 Task: Look for space in Khammam, India from 9th June, 2023 to 16th June, 2023 for 2 adults in price range Rs.8000 to Rs.16000. Place can be entire place with 2 bedrooms having 2 beds and 1 bathroom. Property type can be house, flat, guest house. Booking option can be shelf check-in. Required host language is English.
Action: Mouse moved to (575, 104)
Screenshot: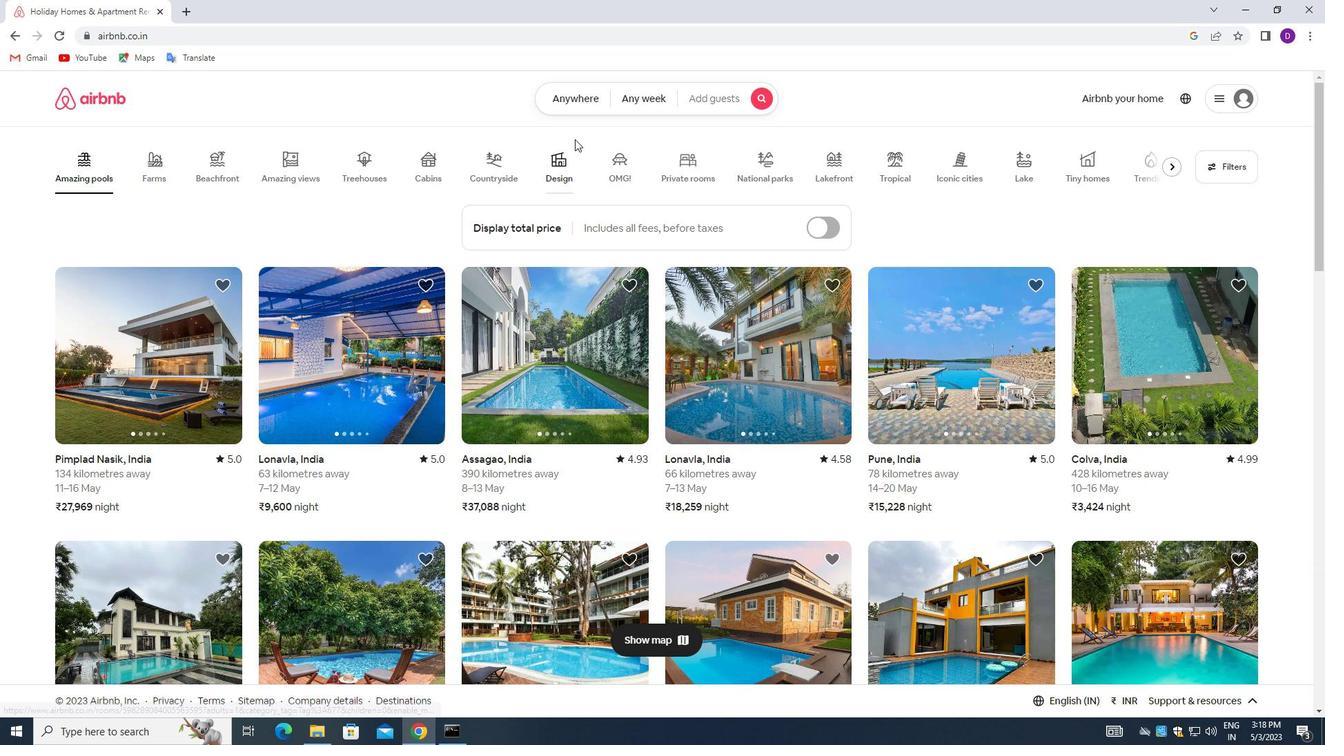 
Action: Mouse pressed left at (575, 104)
Screenshot: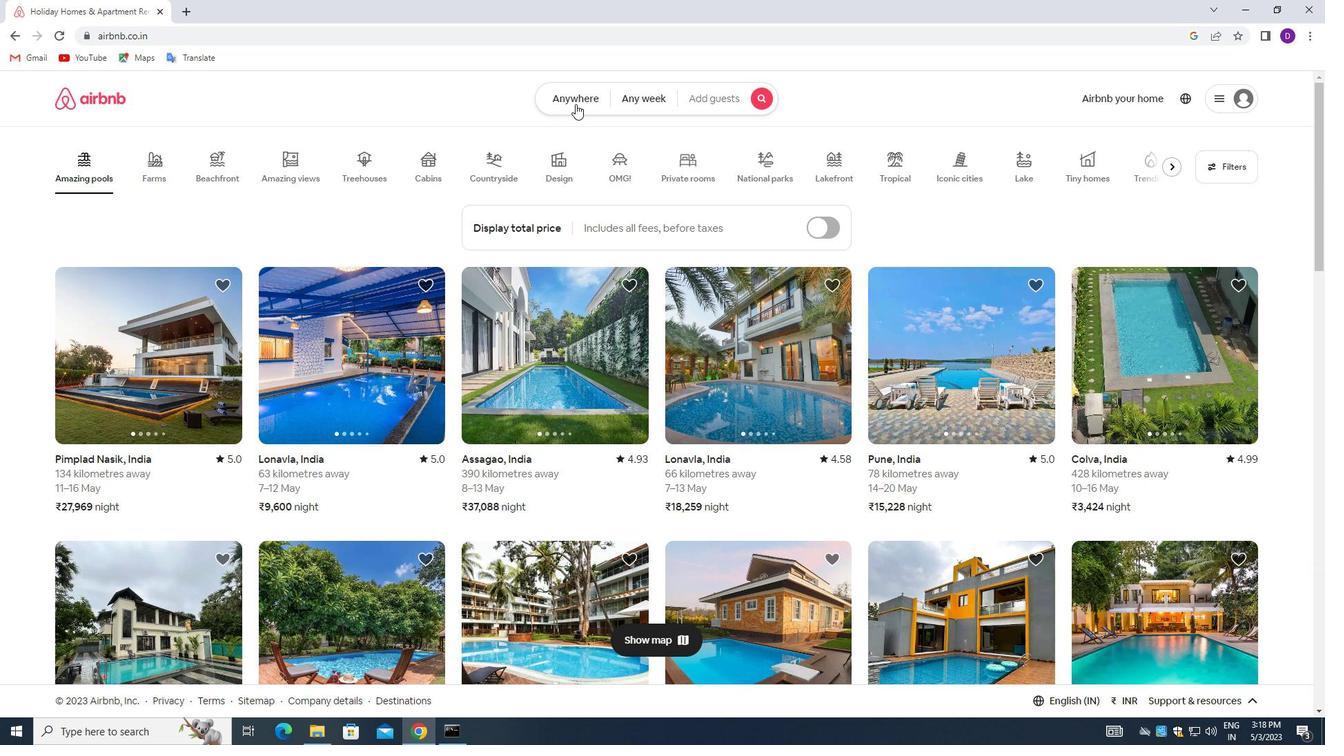 
Action: Mouse moved to (457, 157)
Screenshot: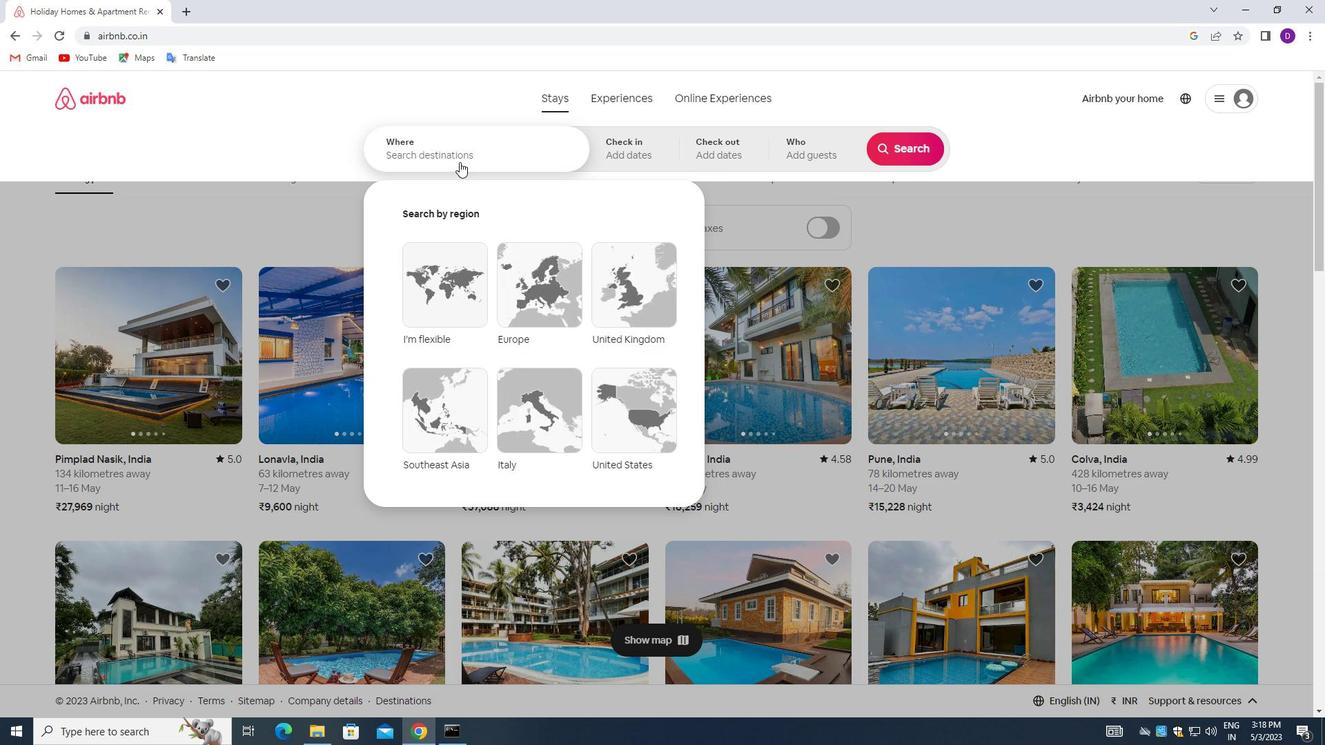 
Action: Mouse pressed left at (457, 157)
Screenshot: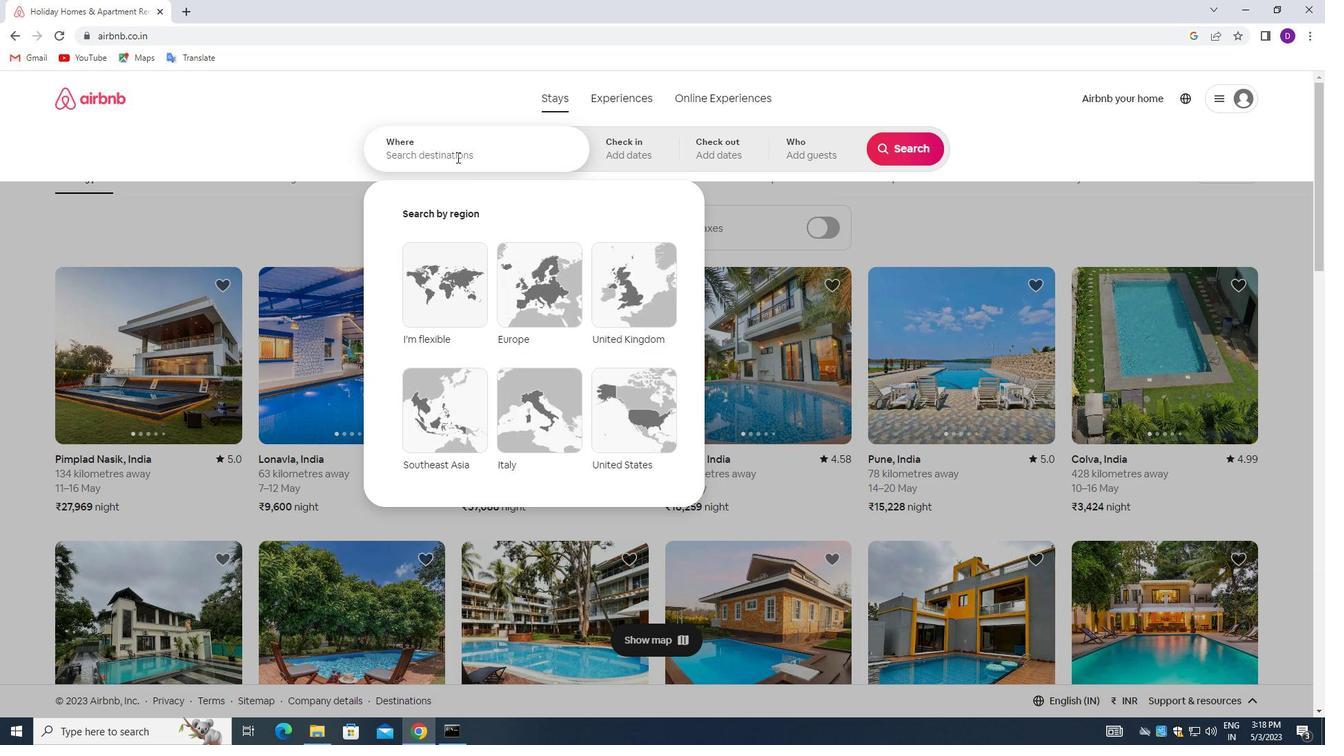 
Action: Mouse moved to (281, 131)
Screenshot: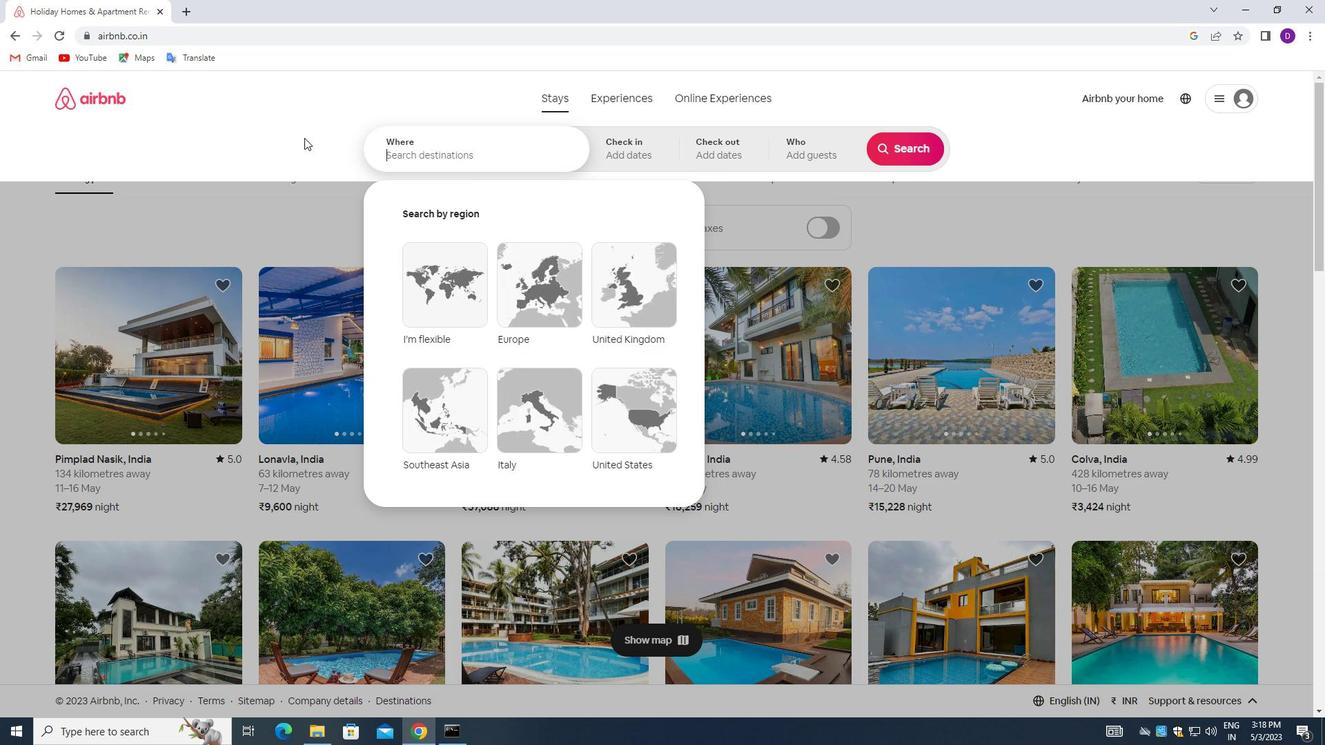 
Action: Key pressed <Key.shift>KHAMMAM,<Key.space><Key.shift>INDIA<Key.enter>
Screenshot: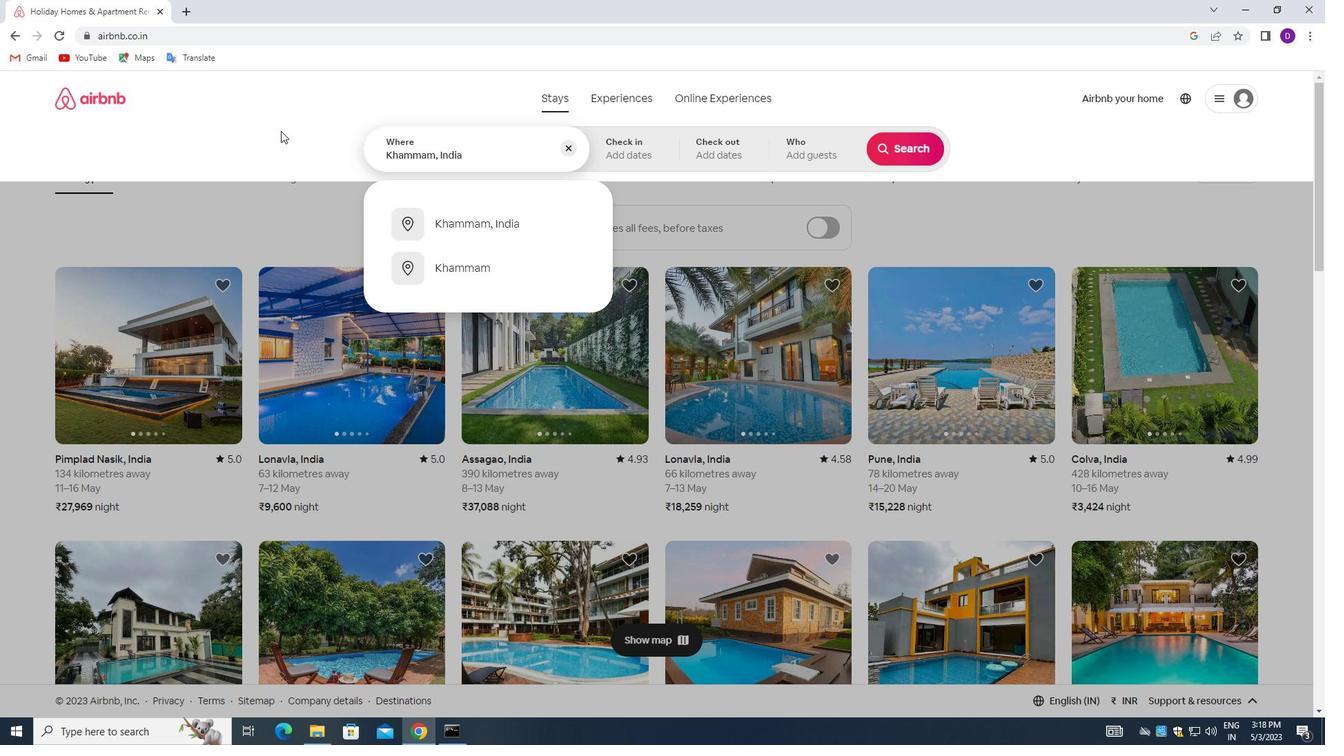 
Action: Mouse moved to (857, 354)
Screenshot: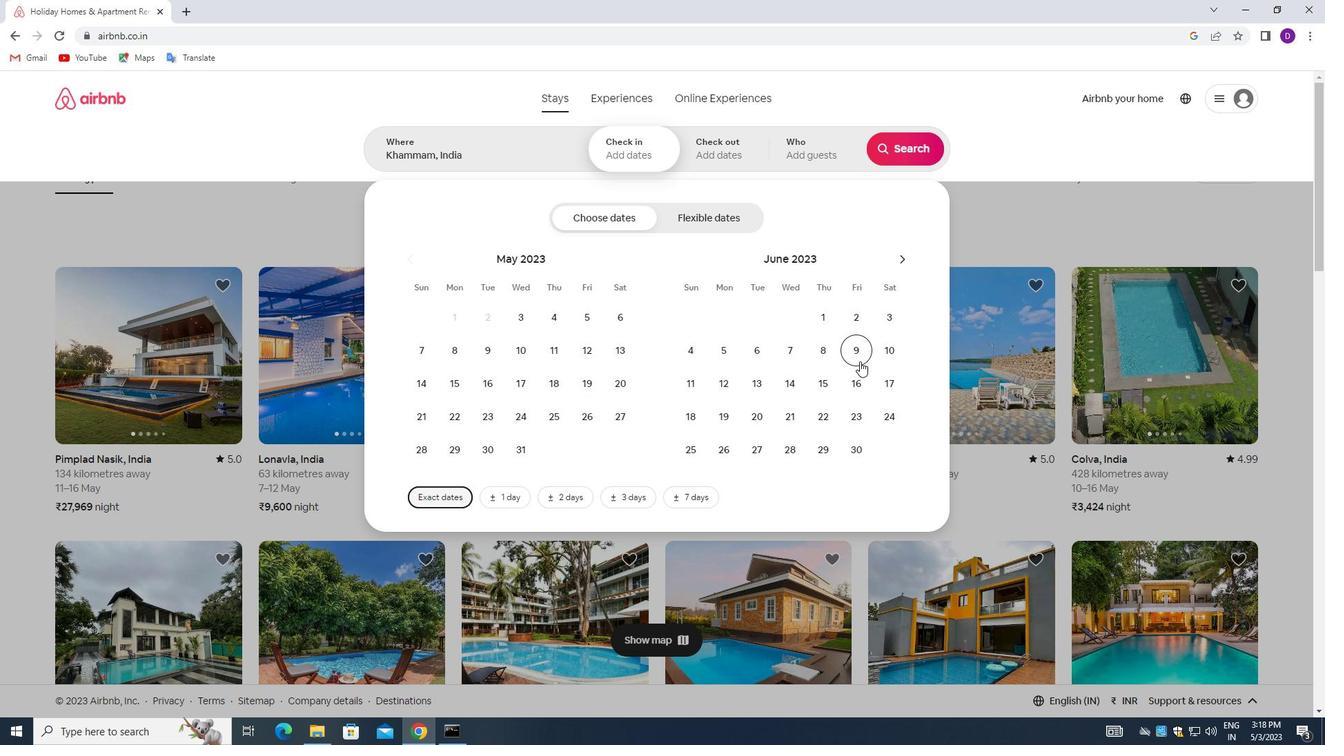 
Action: Mouse pressed left at (857, 354)
Screenshot: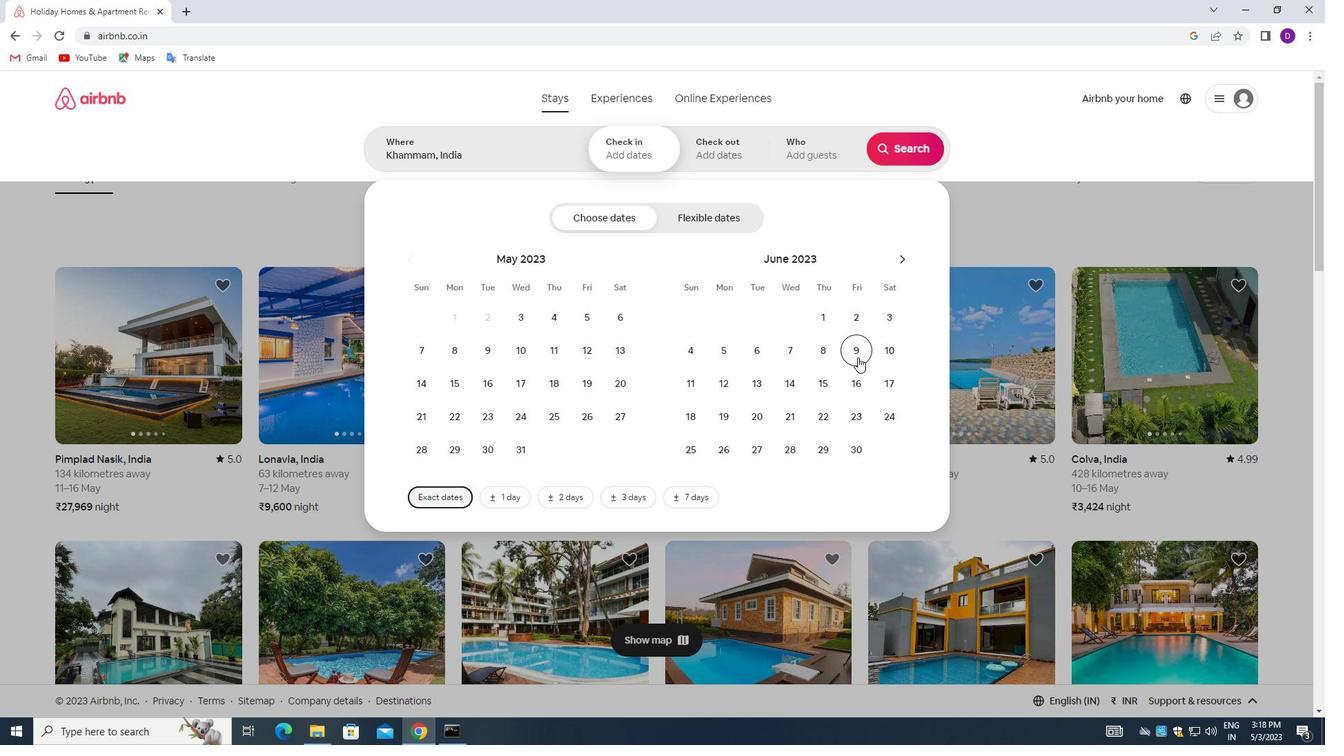 
Action: Mouse moved to (855, 386)
Screenshot: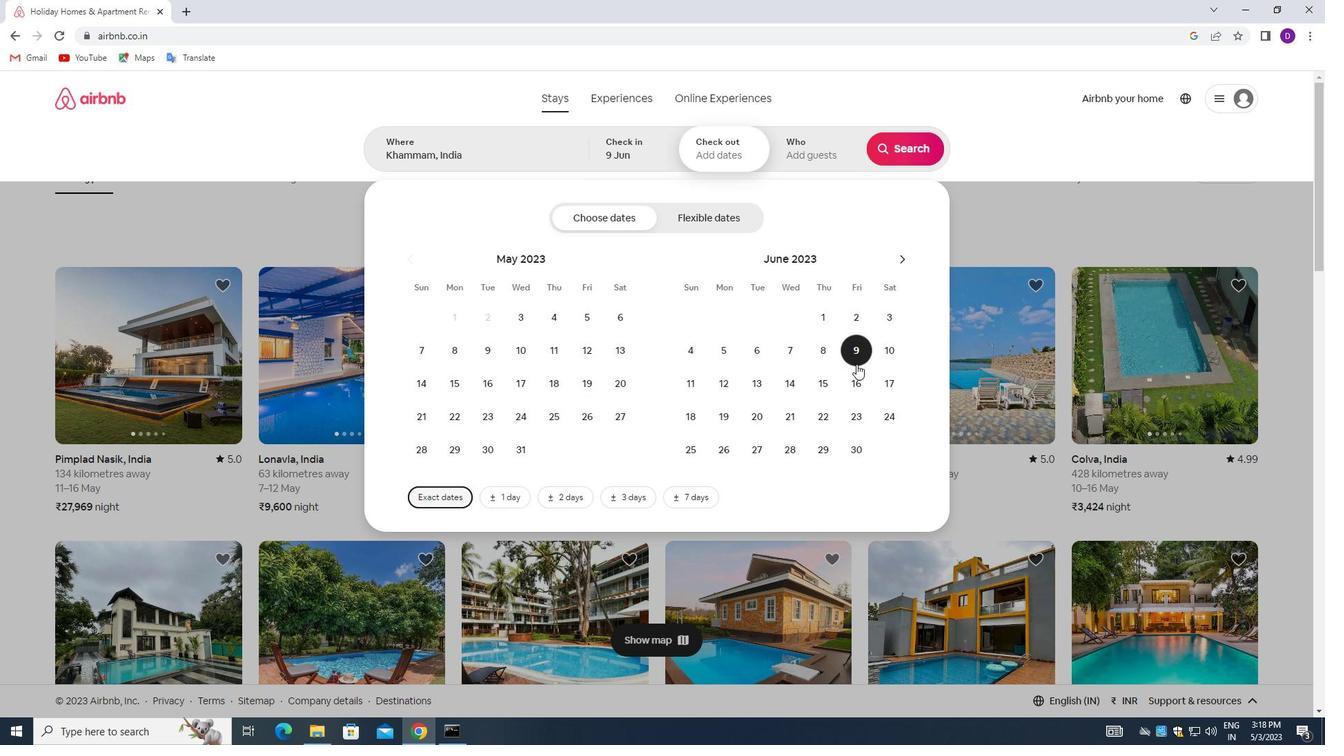 
Action: Mouse pressed left at (855, 386)
Screenshot: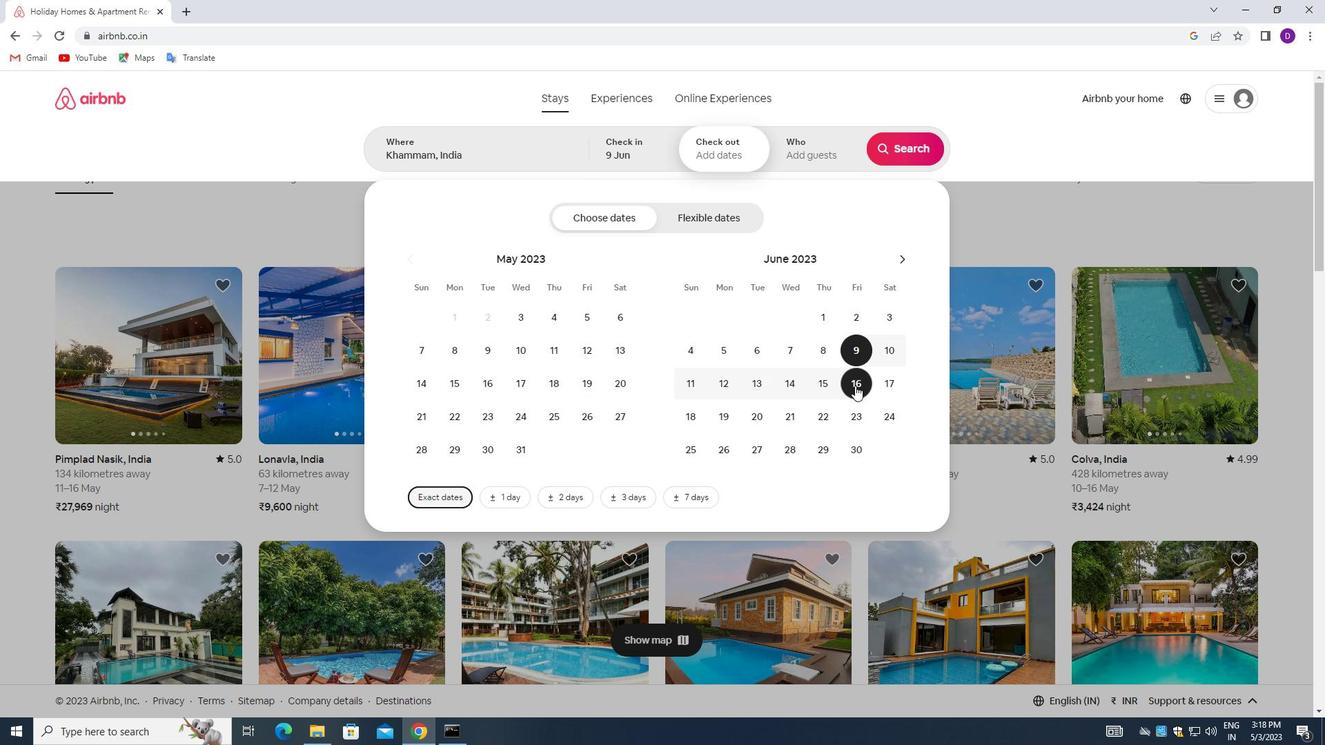 
Action: Mouse moved to (805, 147)
Screenshot: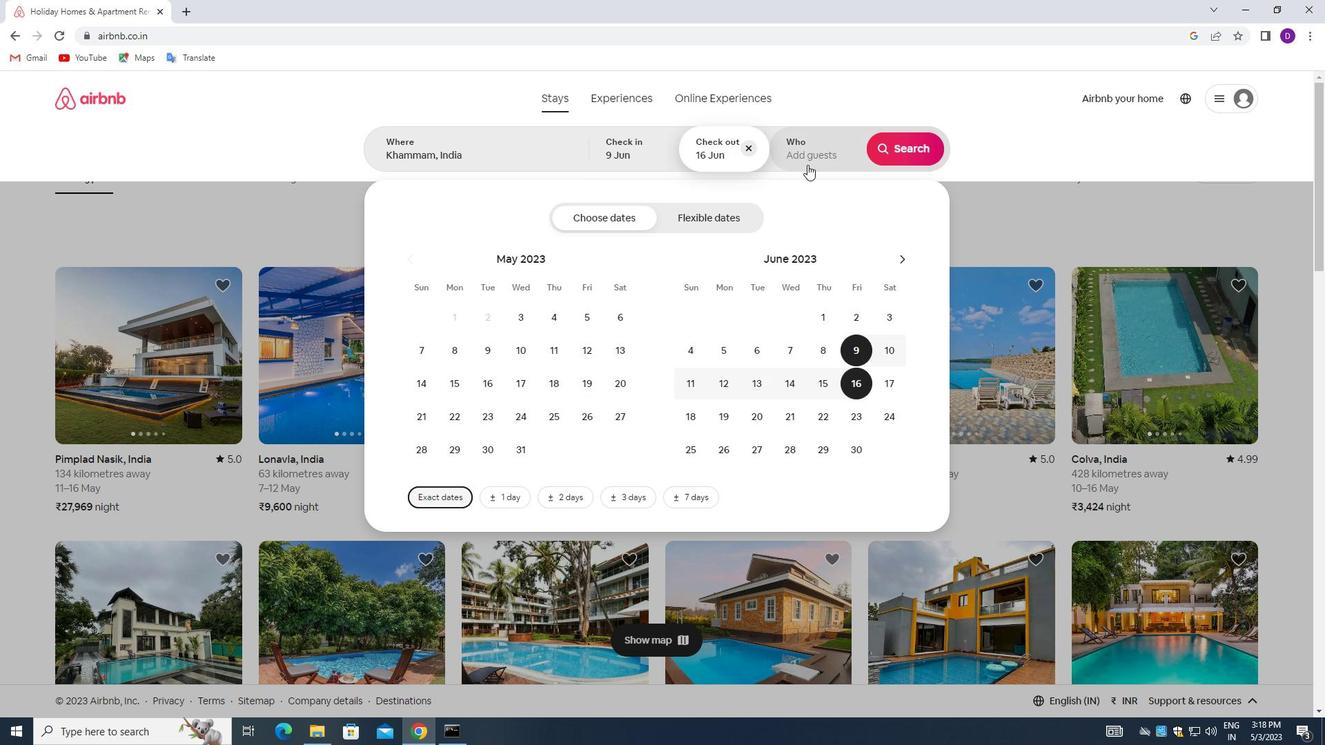 
Action: Mouse pressed left at (805, 147)
Screenshot: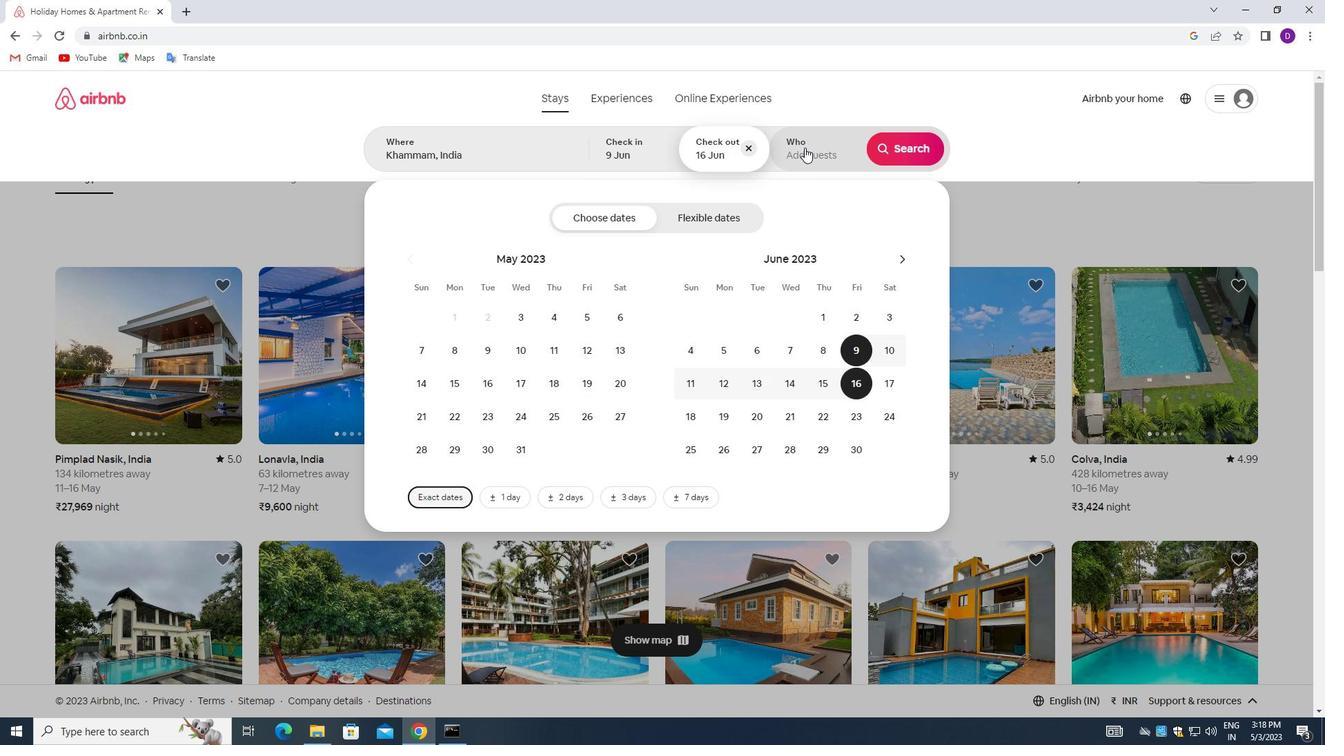 
Action: Mouse moved to (910, 230)
Screenshot: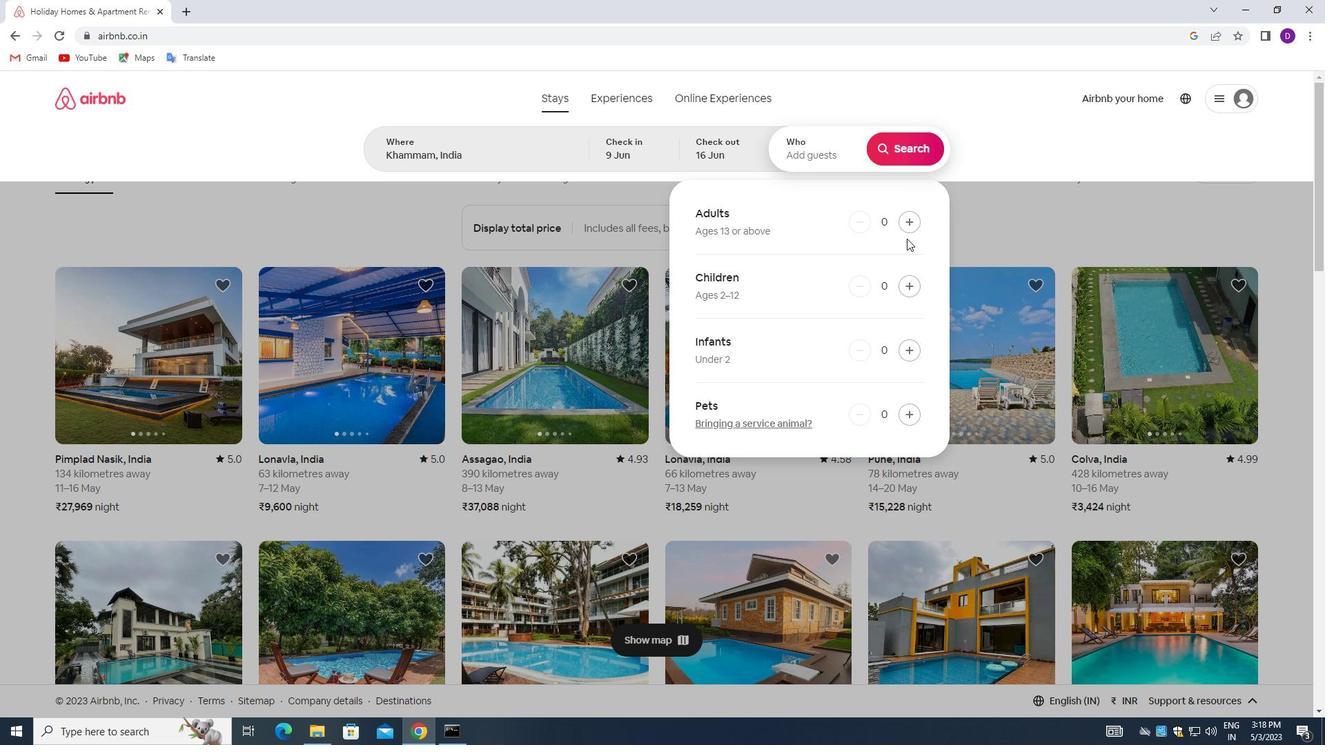 
Action: Mouse pressed left at (910, 230)
Screenshot: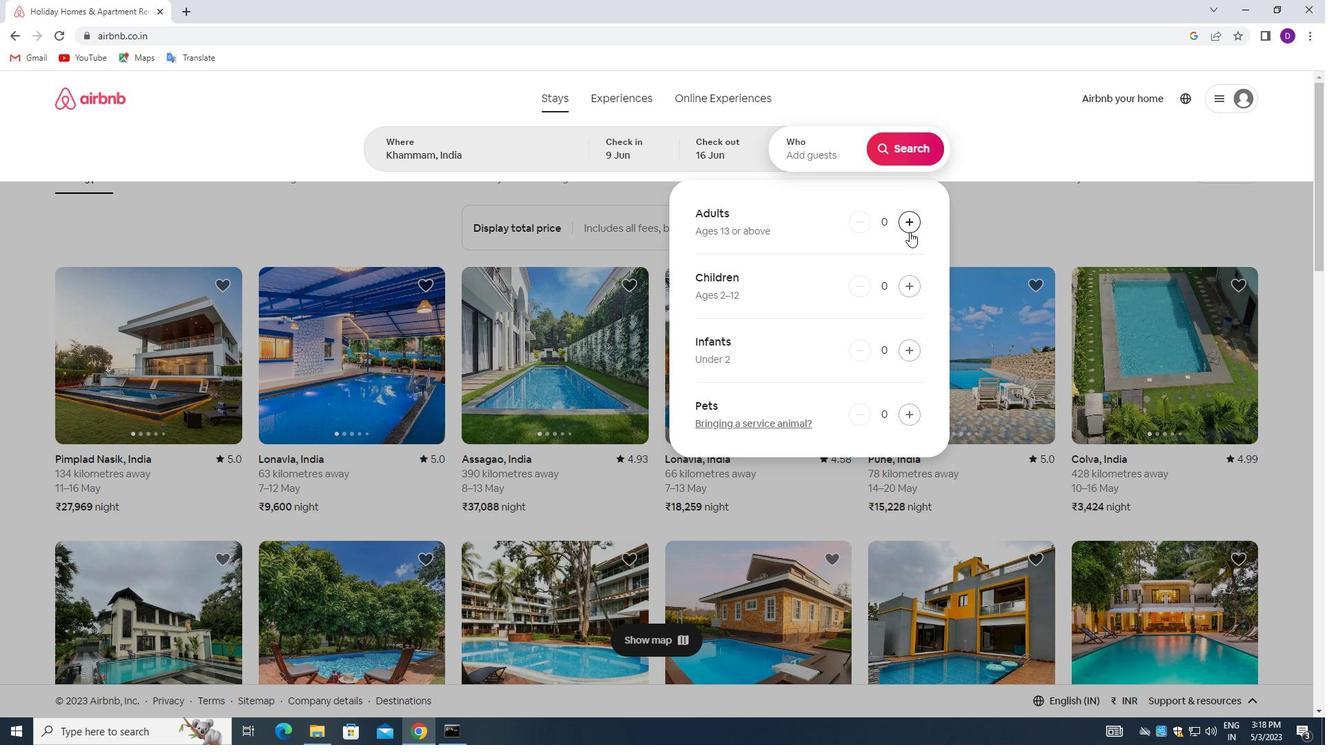 
Action: Mouse pressed left at (910, 230)
Screenshot: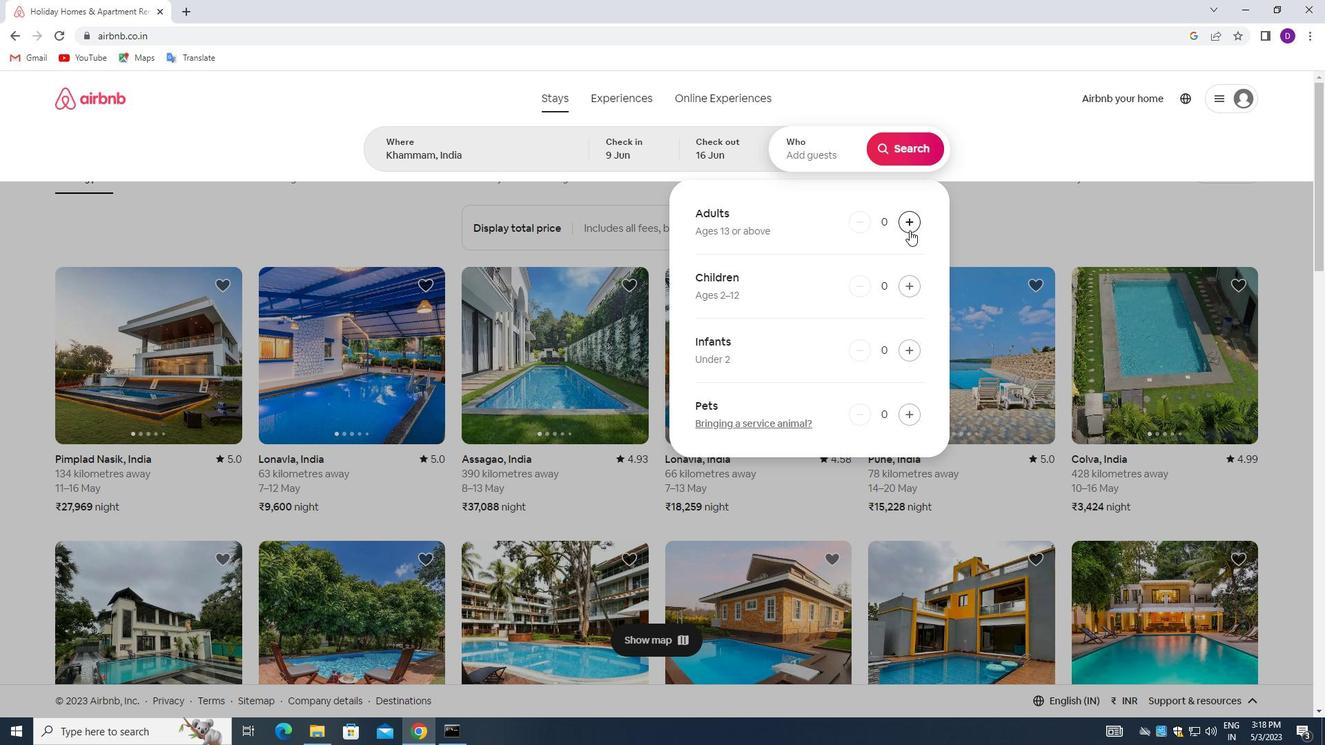 
Action: Mouse moved to (897, 145)
Screenshot: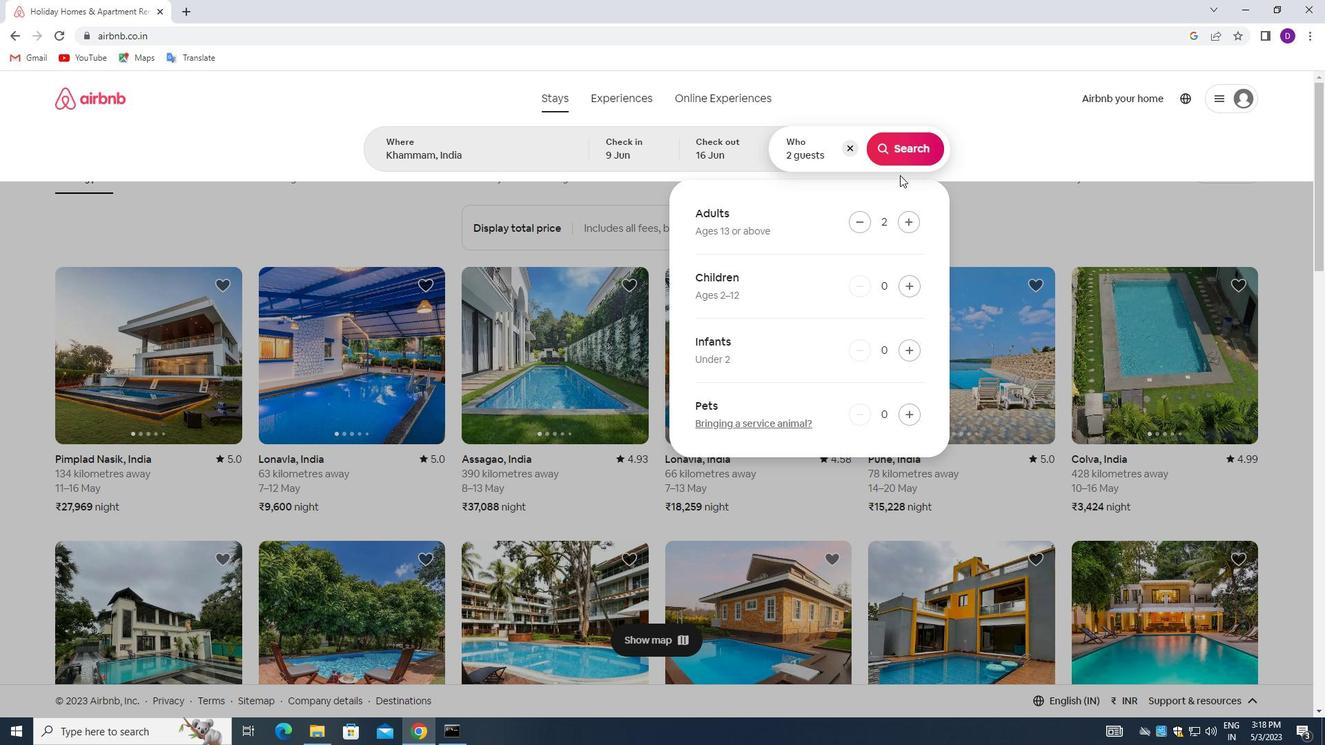 
Action: Mouse pressed left at (897, 145)
Screenshot: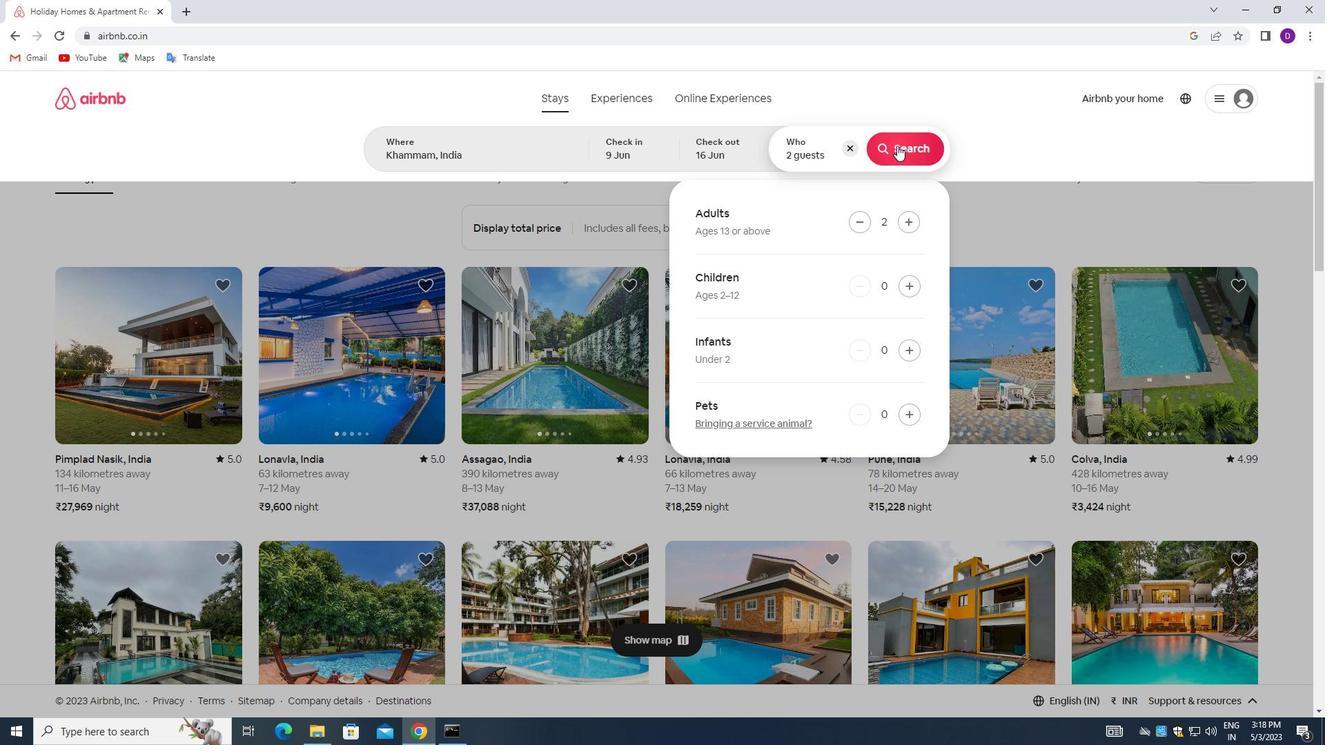 
Action: Mouse moved to (1253, 152)
Screenshot: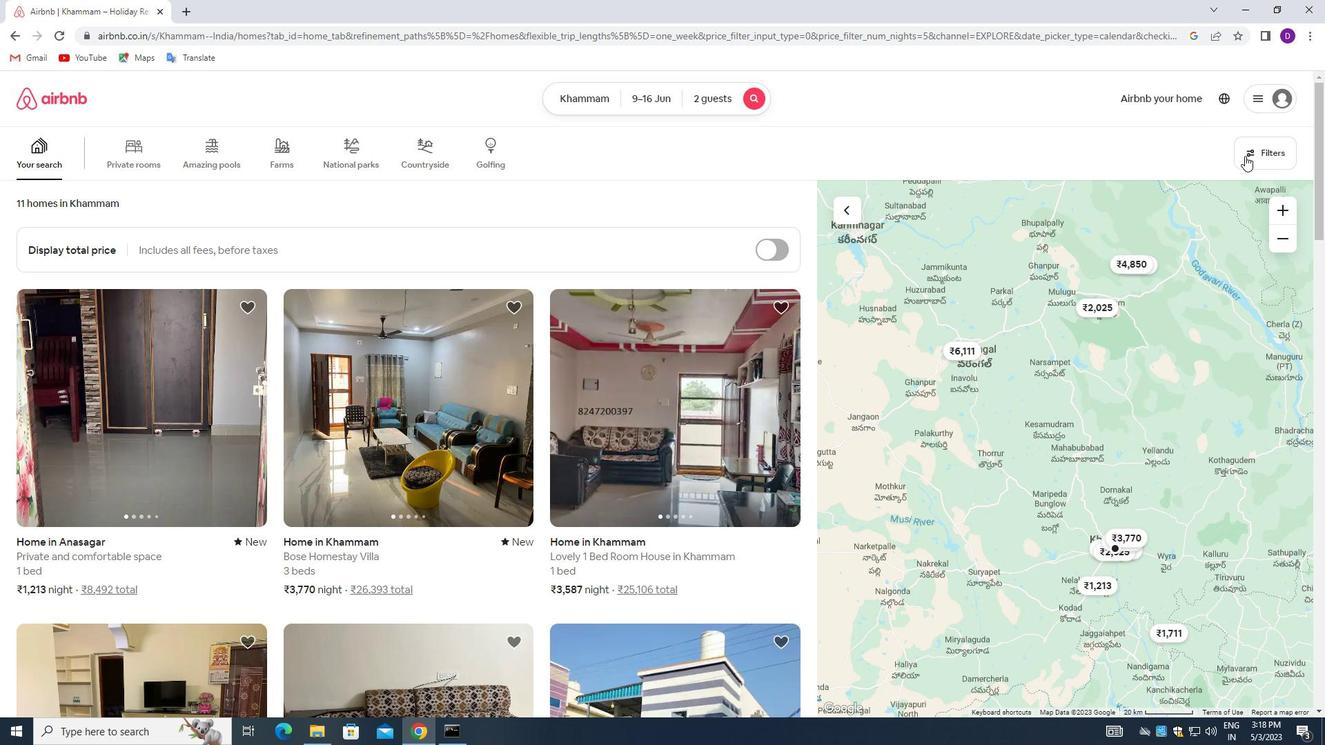 
Action: Mouse pressed left at (1253, 152)
Screenshot: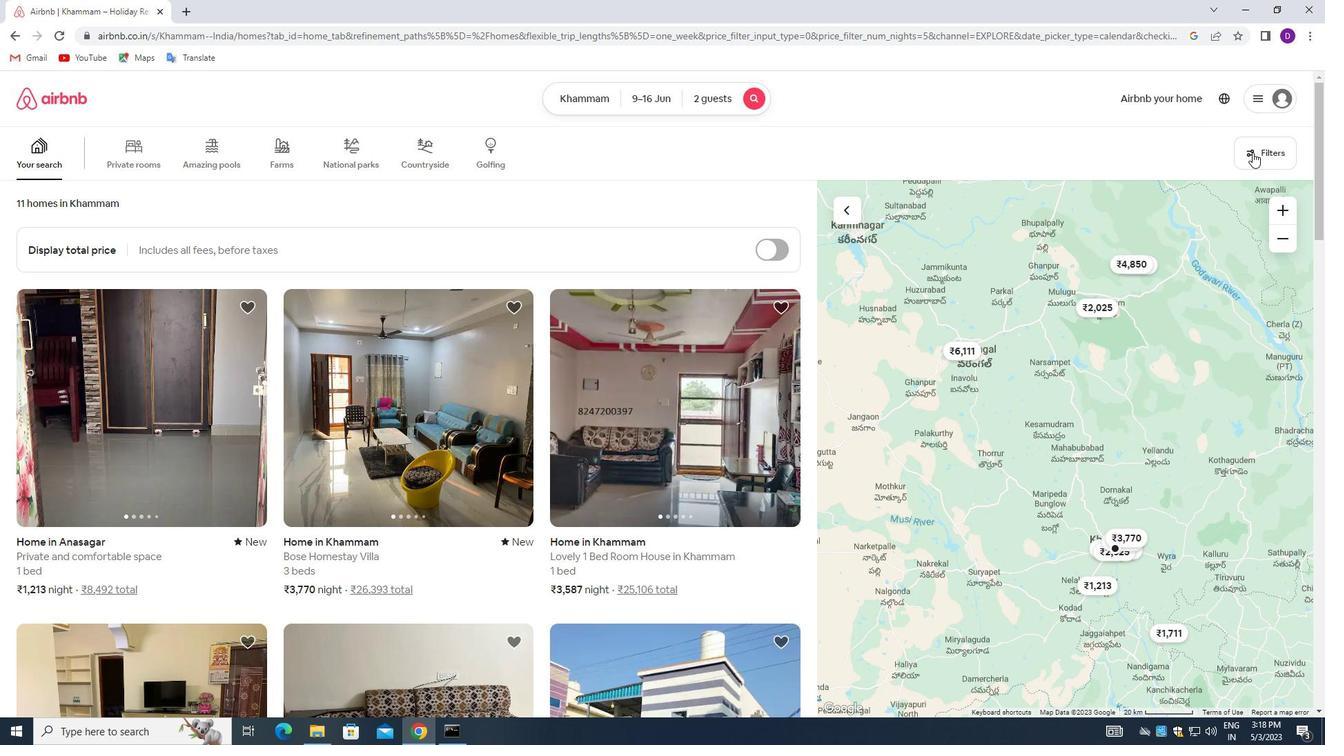
Action: Mouse moved to (494, 331)
Screenshot: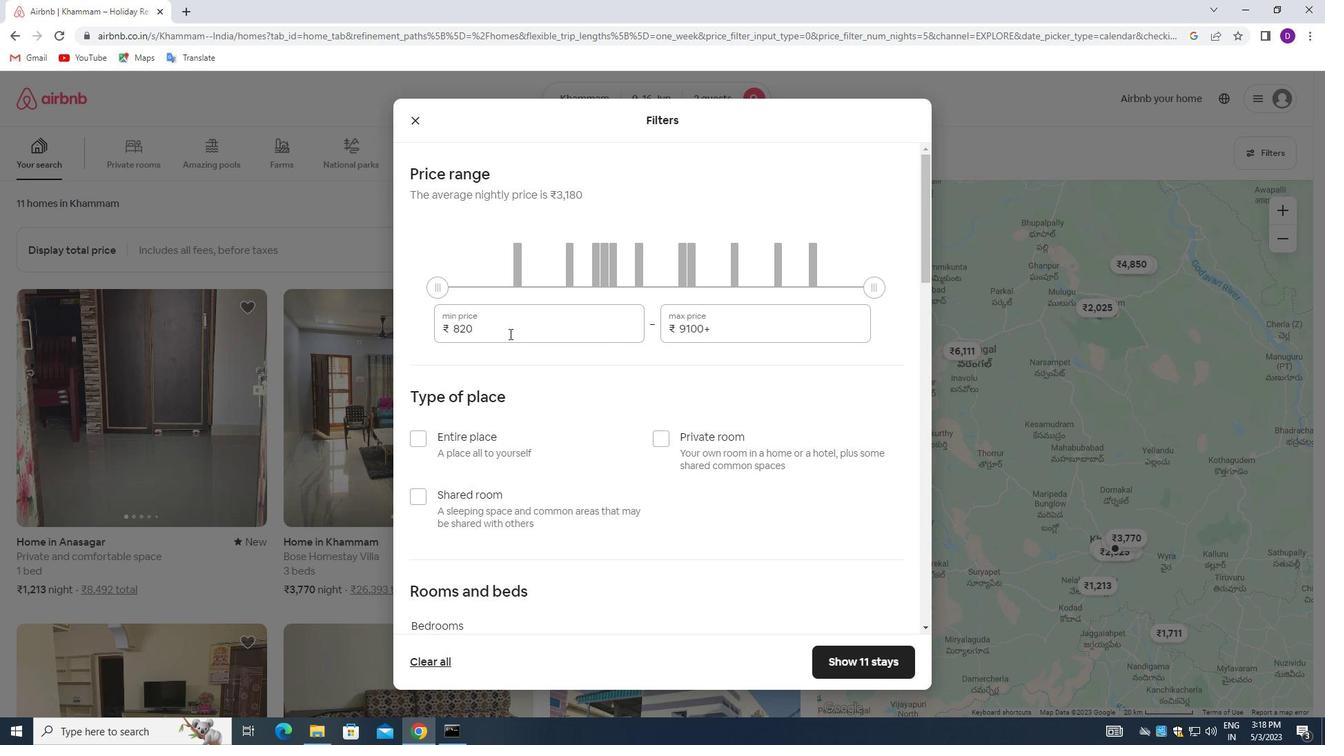 
Action: Mouse pressed left at (494, 331)
Screenshot: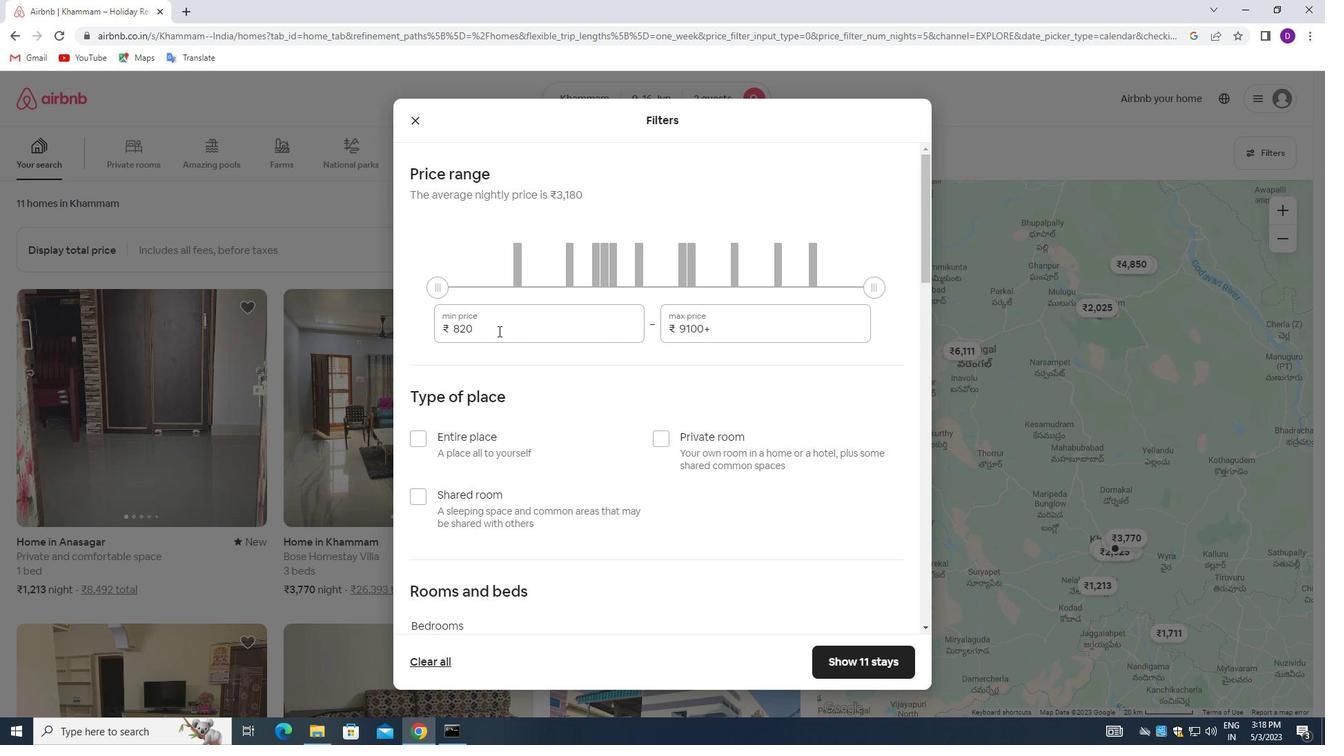 
Action: Mouse pressed left at (494, 331)
Screenshot: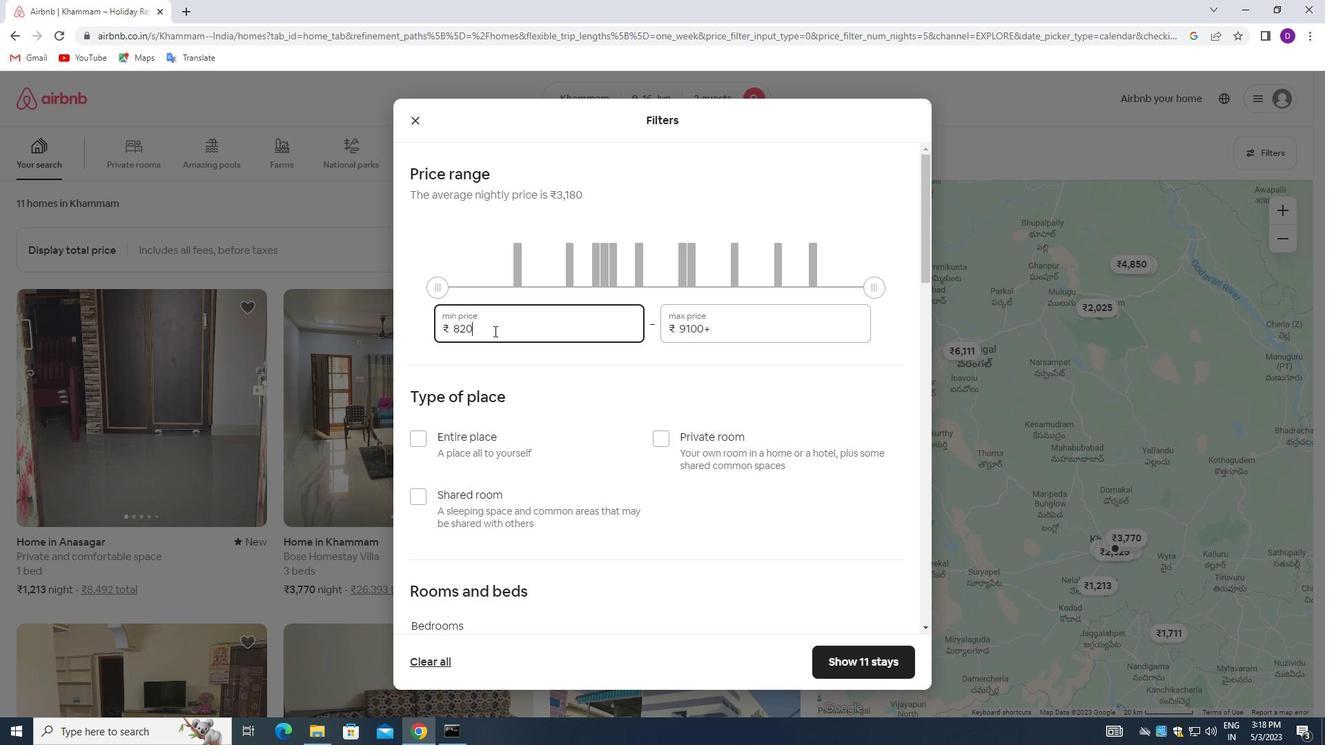 
Action: Key pressed 8000<Key.tab>16000
Screenshot: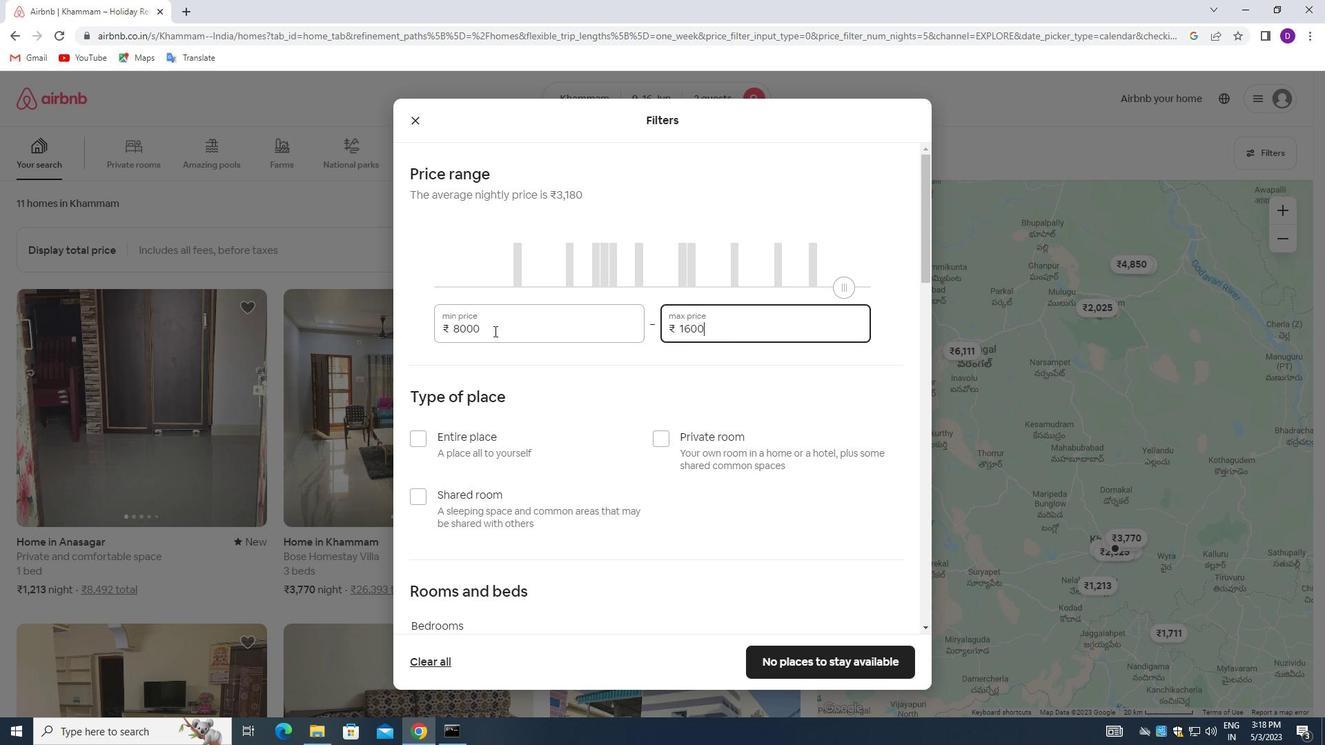 
Action: Mouse moved to (550, 425)
Screenshot: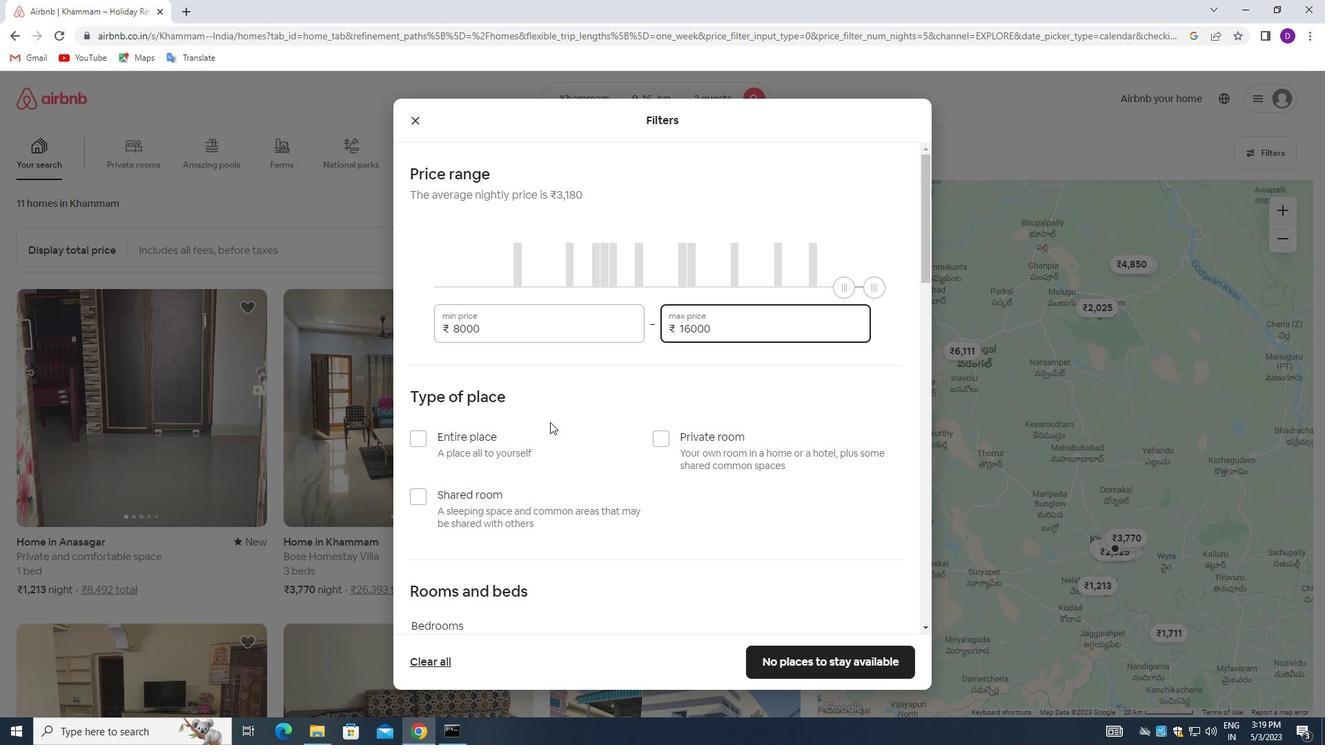 
Action: Mouse scrolled (550, 424) with delta (0, 0)
Screenshot: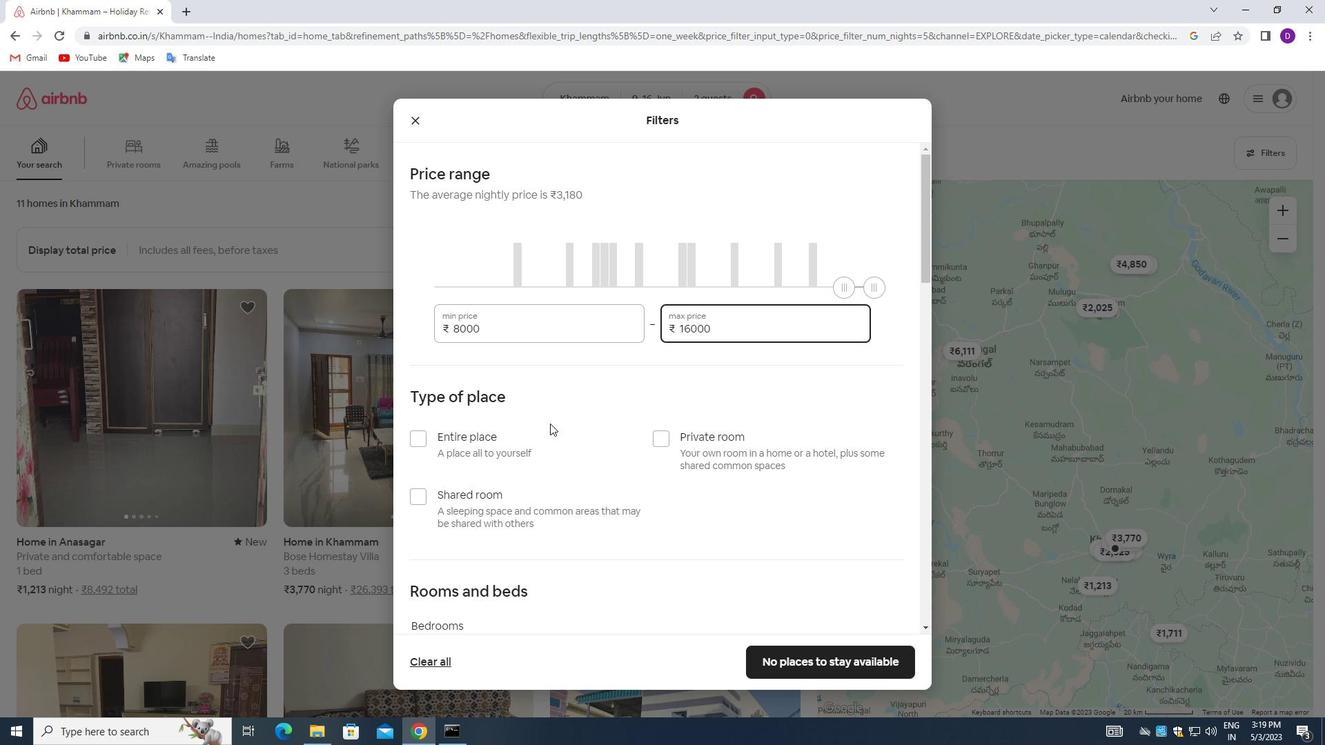 
Action: Mouse moved to (550, 428)
Screenshot: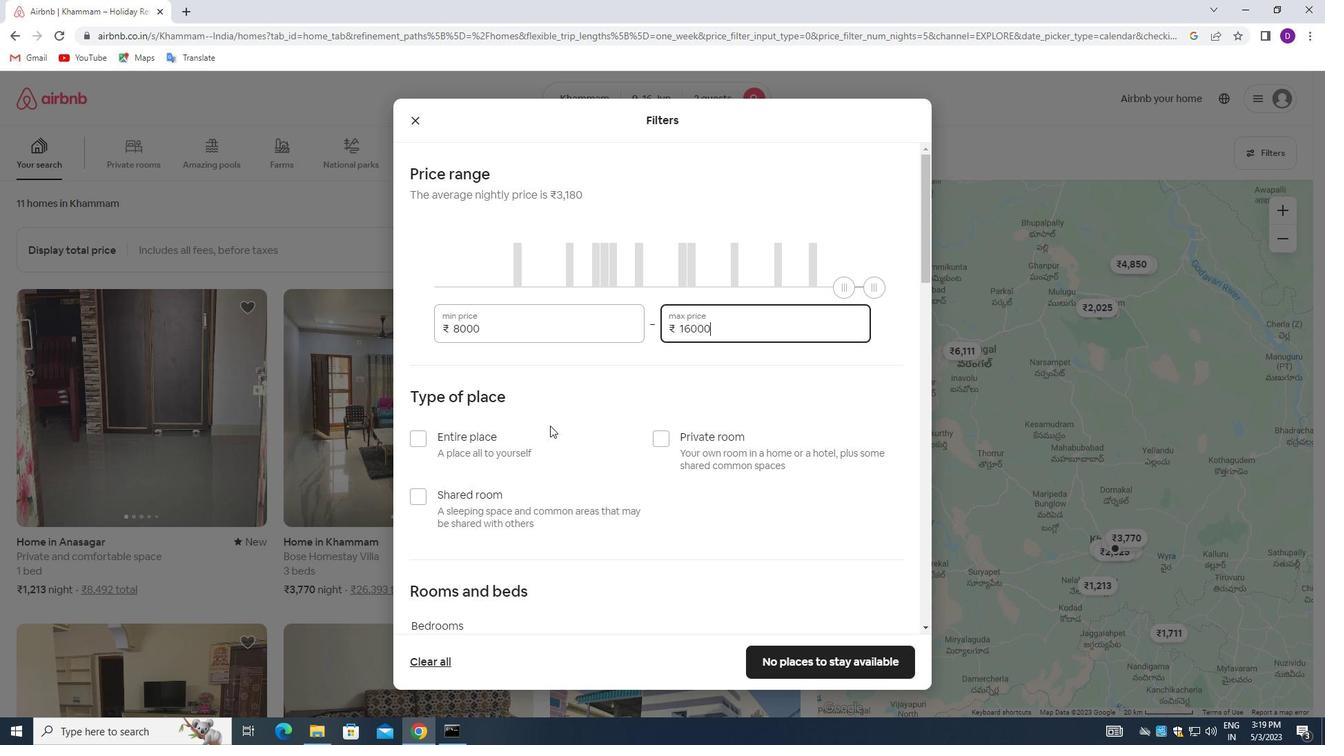 
Action: Mouse scrolled (550, 427) with delta (0, 0)
Screenshot: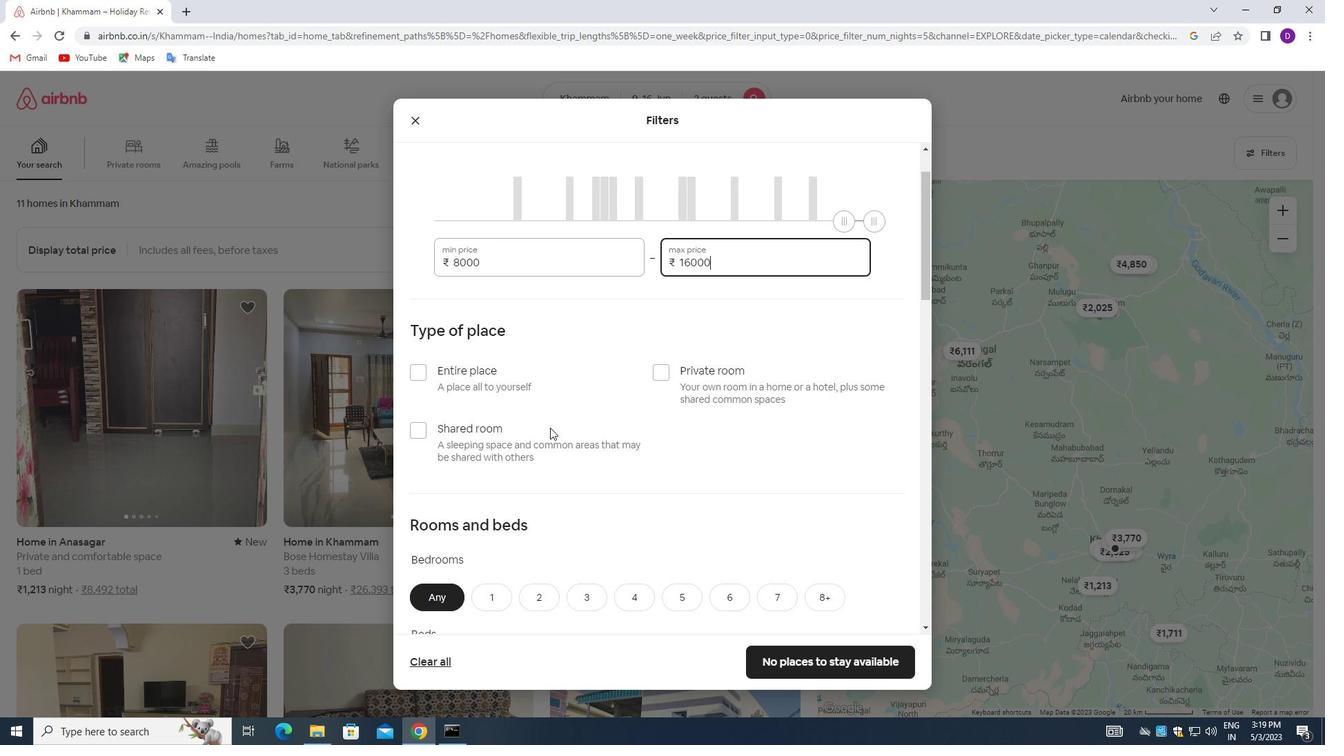 
Action: Mouse moved to (550, 424)
Screenshot: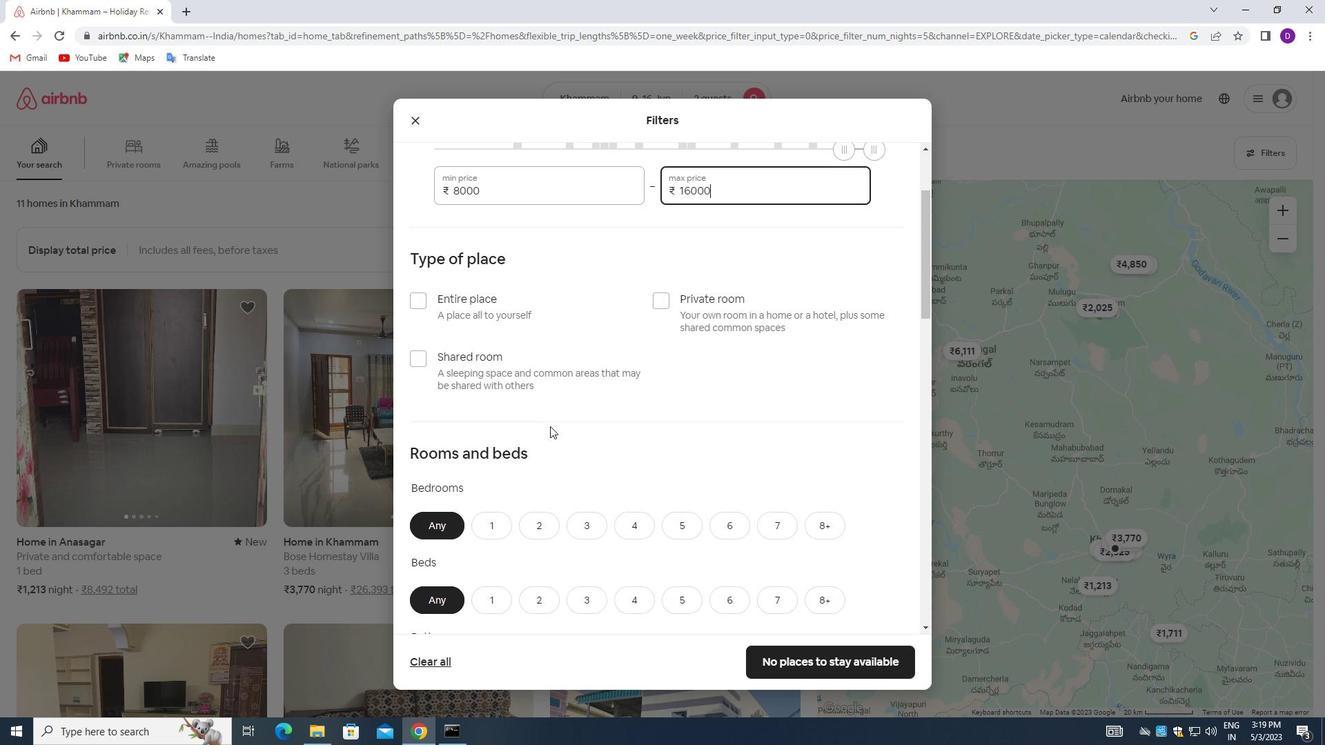 
Action: Mouse scrolled (550, 423) with delta (0, 0)
Screenshot: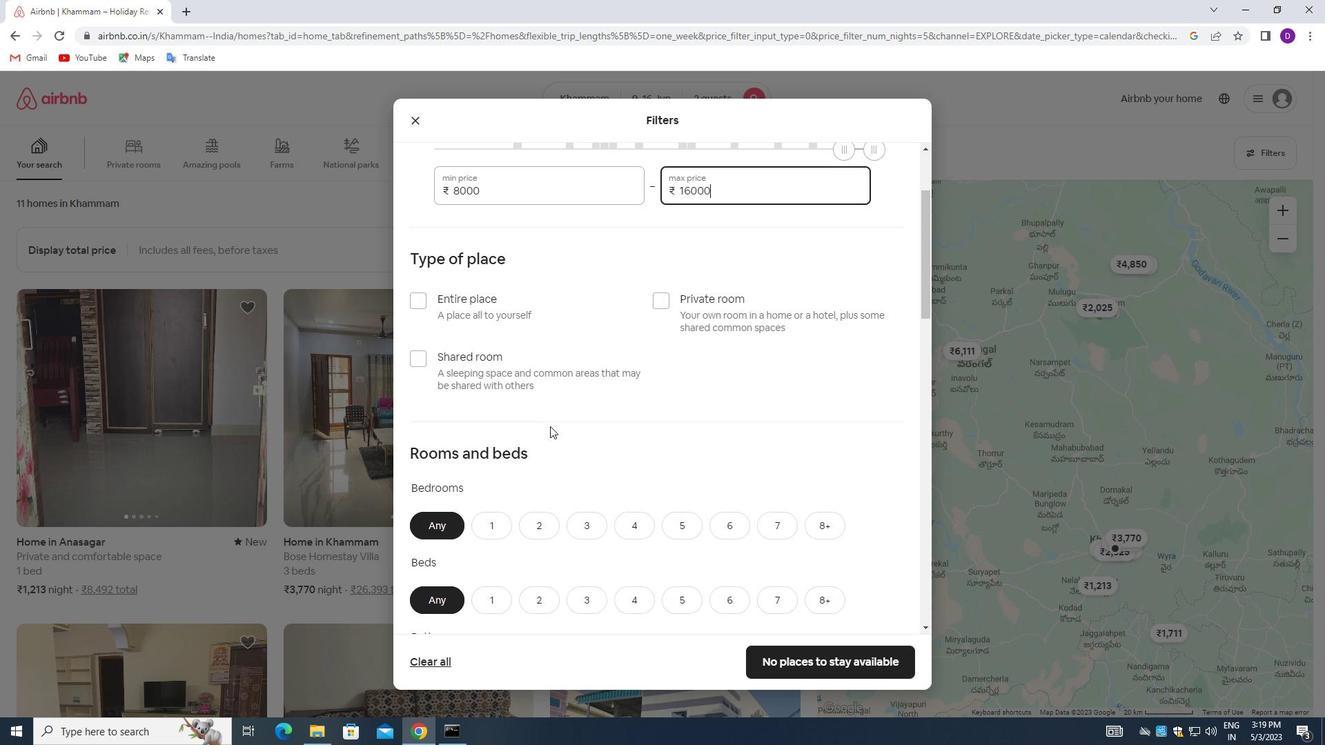 
Action: Mouse moved to (417, 235)
Screenshot: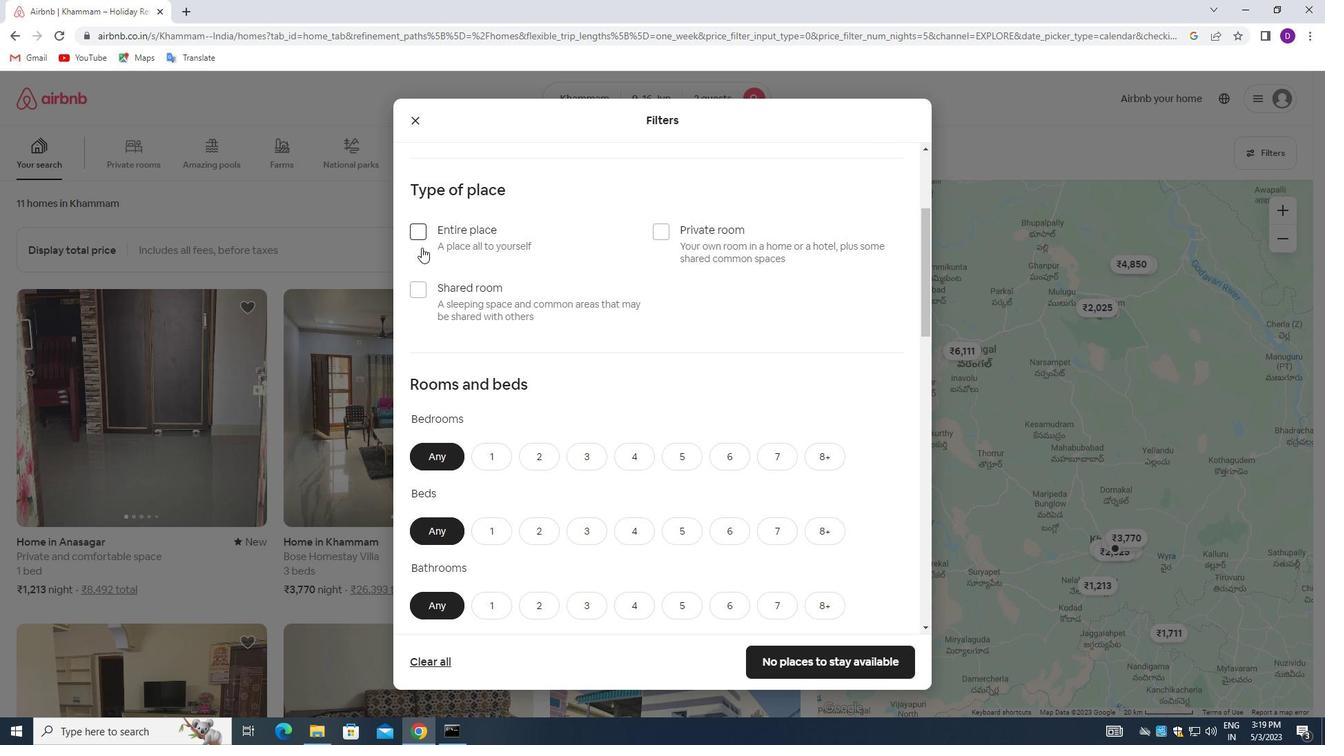 
Action: Mouse pressed left at (417, 235)
Screenshot: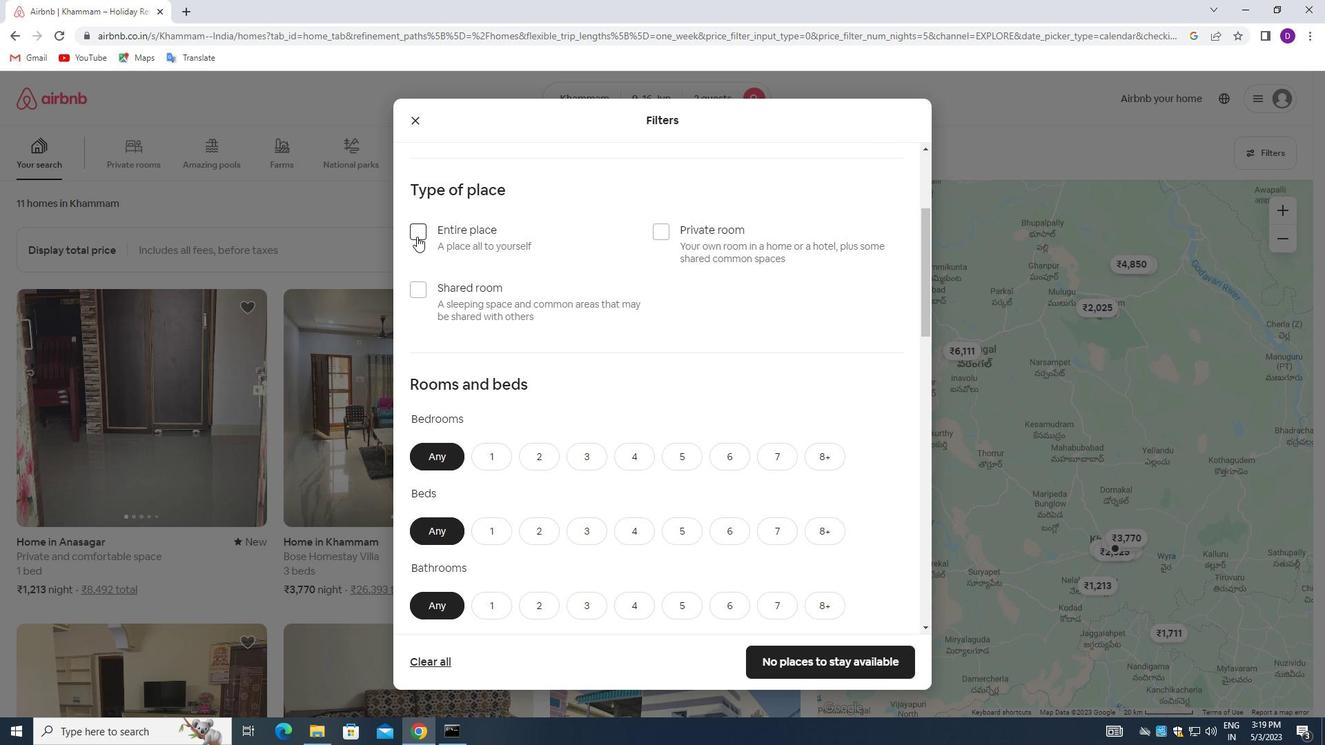 
Action: Mouse moved to (541, 452)
Screenshot: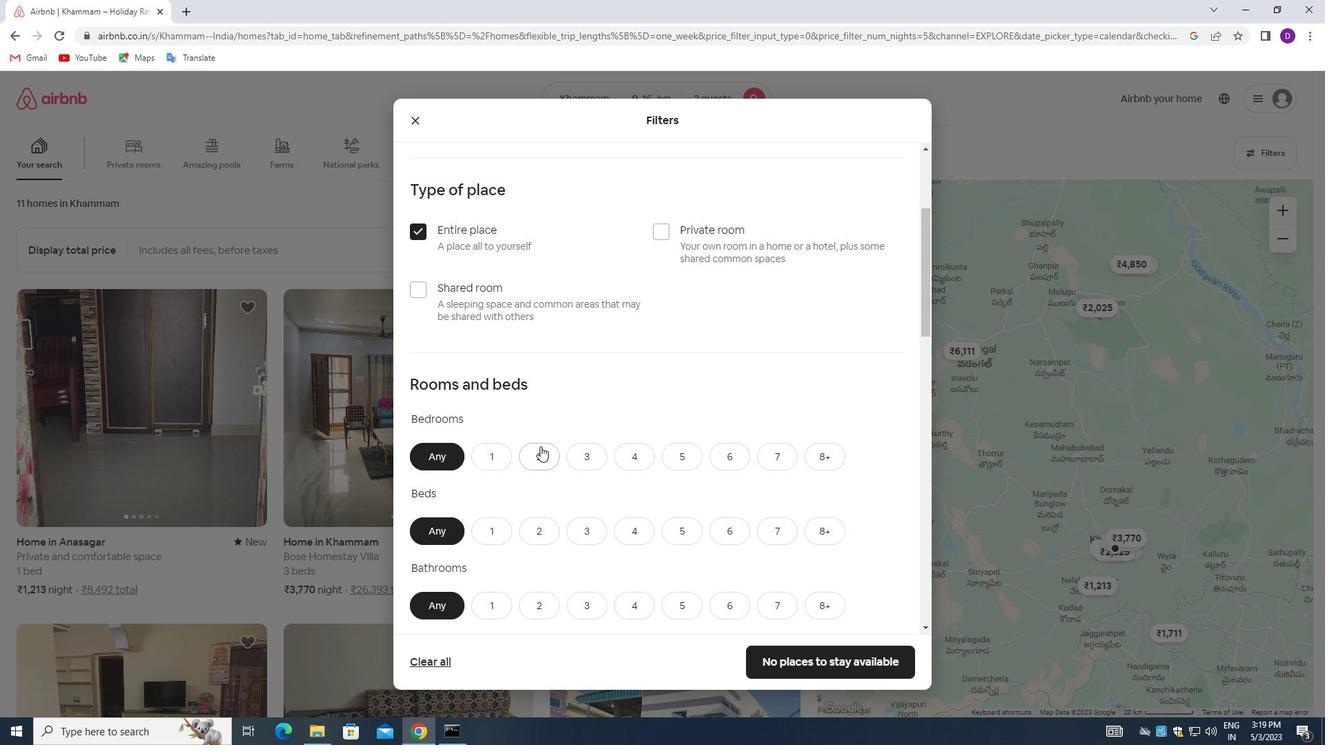 
Action: Mouse pressed left at (541, 452)
Screenshot: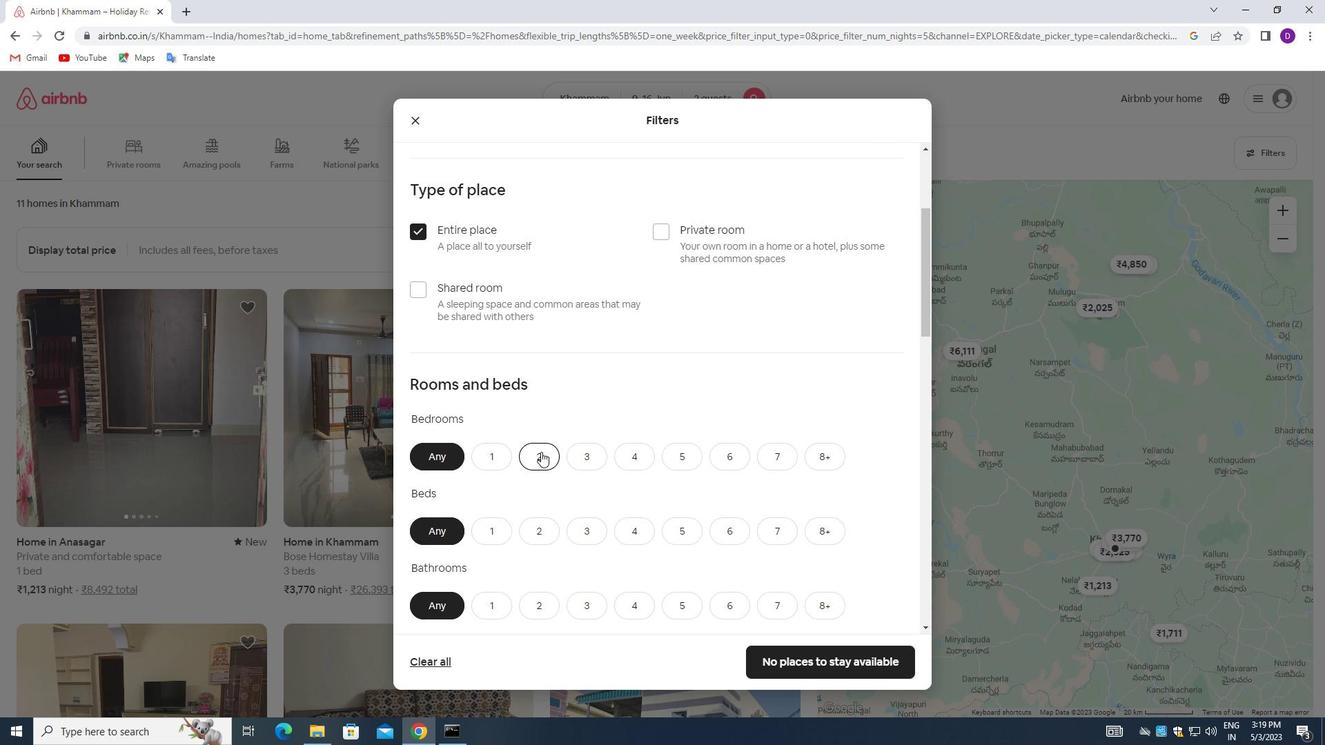 
Action: Mouse moved to (539, 522)
Screenshot: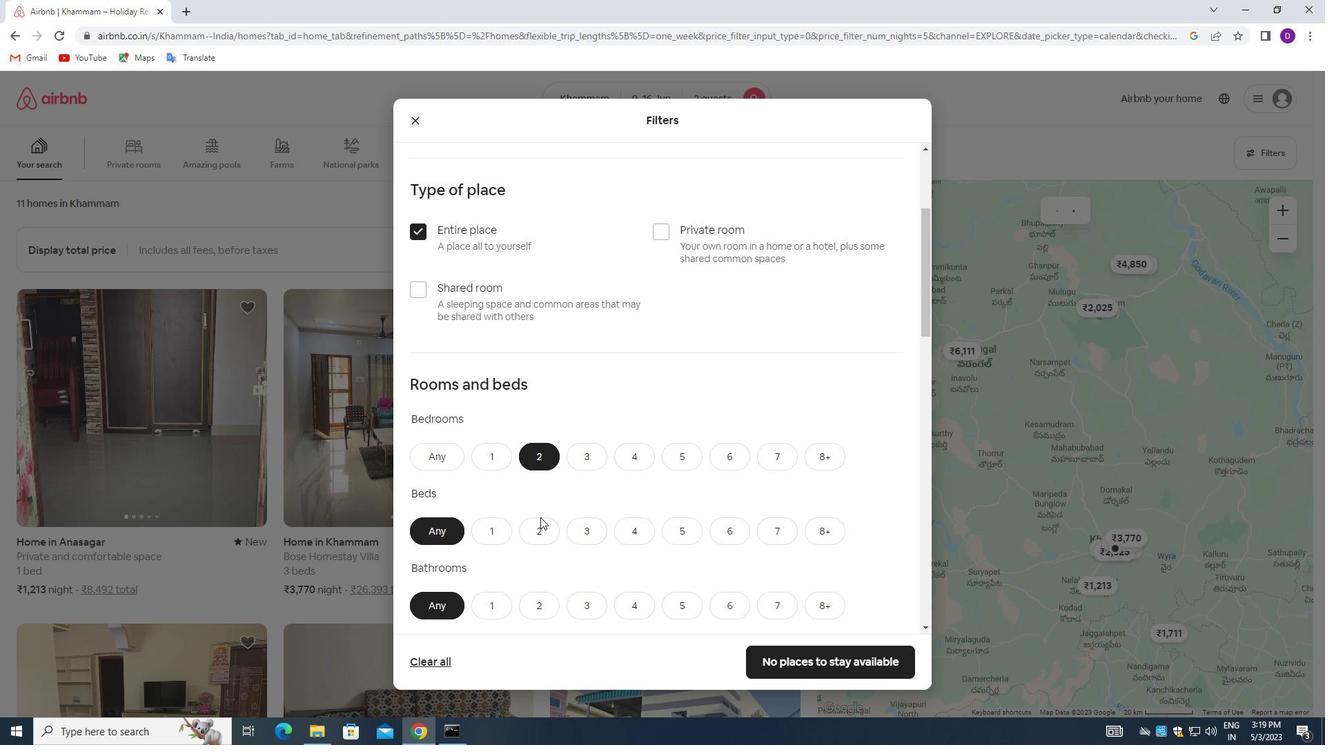 
Action: Mouse pressed left at (539, 522)
Screenshot: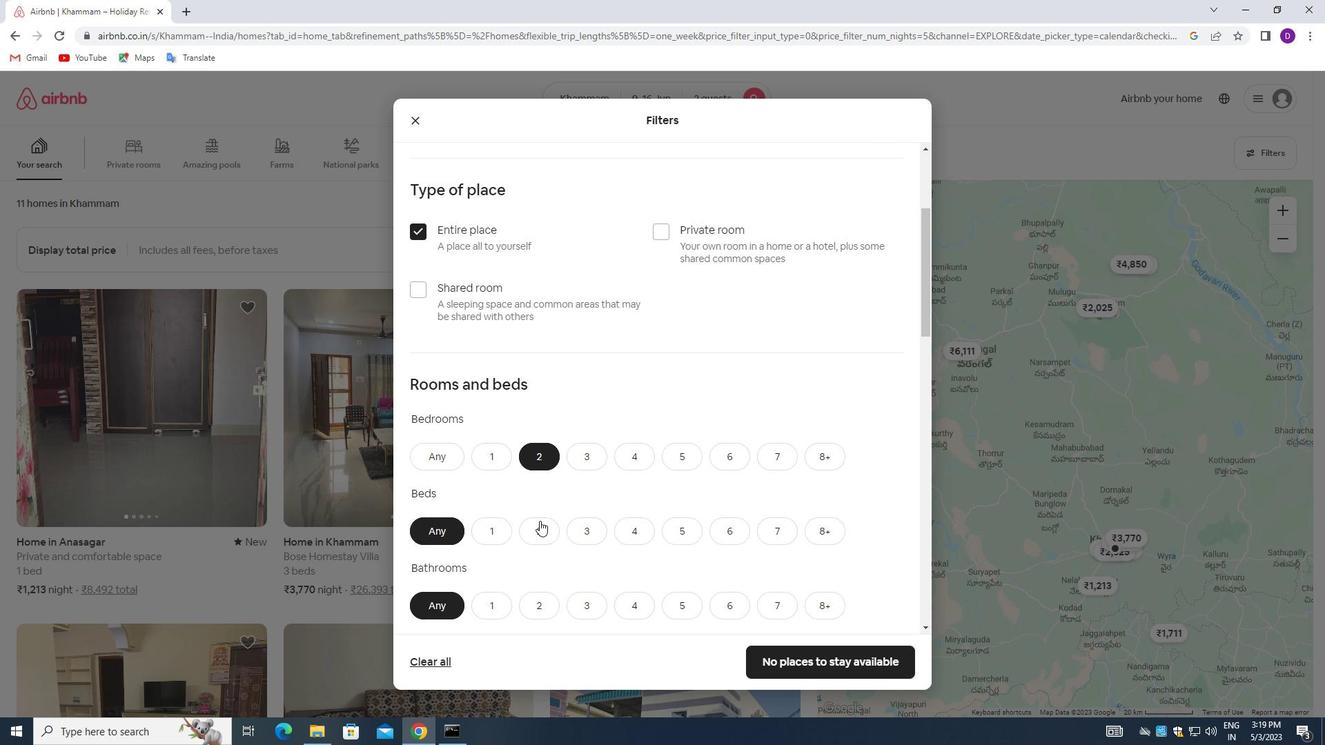 
Action: Mouse scrolled (539, 522) with delta (0, 0)
Screenshot: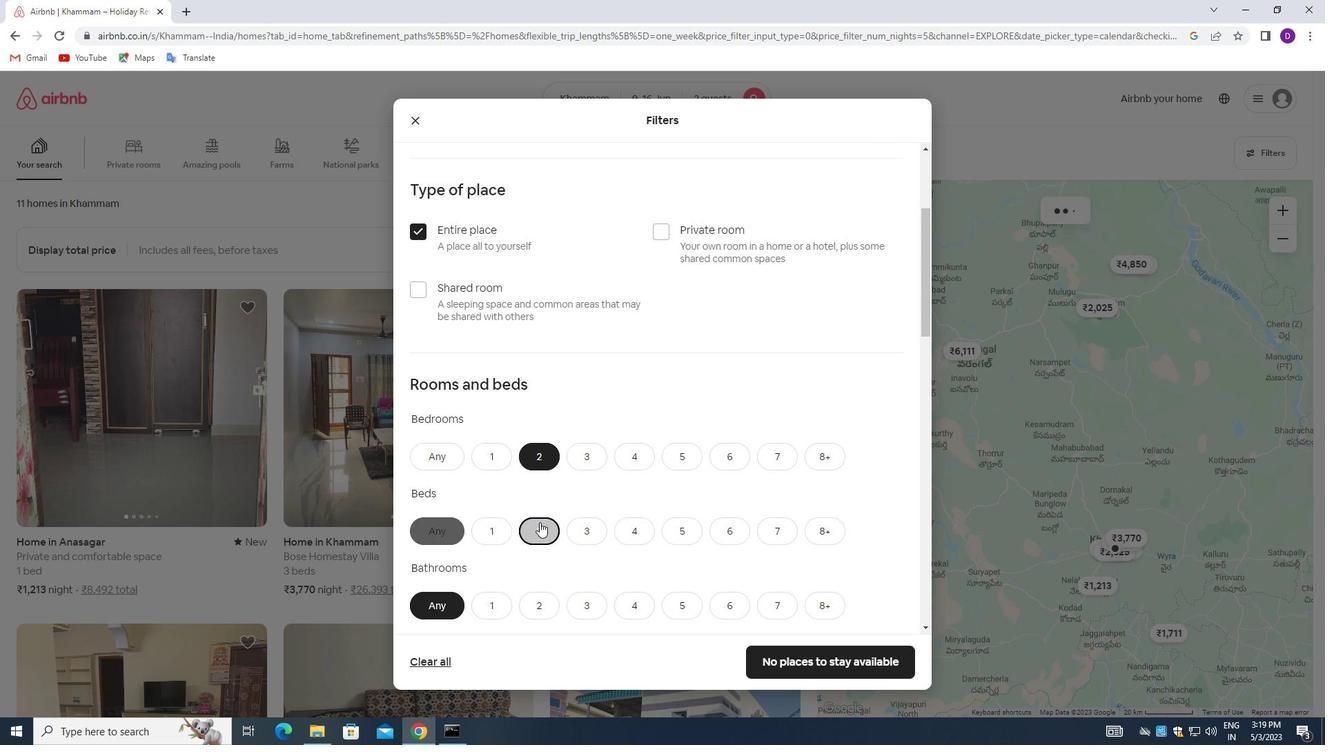 
Action: Mouse moved to (539, 524)
Screenshot: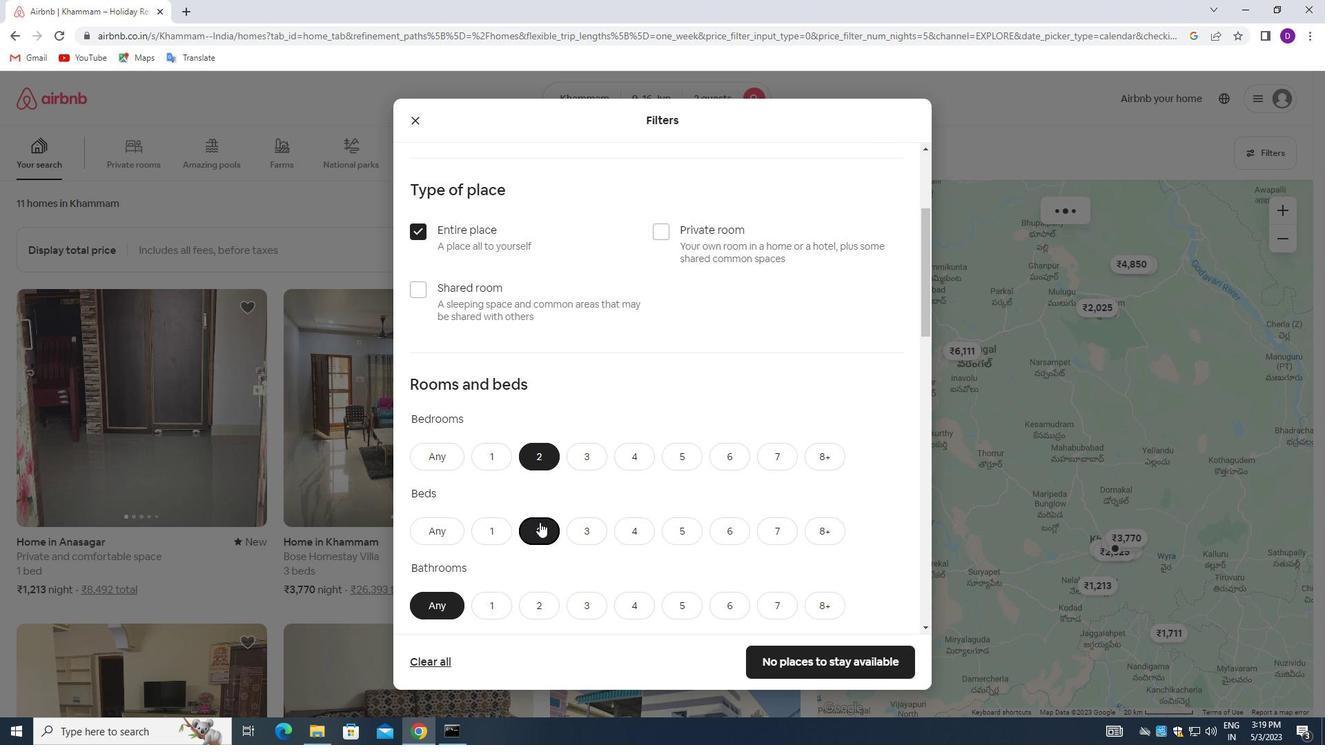 
Action: Mouse scrolled (539, 523) with delta (0, 0)
Screenshot: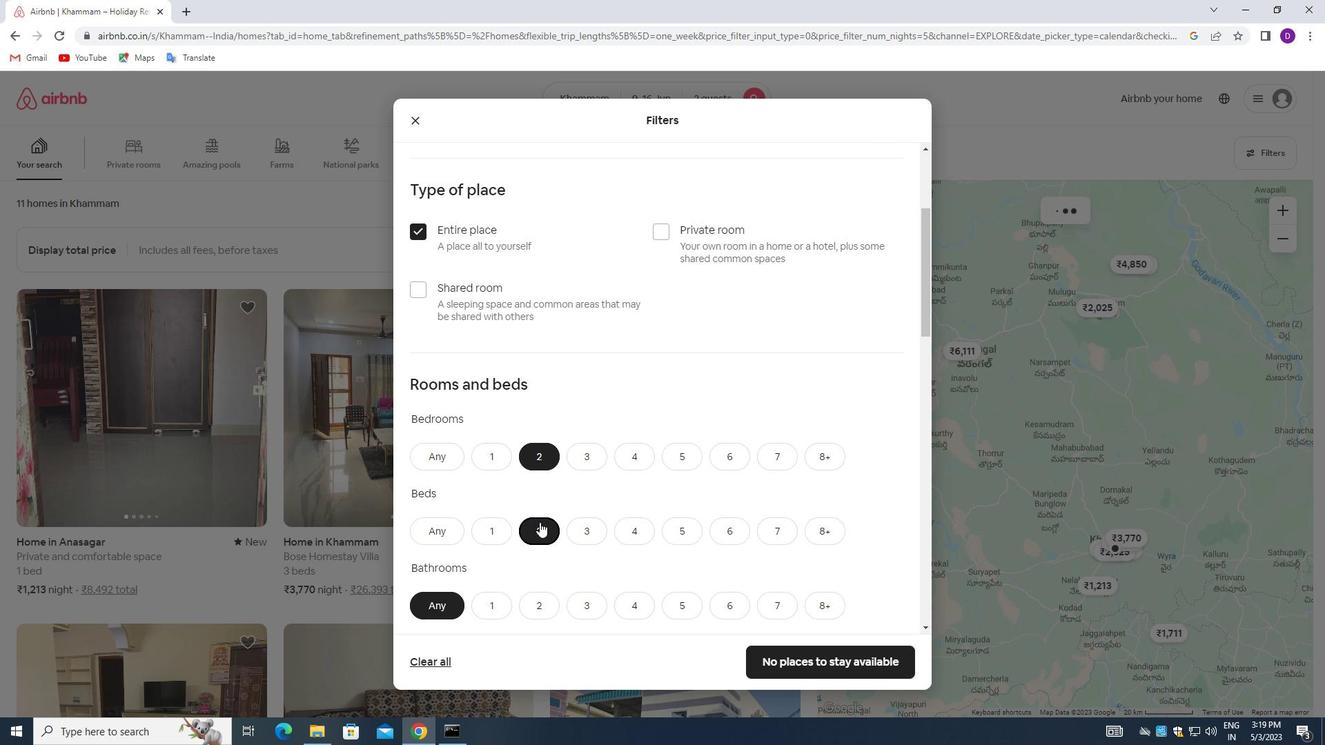 
Action: Mouse moved to (486, 468)
Screenshot: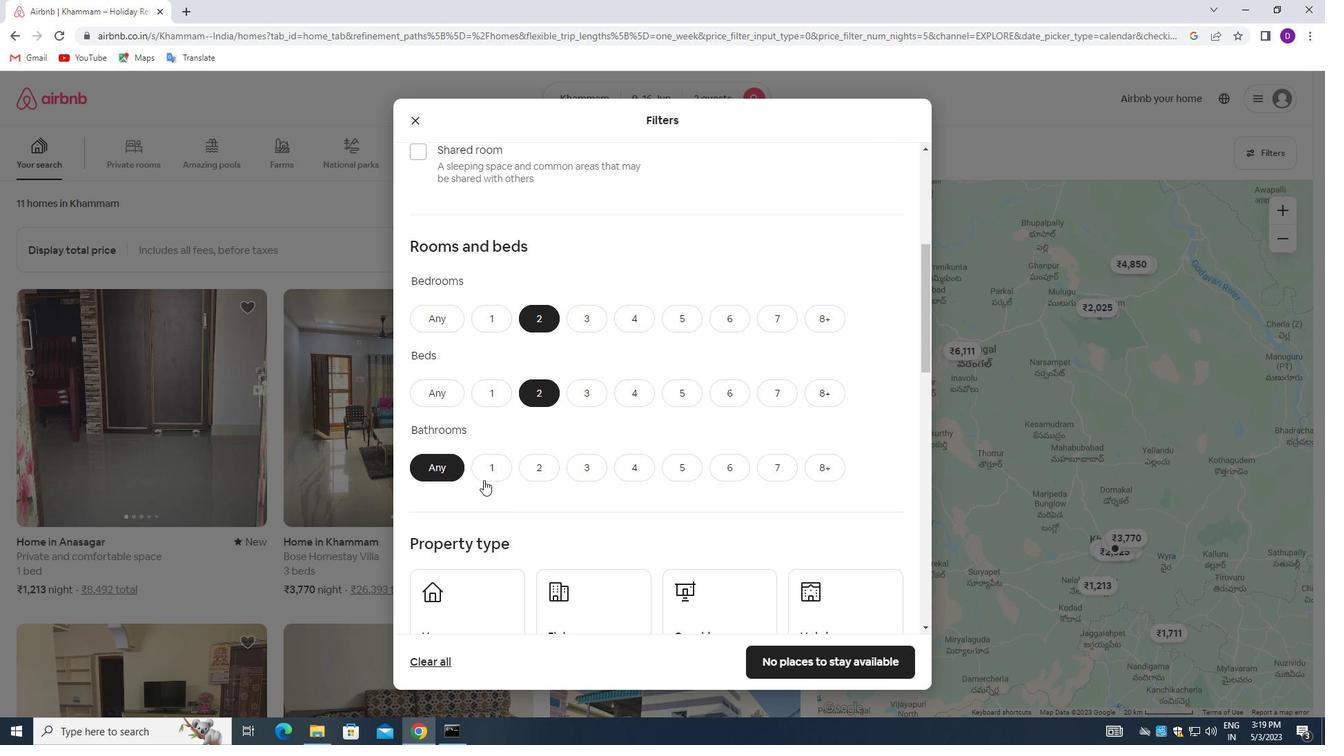 
Action: Mouse pressed left at (486, 468)
Screenshot: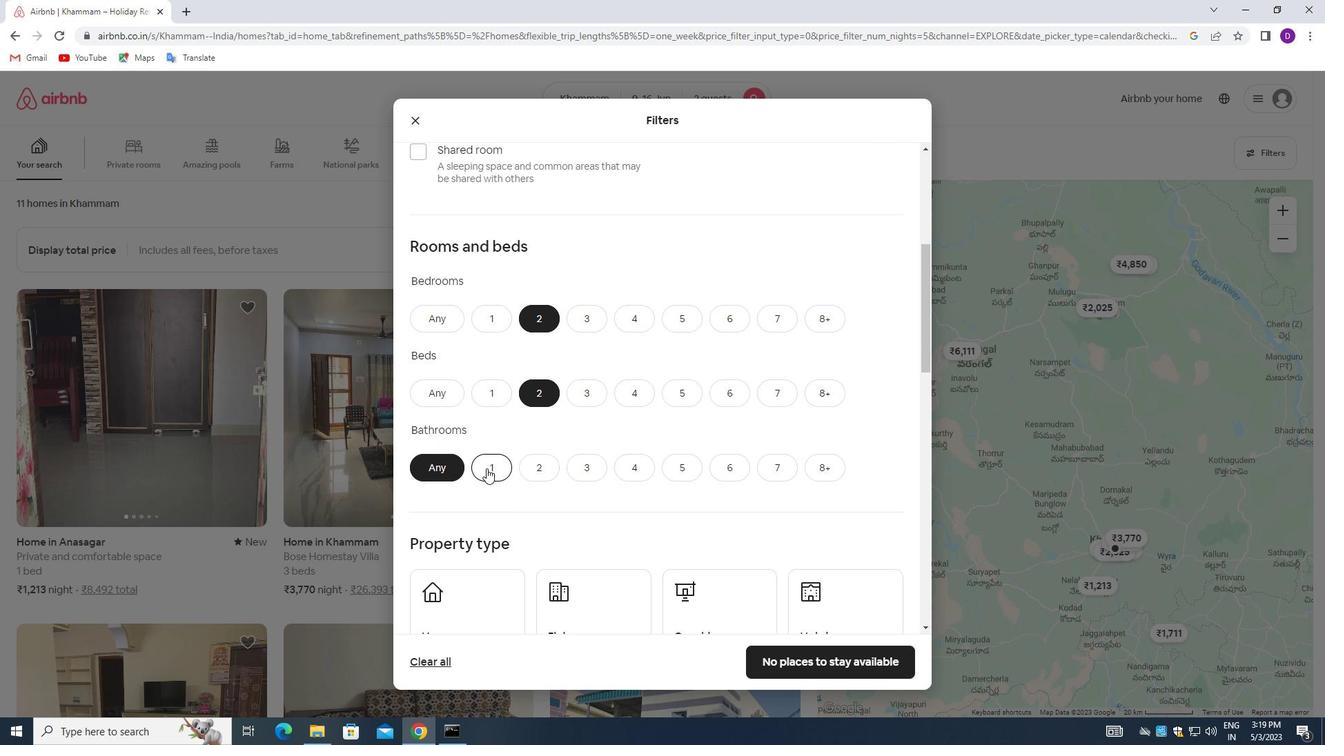 
Action: Mouse moved to (544, 459)
Screenshot: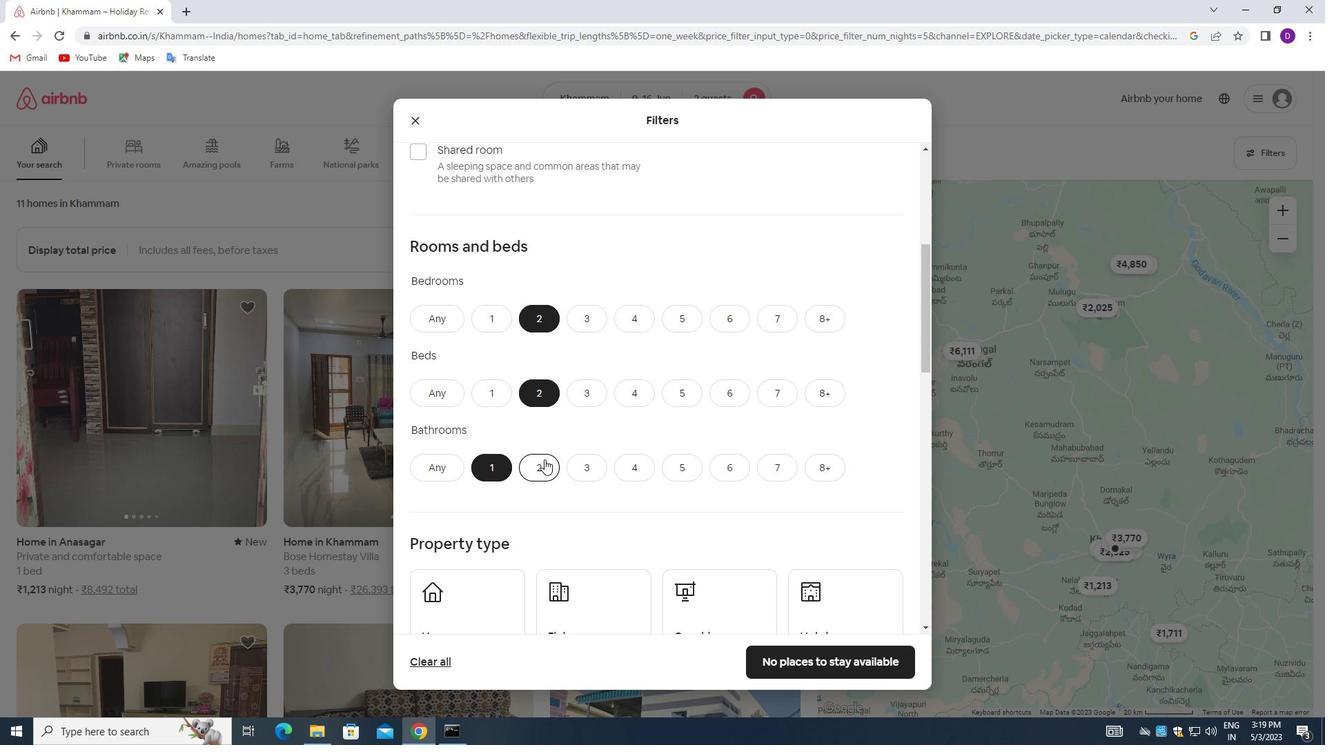 
Action: Mouse scrolled (544, 459) with delta (0, 0)
Screenshot: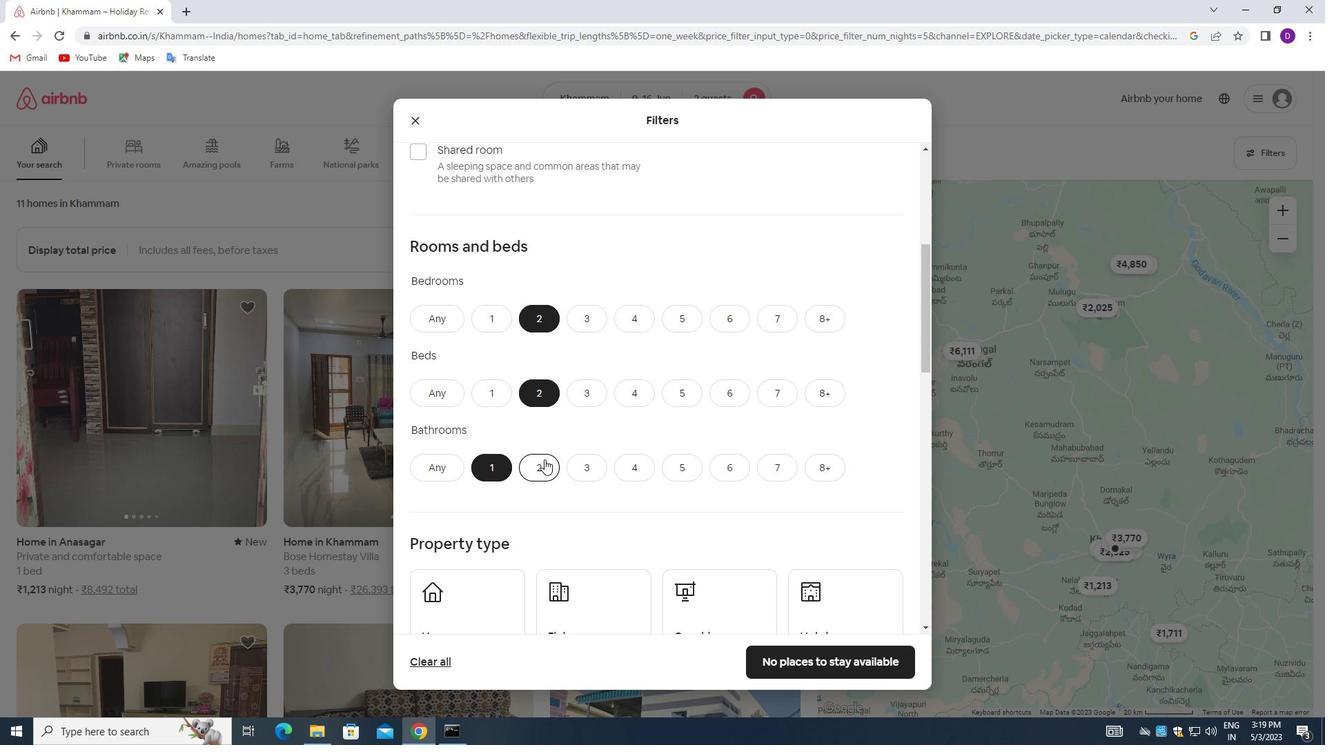 
Action: Mouse moved to (583, 446)
Screenshot: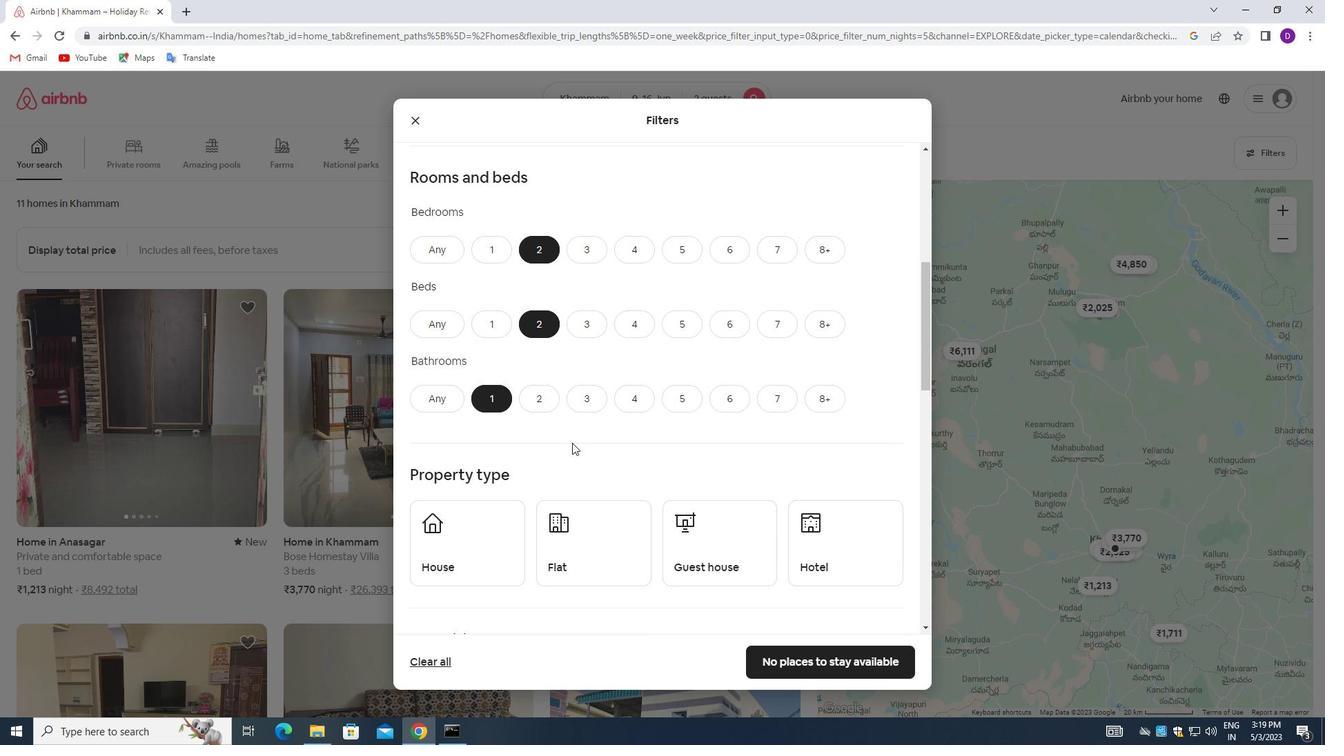 
Action: Mouse scrolled (583, 446) with delta (0, 0)
Screenshot: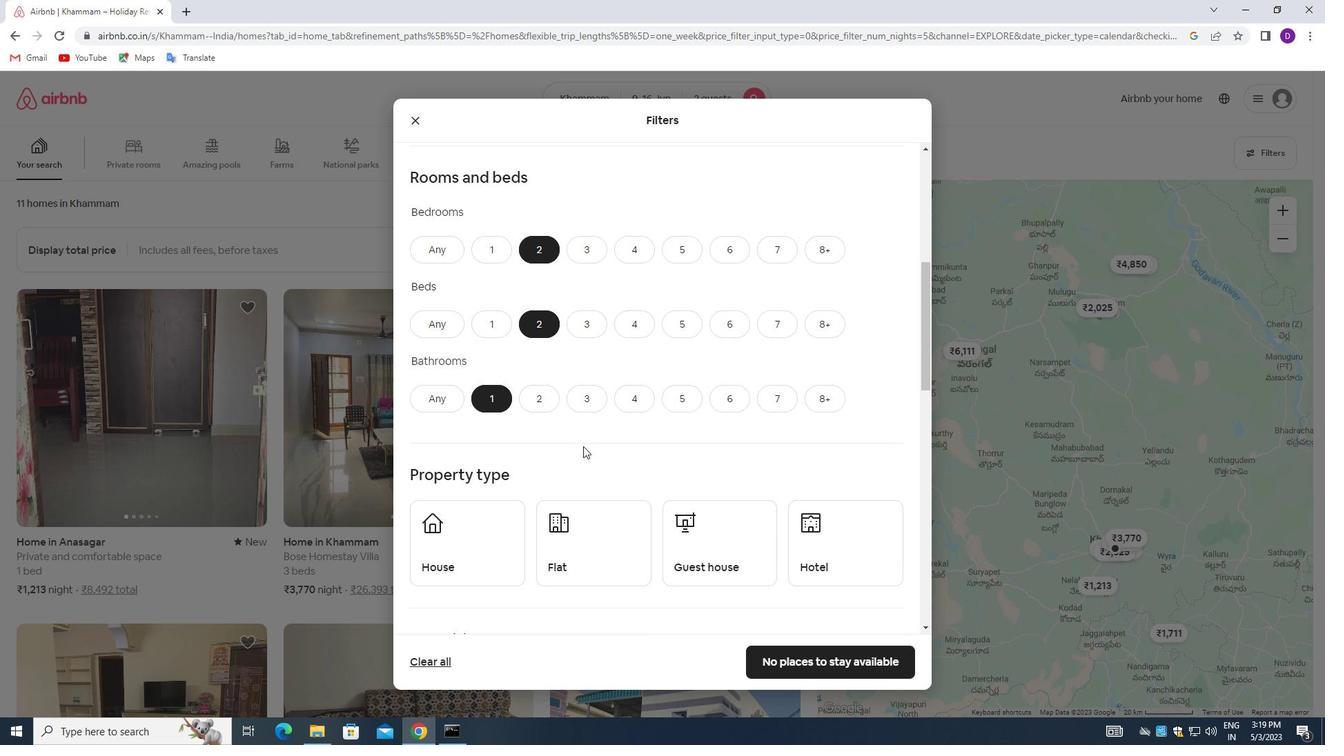 
Action: Mouse moved to (481, 471)
Screenshot: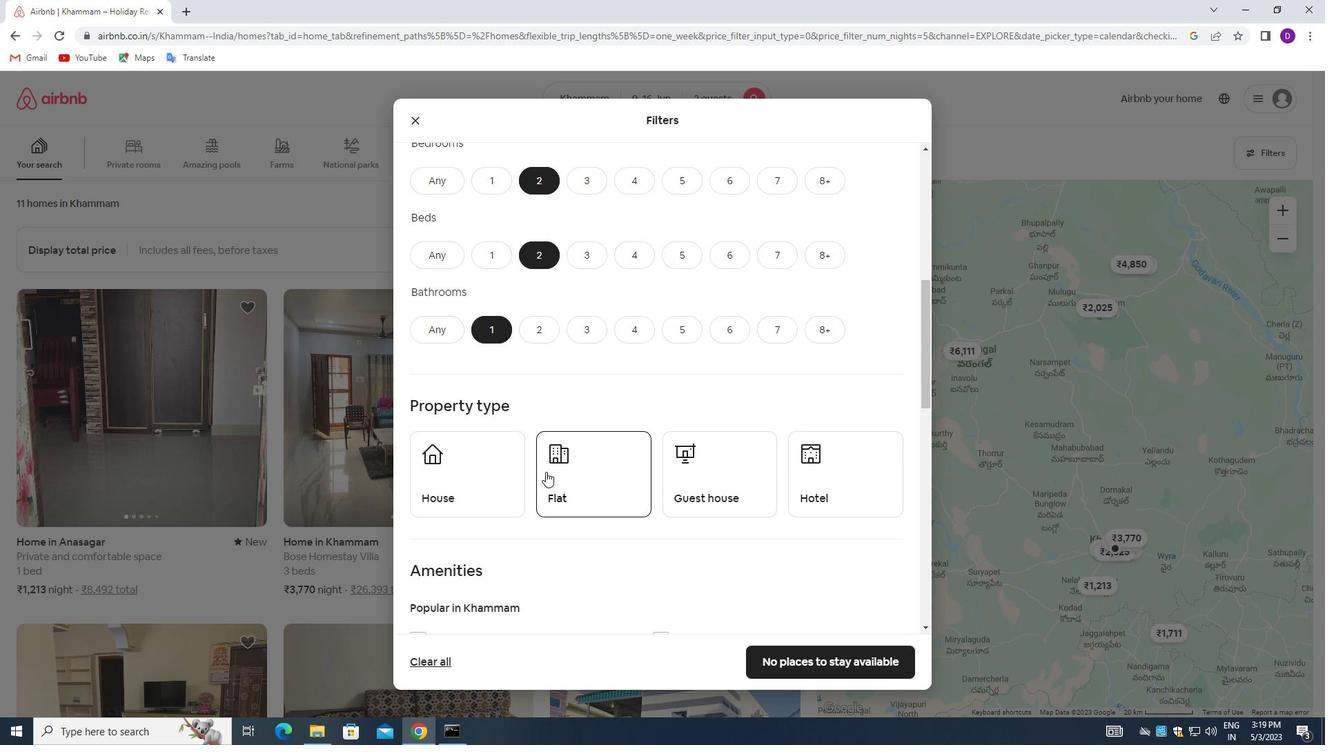 
Action: Mouse pressed left at (481, 471)
Screenshot: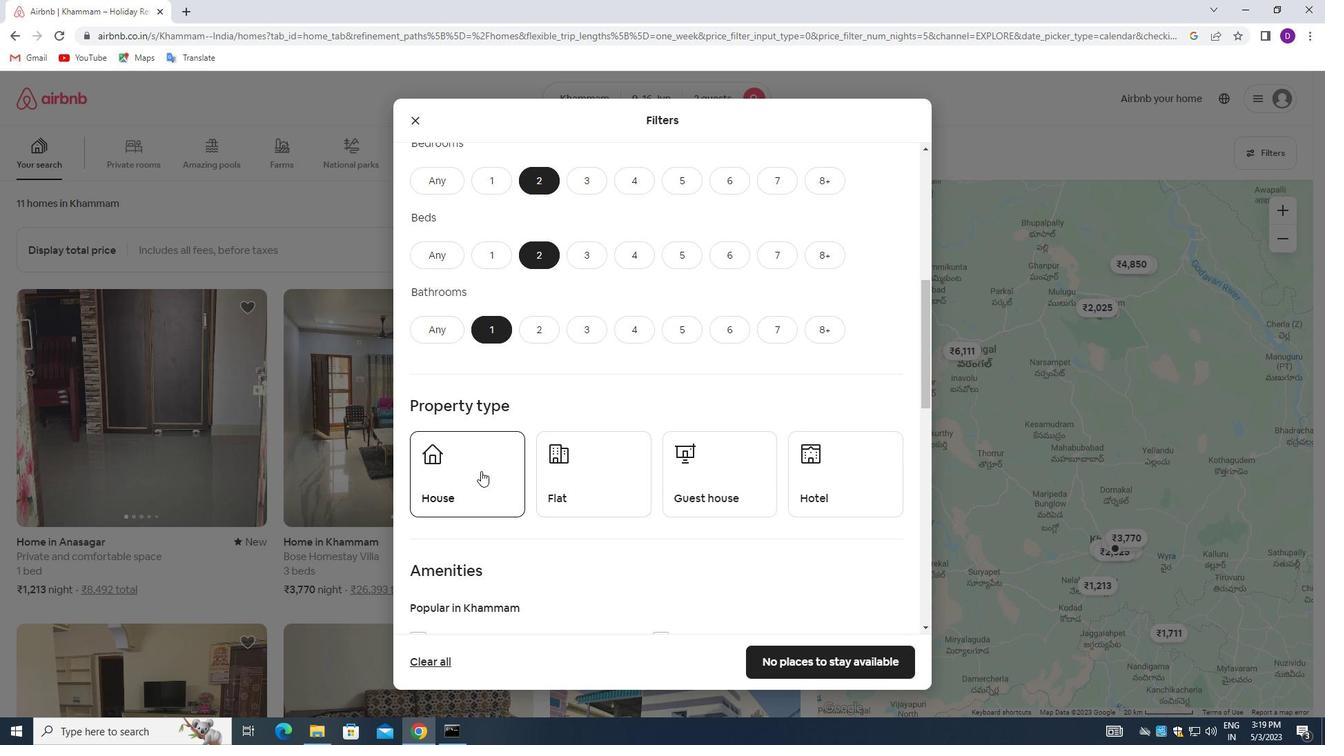 
Action: Mouse moved to (575, 470)
Screenshot: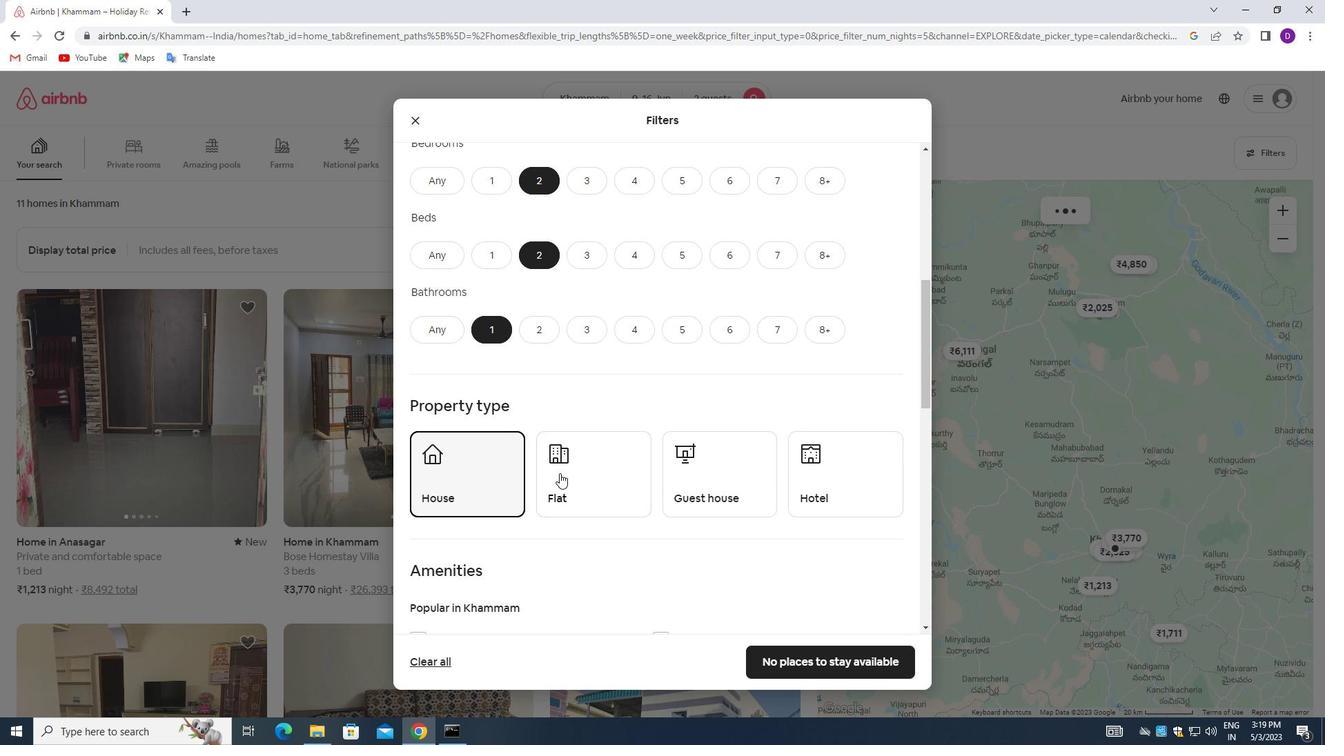 
Action: Mouse pressed left at (575, 470)
Screenshot: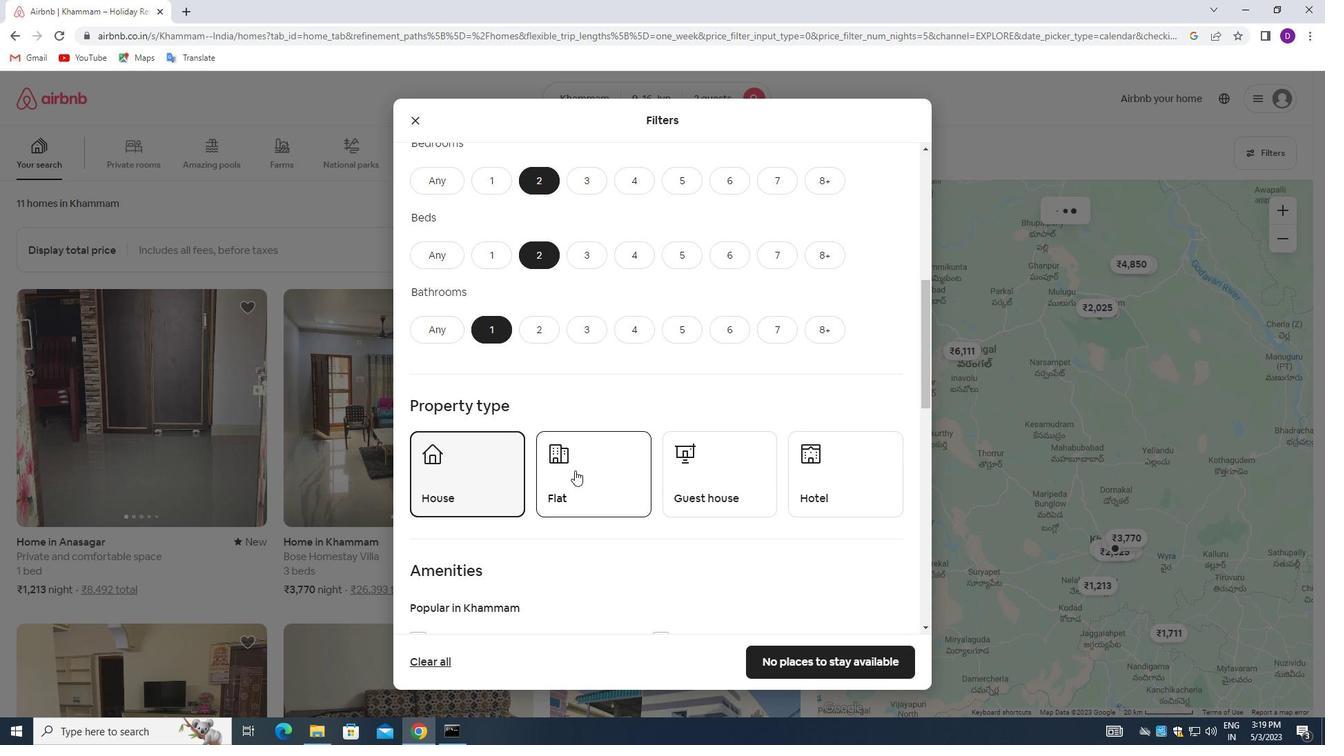 
Action: Mouse moved to (691, 475)
Screenshot: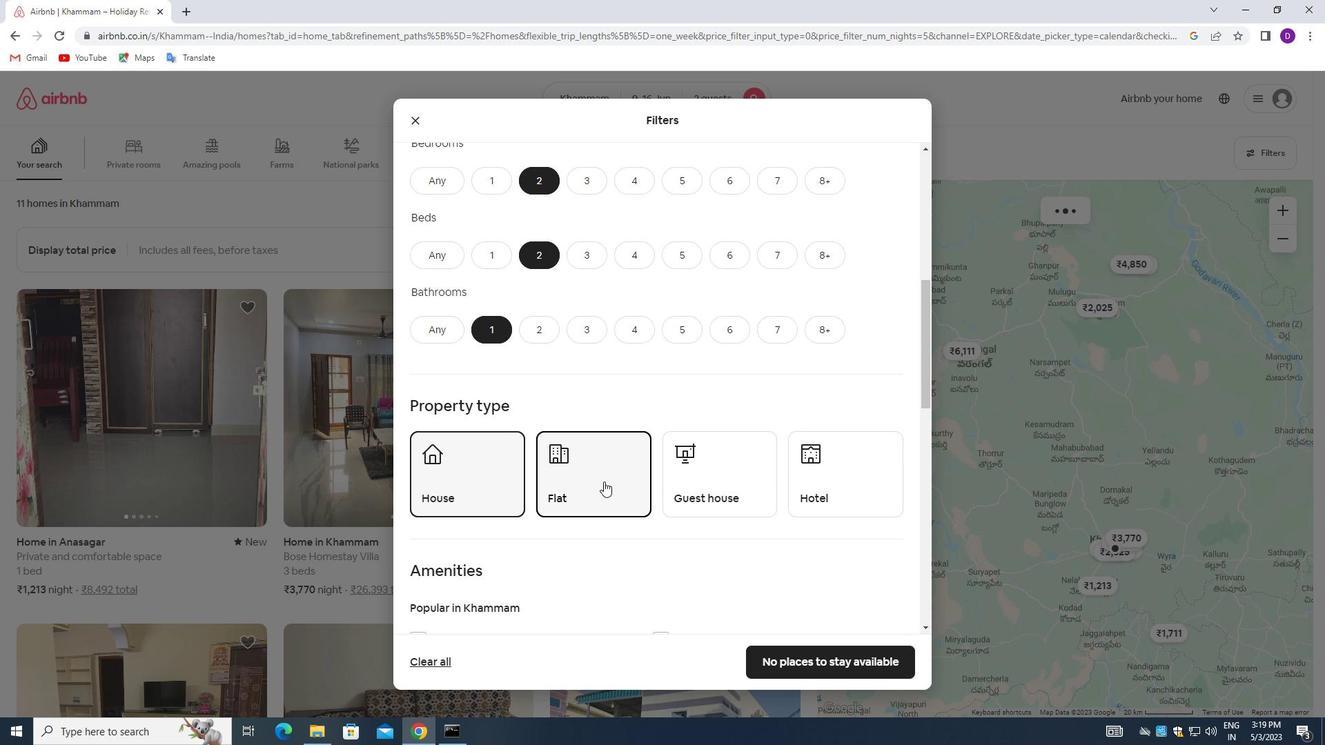 
Action: Mouse pressed left at (691, 475)
Screenshot: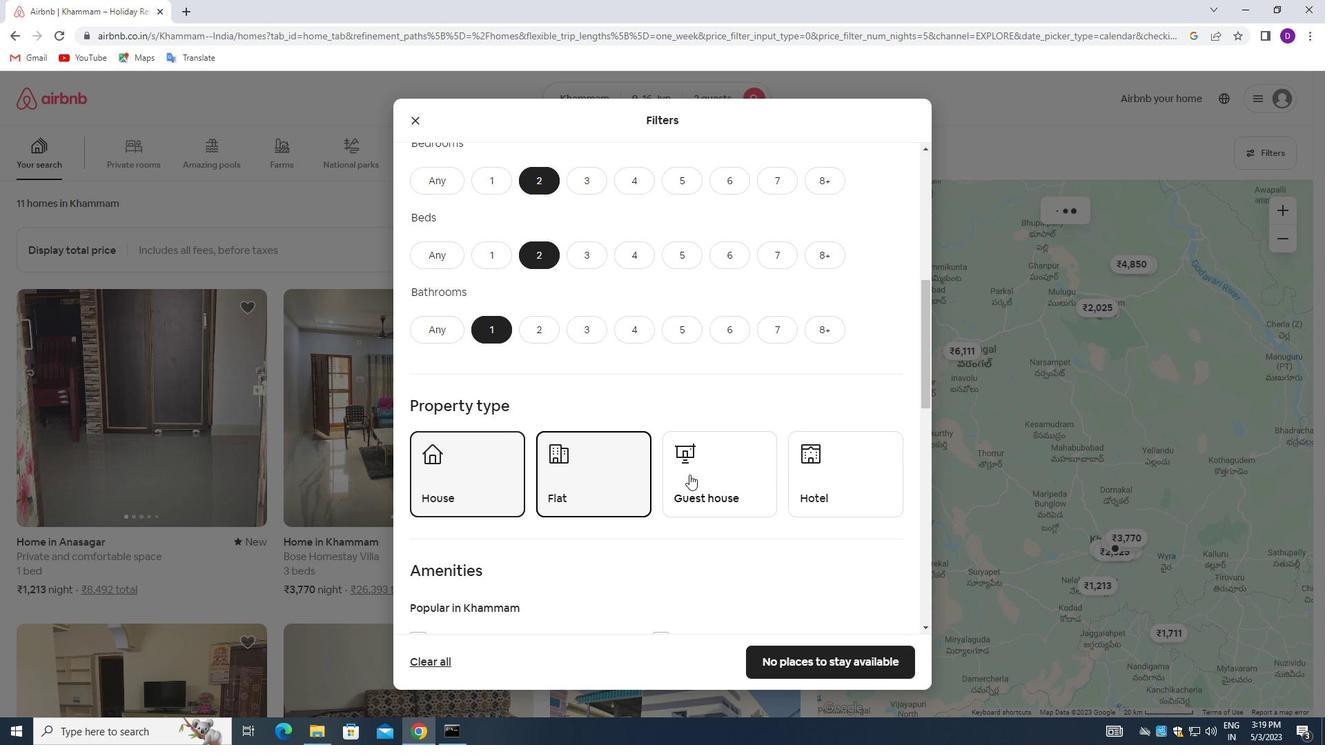 
Action: Mouse moved to (689, 474)
Screenshot: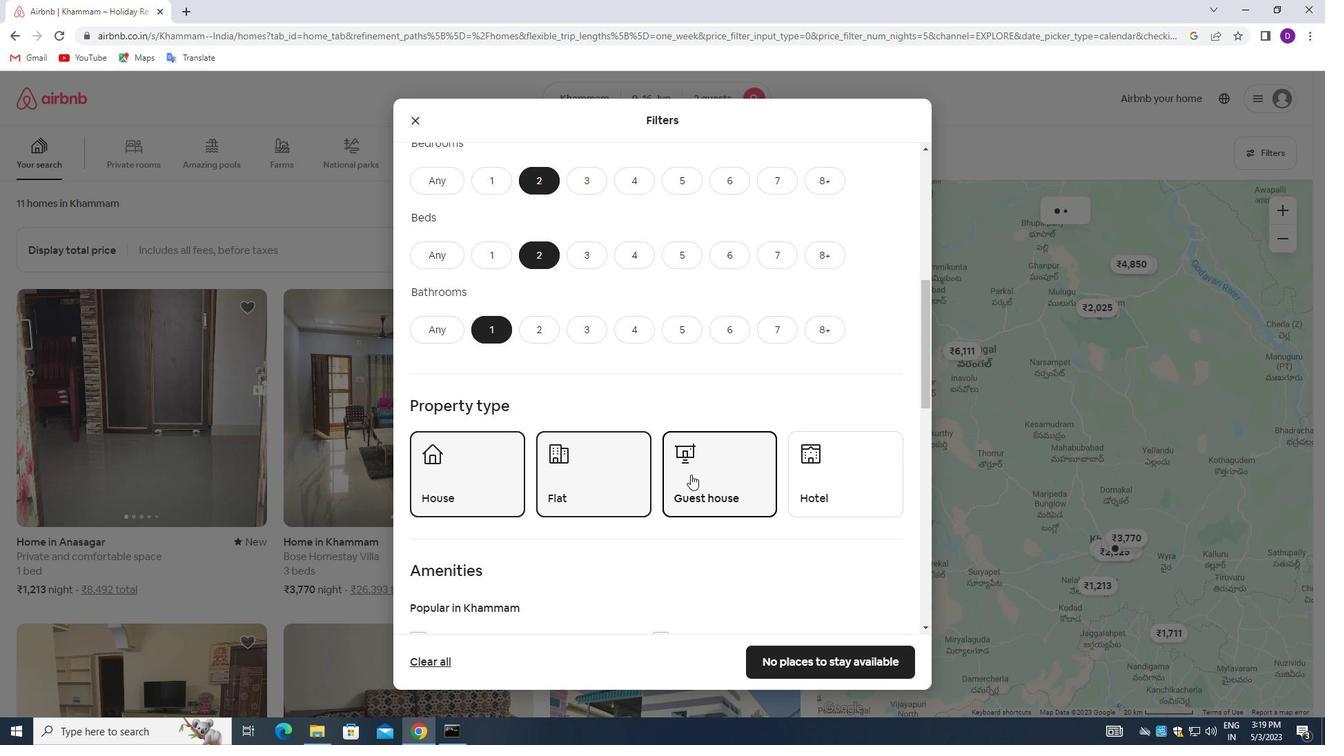 
Action: Mouse scrolled (689, 473) with delta (0, 0)
Screenshot: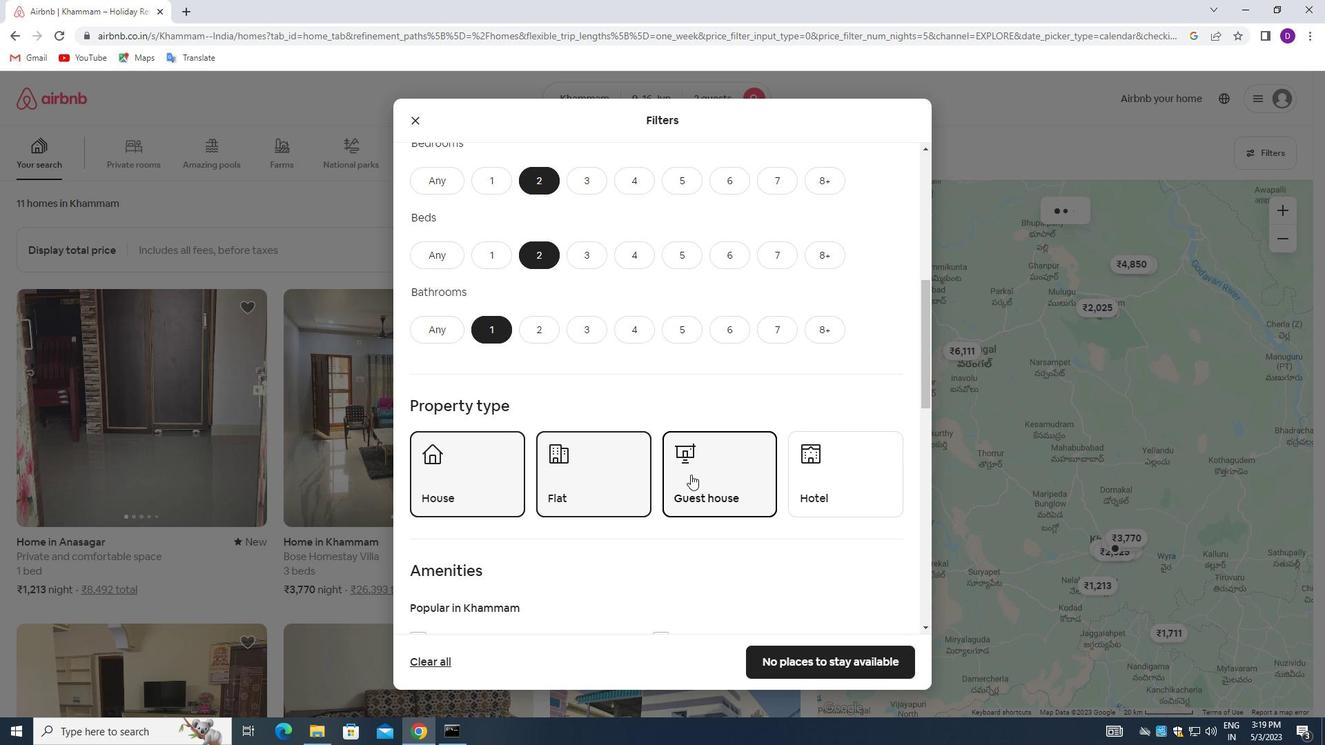 
Action: Mouse scrolled (689, 473) with delta (0, 0)
Screenshot: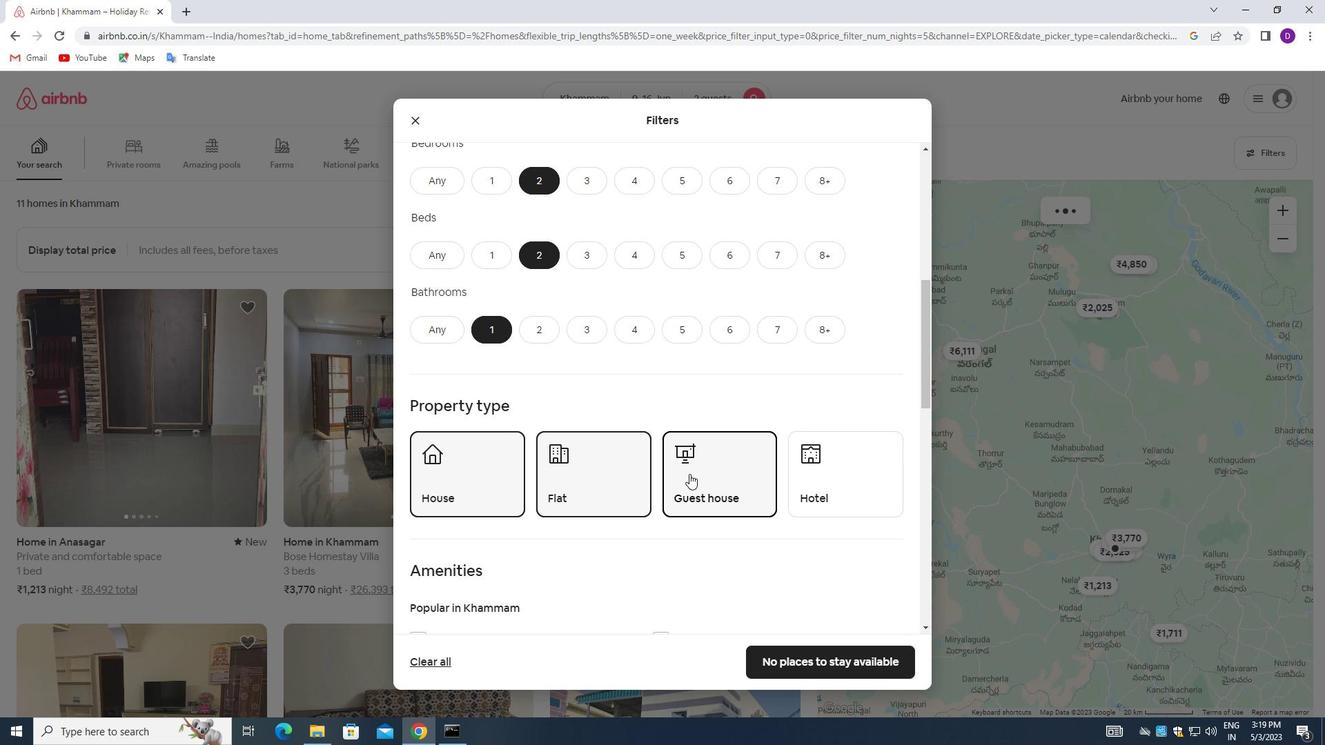 
Action: Mouse moved to (618, 465)
Screenshot: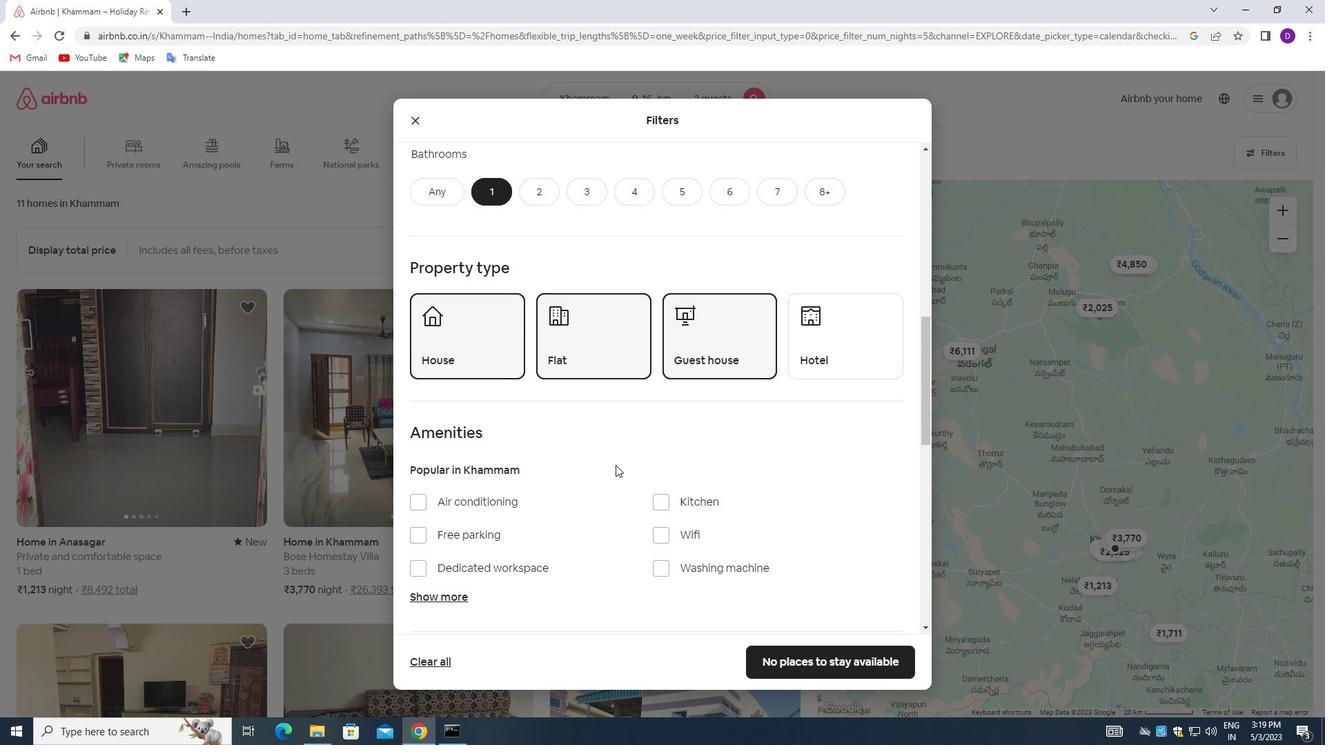 
Action: Mouse scrolled (618, 464) with delta (0, 0)
Screenshot: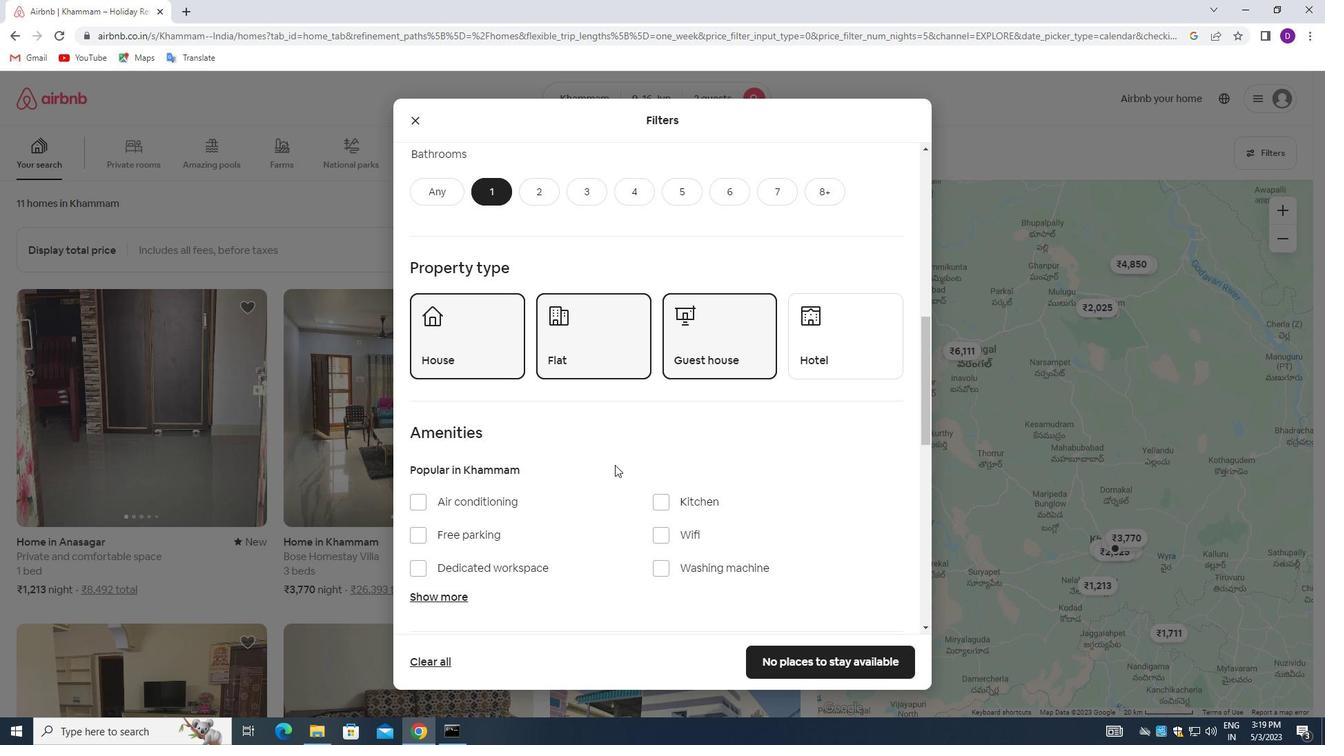 
Action: Mouse moved to (618, 465)
Screenshot: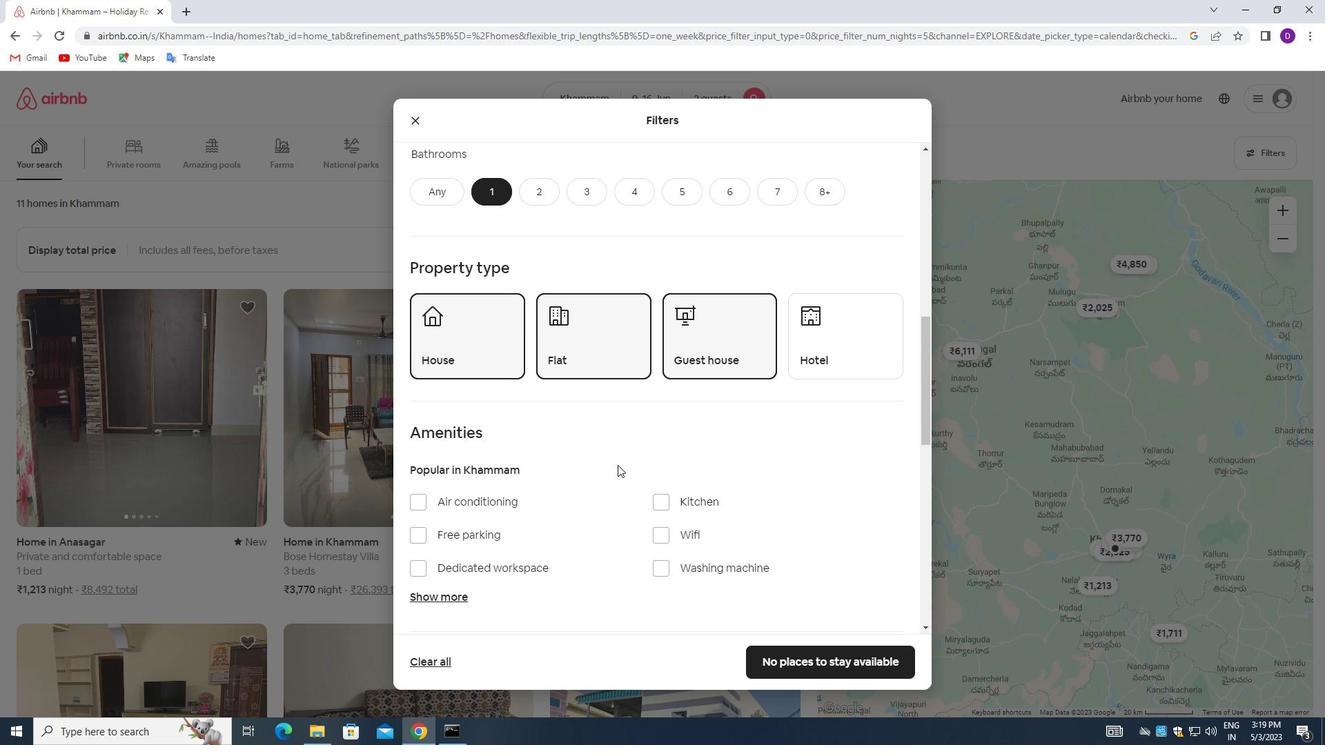
Action: Mouse scrolled (618, 464) with delta (0, 0)
Screenshot: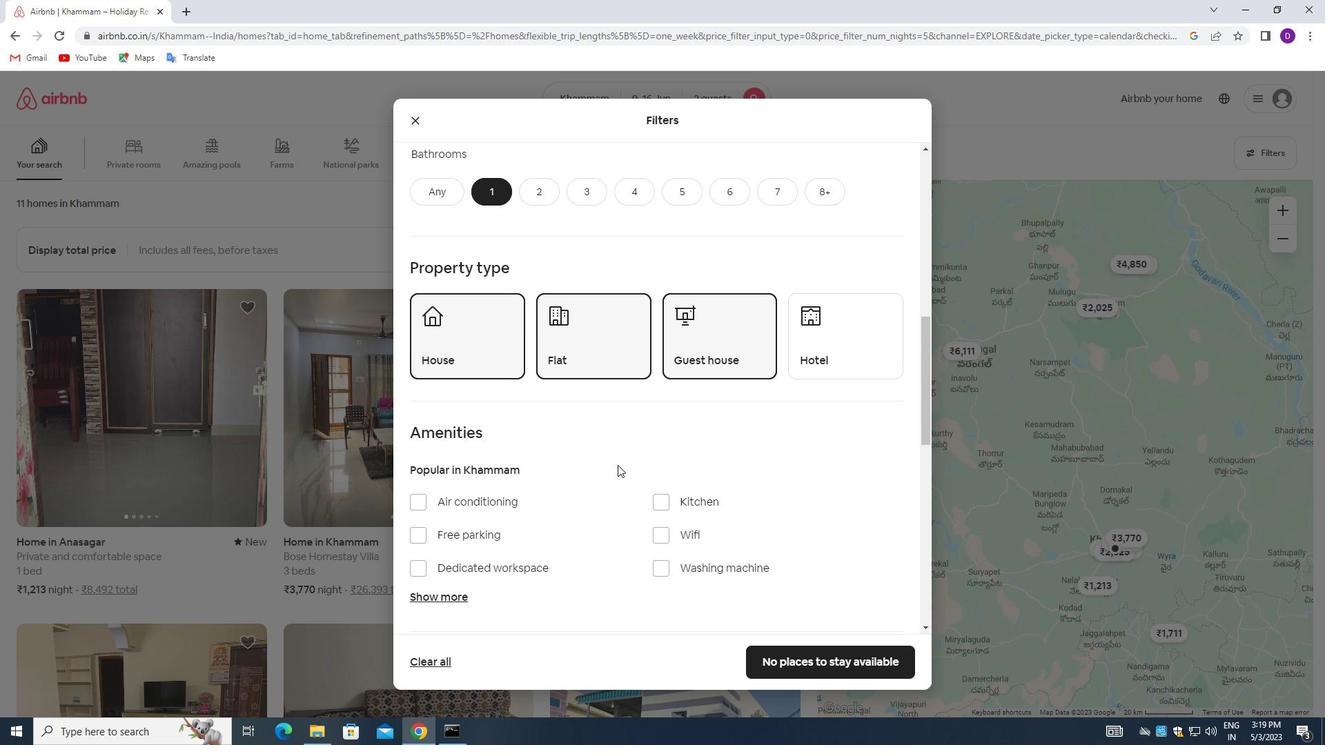 
Action: Mouse moved to (620, 467)
Screenshot: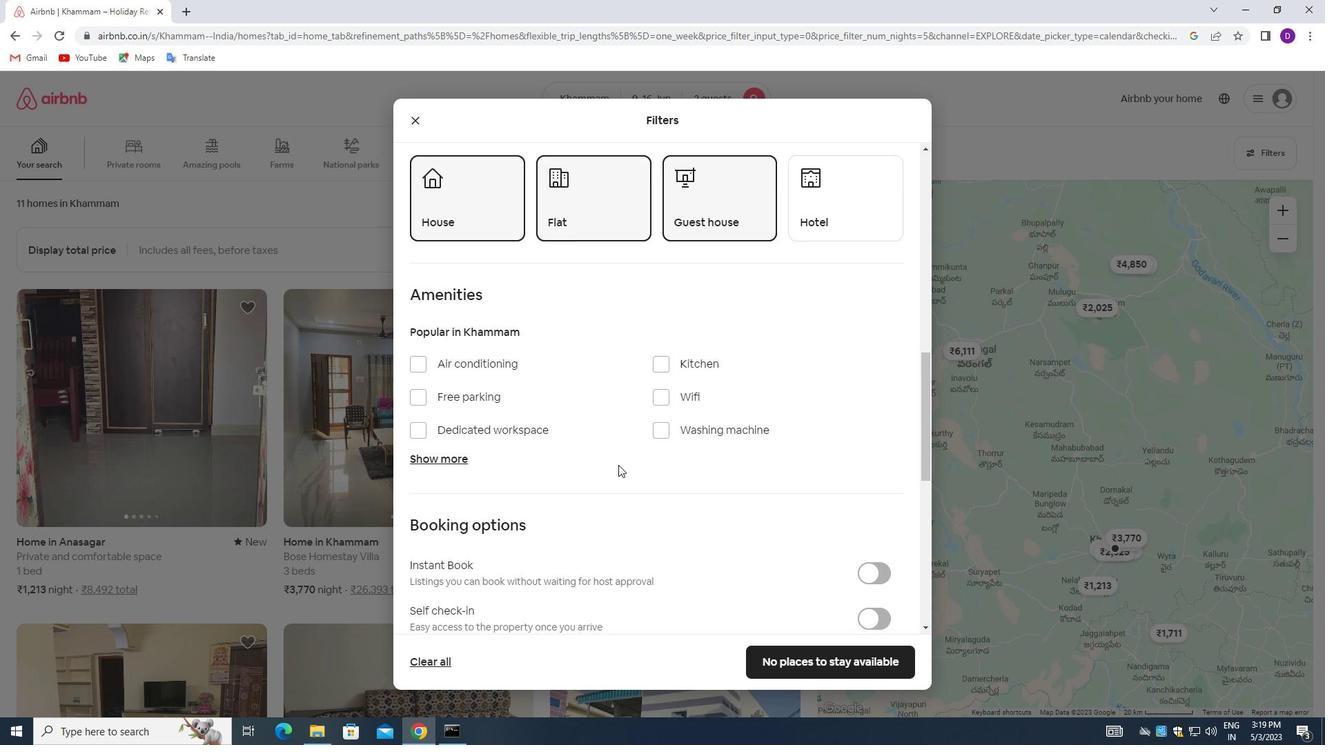 
Action: Mouse scrolled (620, 466) with delta (0, 0)
Screenshot: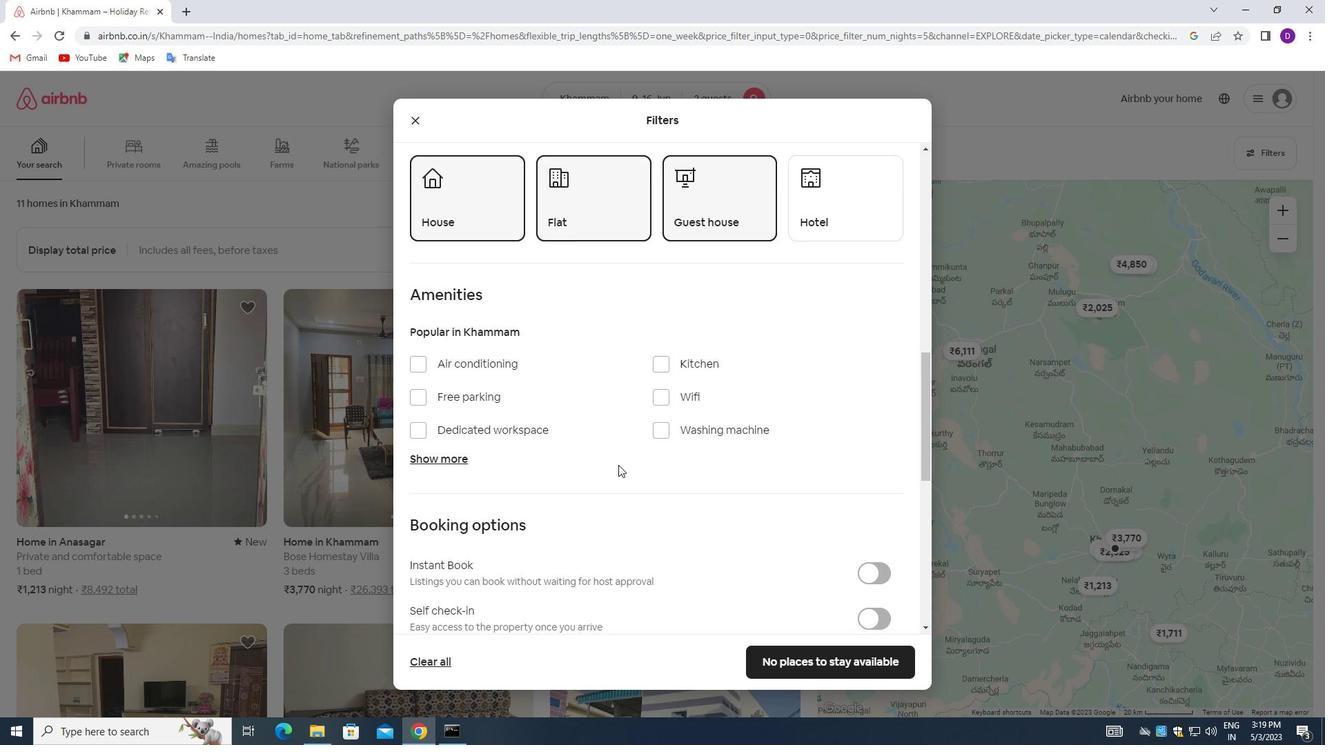 
Action: Mouse moved to (621, 468)
Screenshot: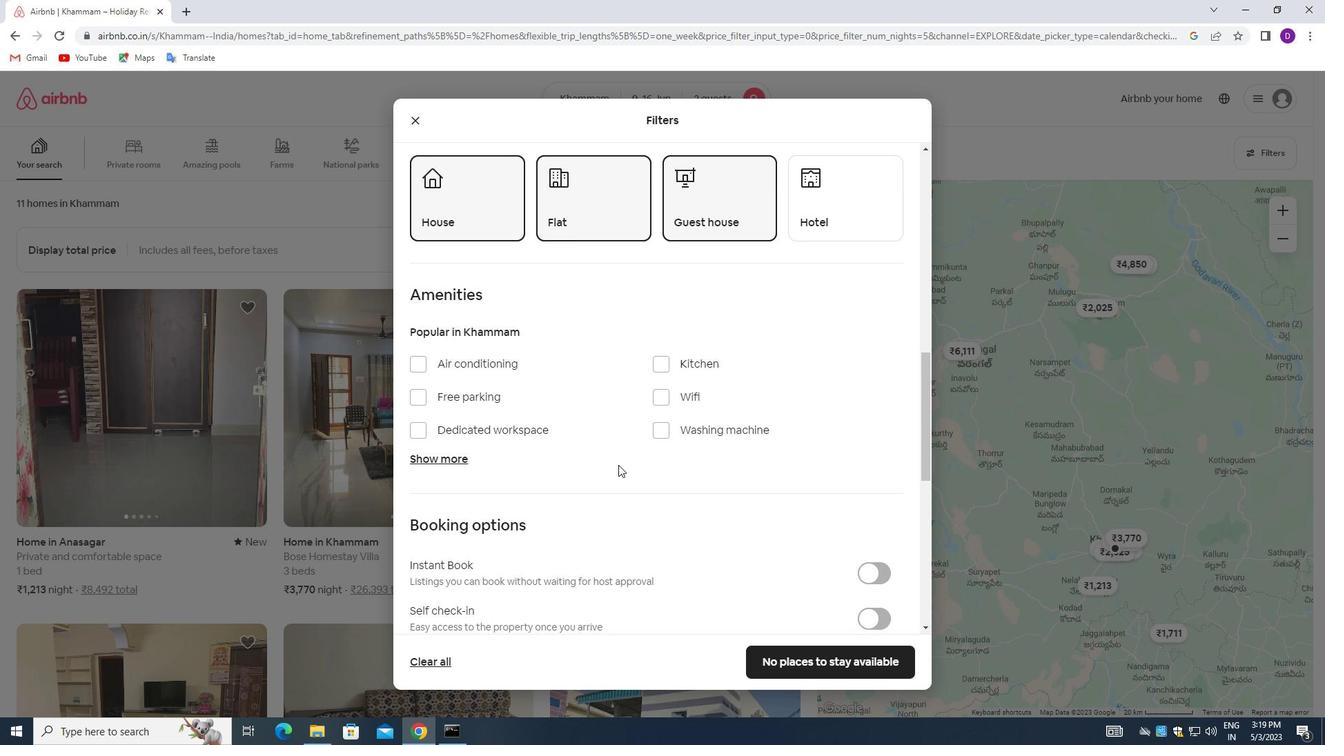 
Action: Mouse scrolled (621, 467) with delta (0, 0)
Screenshot: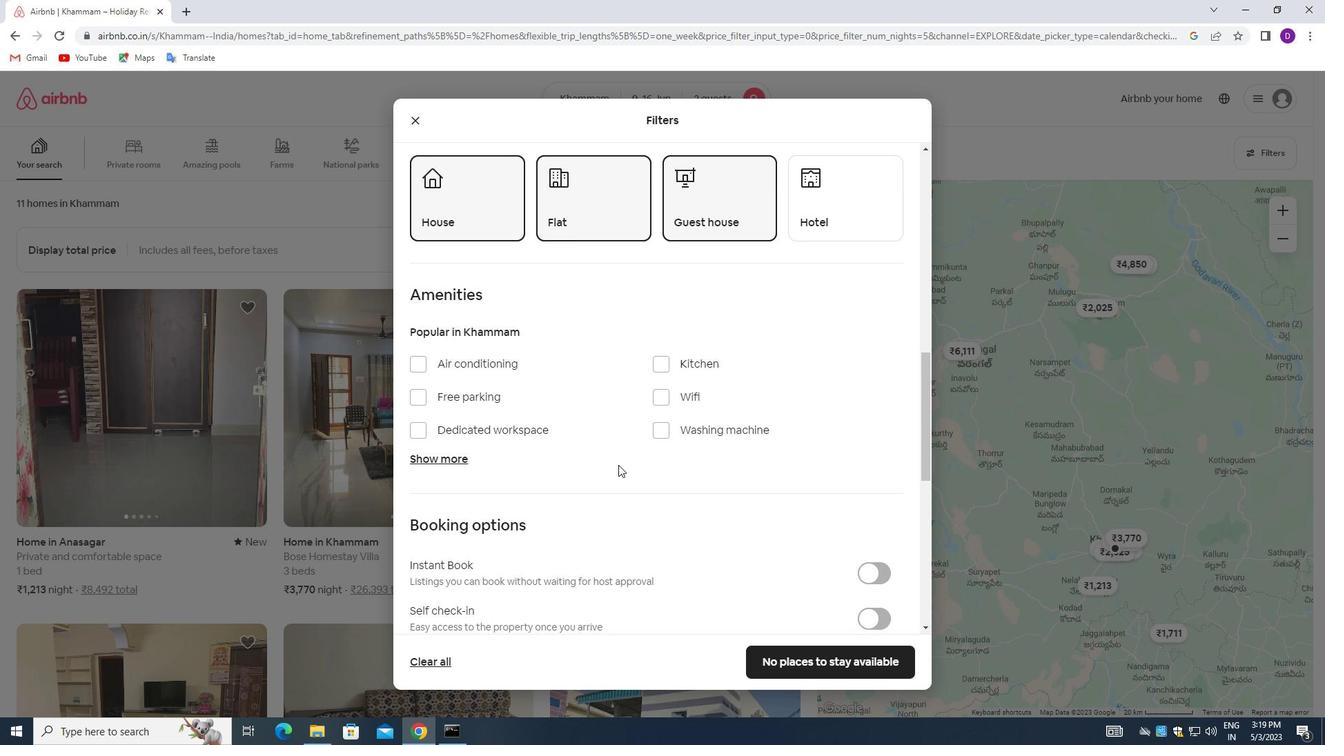 
Action: Mouse moved to (446, 327)
Screenshot: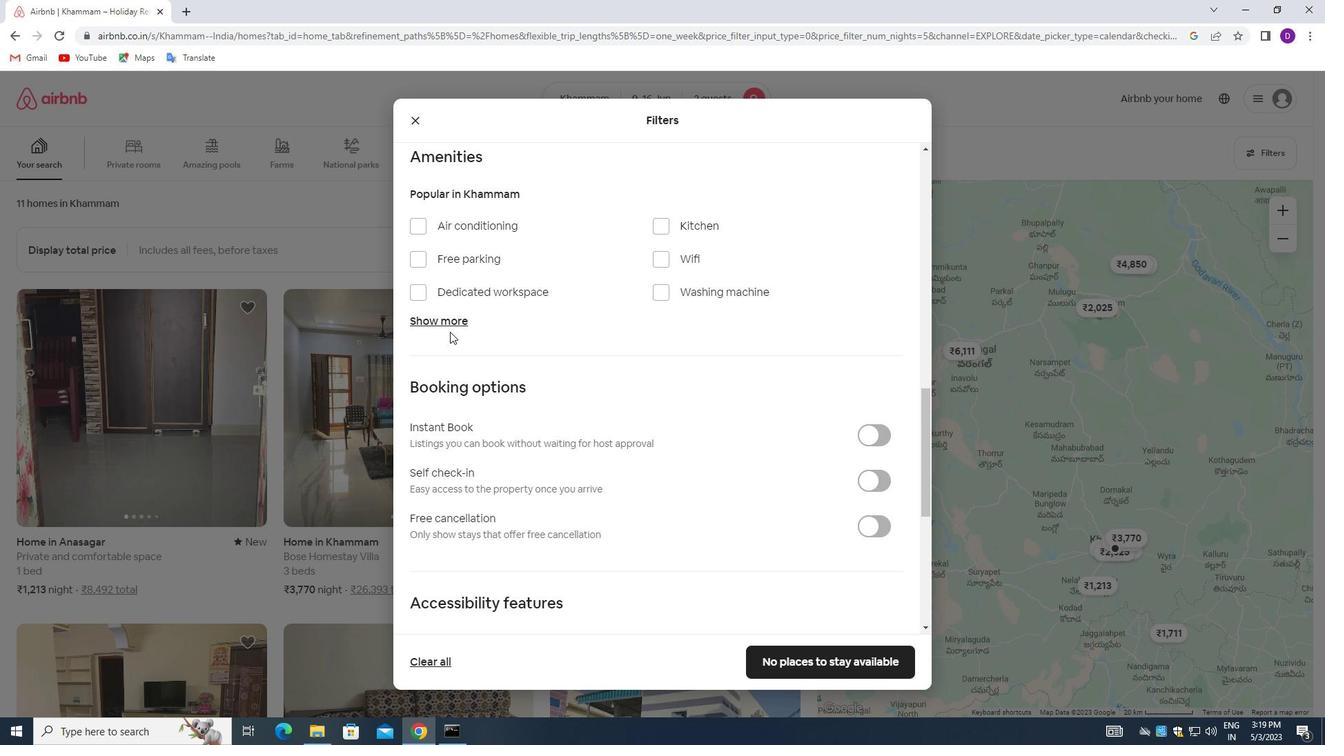
Action: Mouse pressed left at (446, 327)
Screenshot: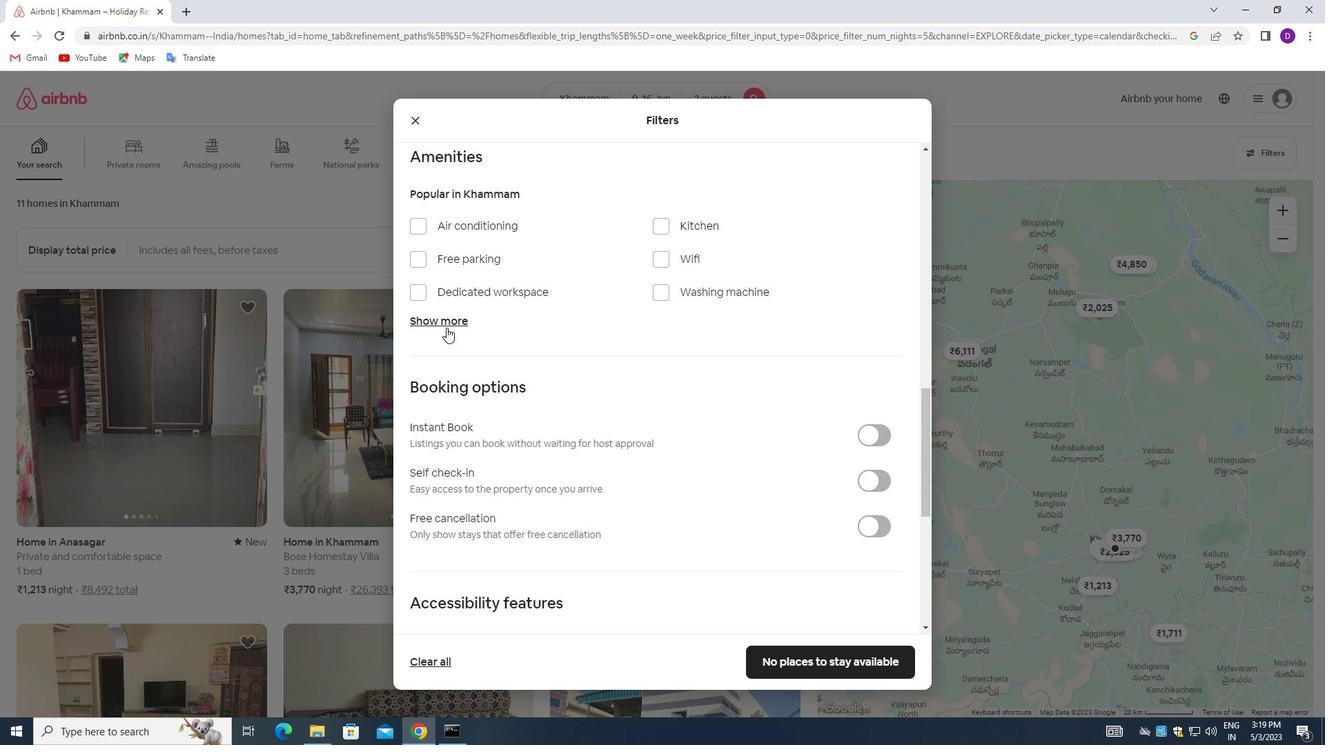 
Action: Mouse moved to (551, 365)
Screenshot: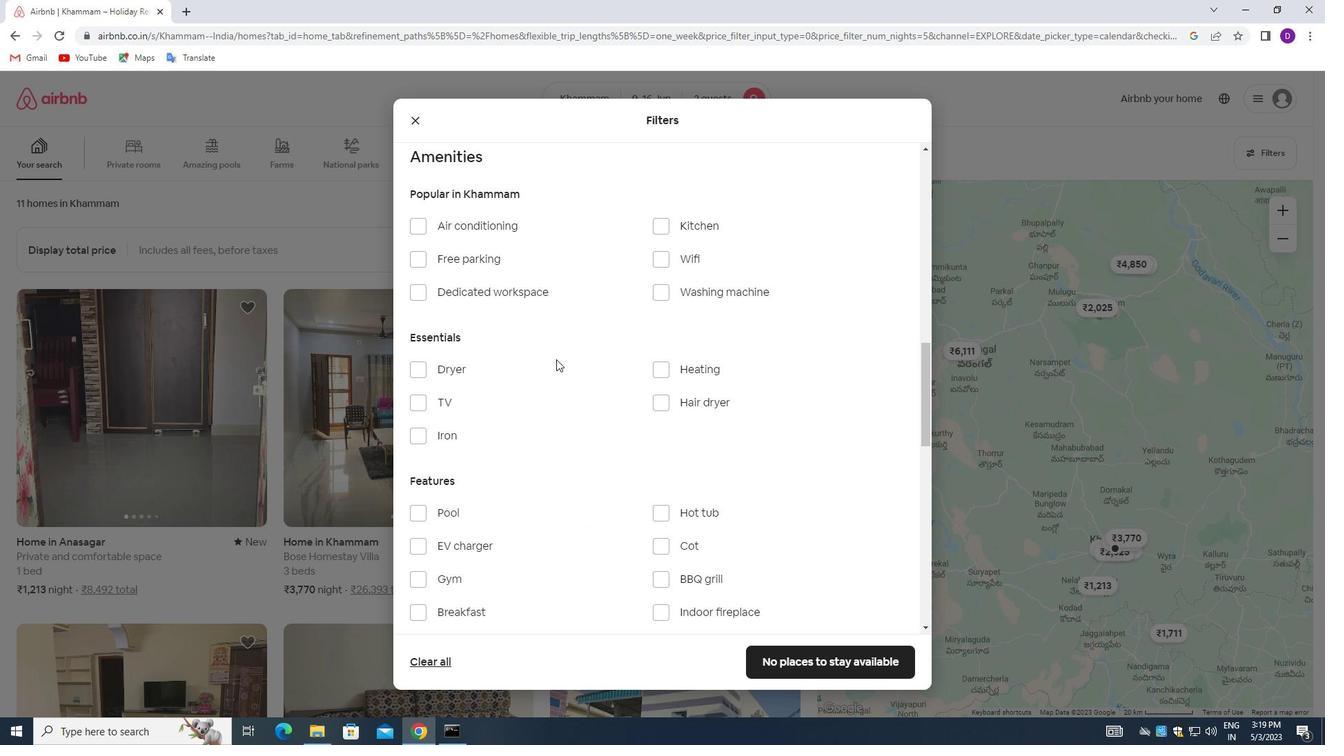 
Action: Mouse scrolled (551, 364) with delta (0, 0)
Screenshot: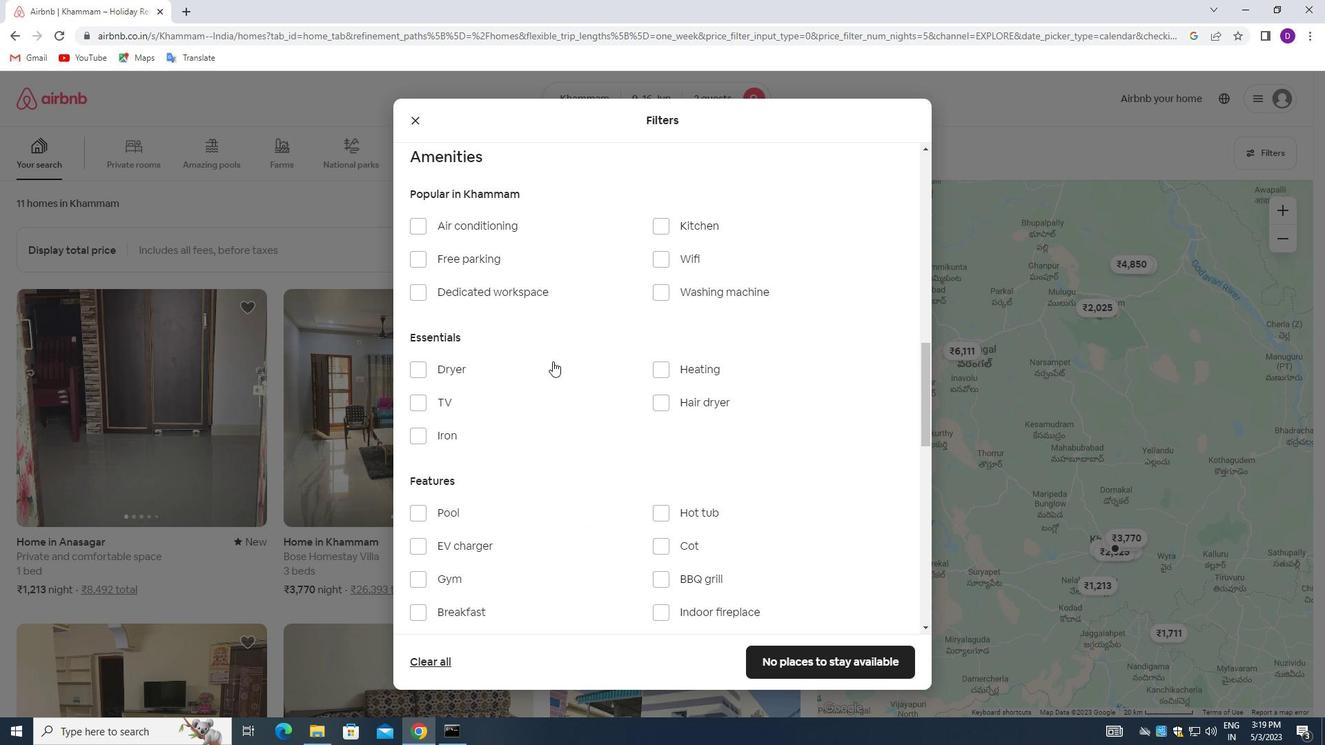 
Action: Mouse moved to (568, 372)
Screenshot: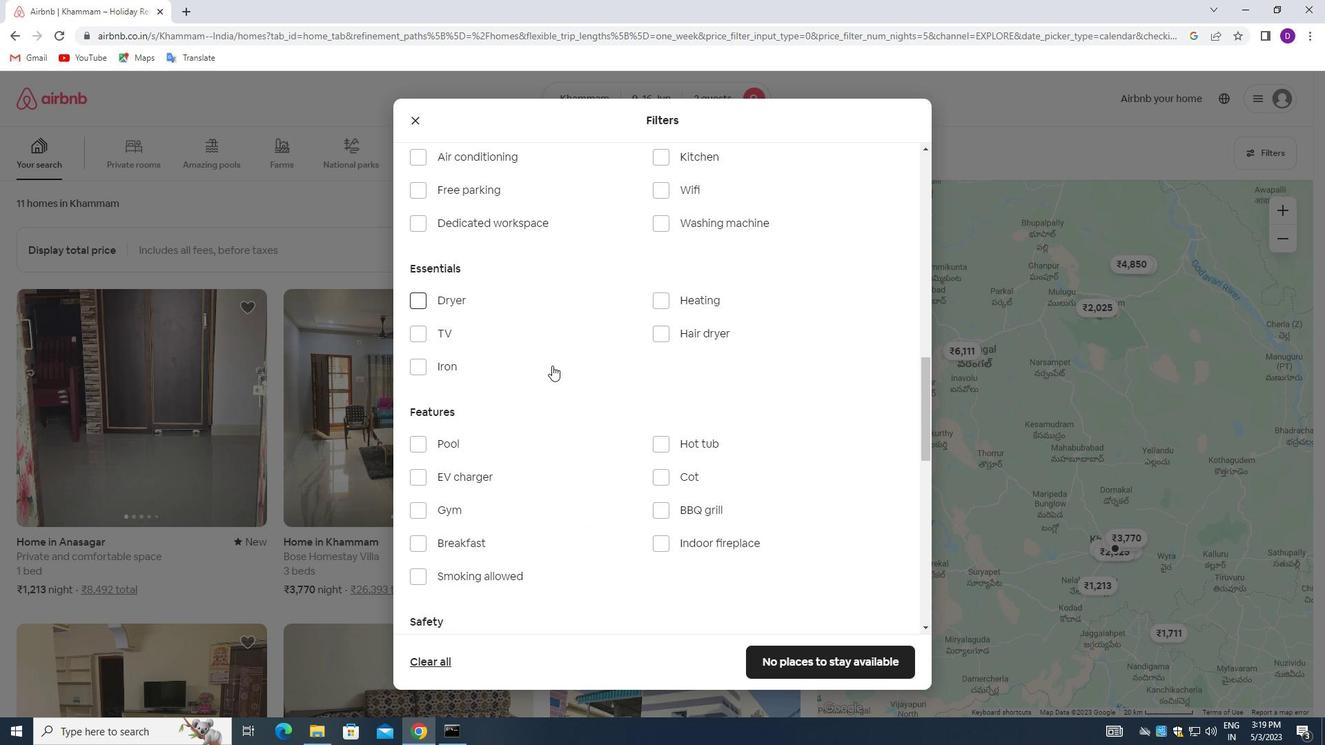 
Action: Mouse scrolled (568, 371) with delta (0, 0)
Screenshot: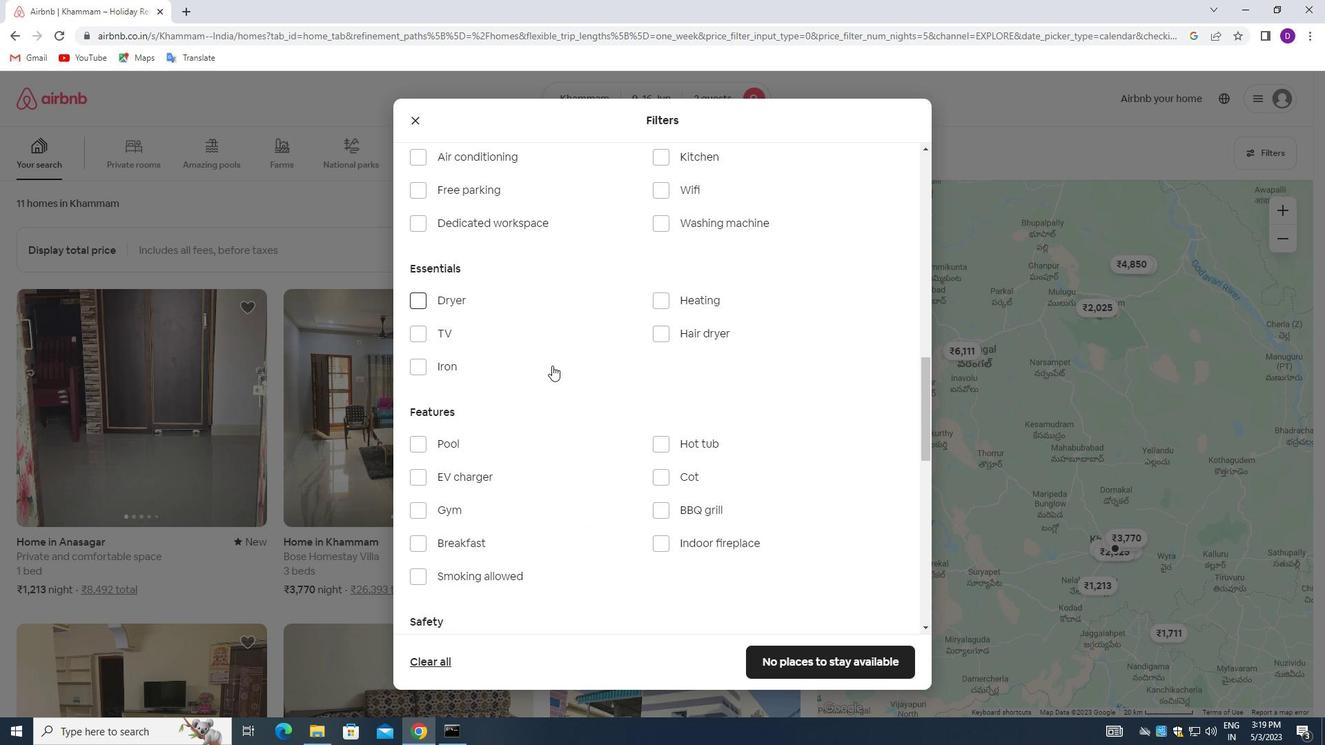
Action: Mouse moved to (575, 372)
Screenshot: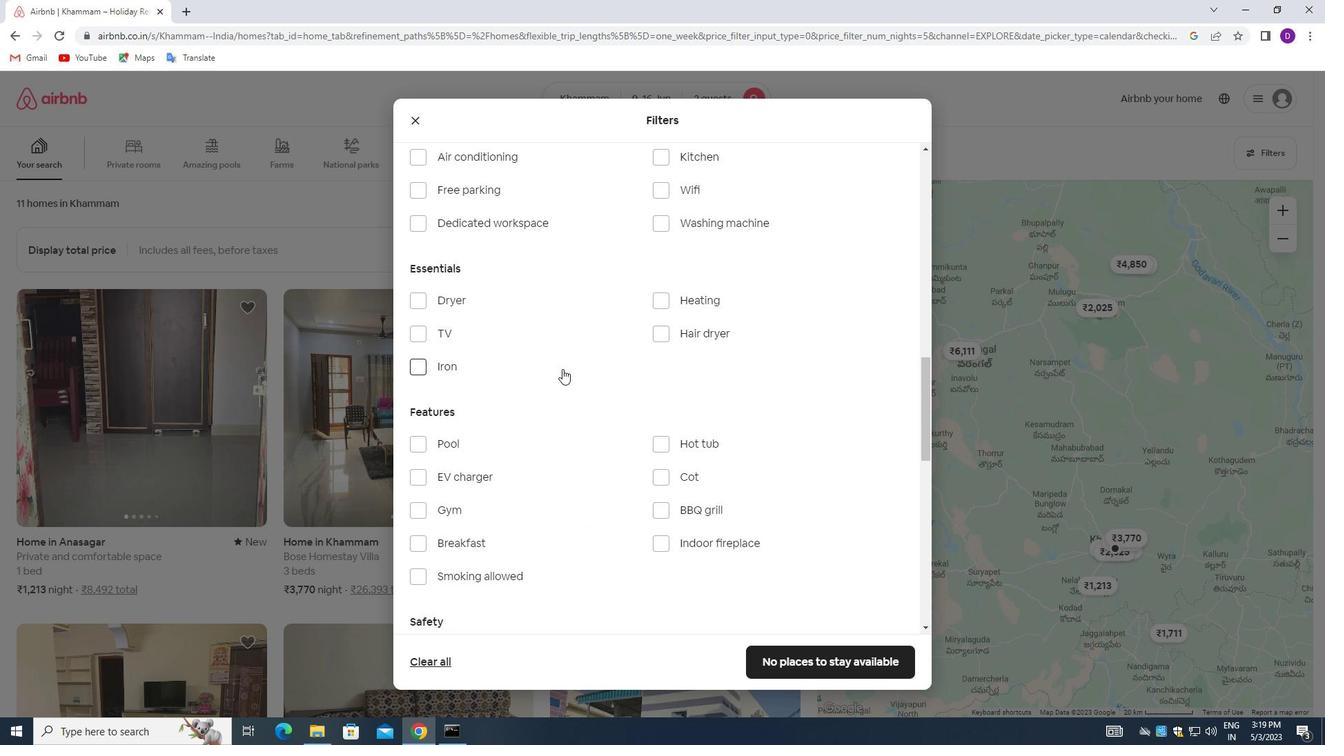 
Action: Mouse scrolled (575, 372) with delta (0, 0)
Screenshot: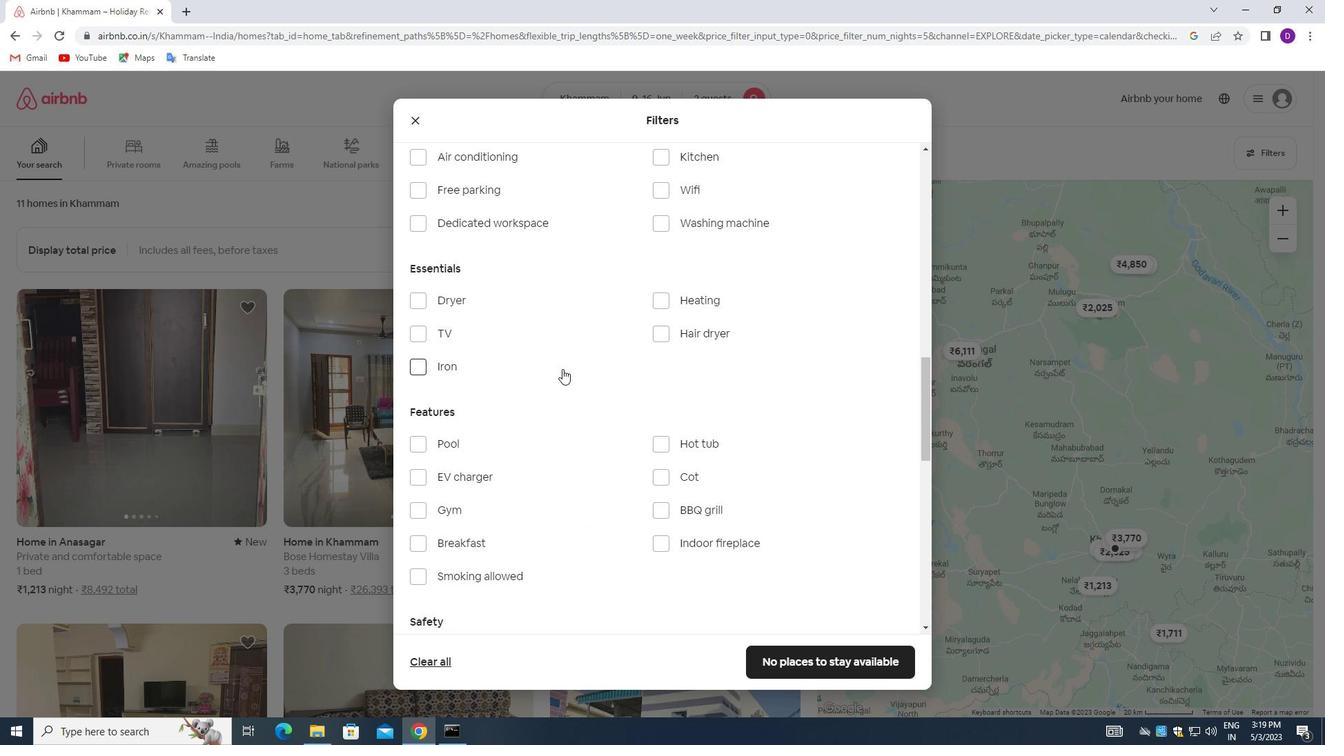 
Action: Mouse moved to (576, 373)
Screenshot: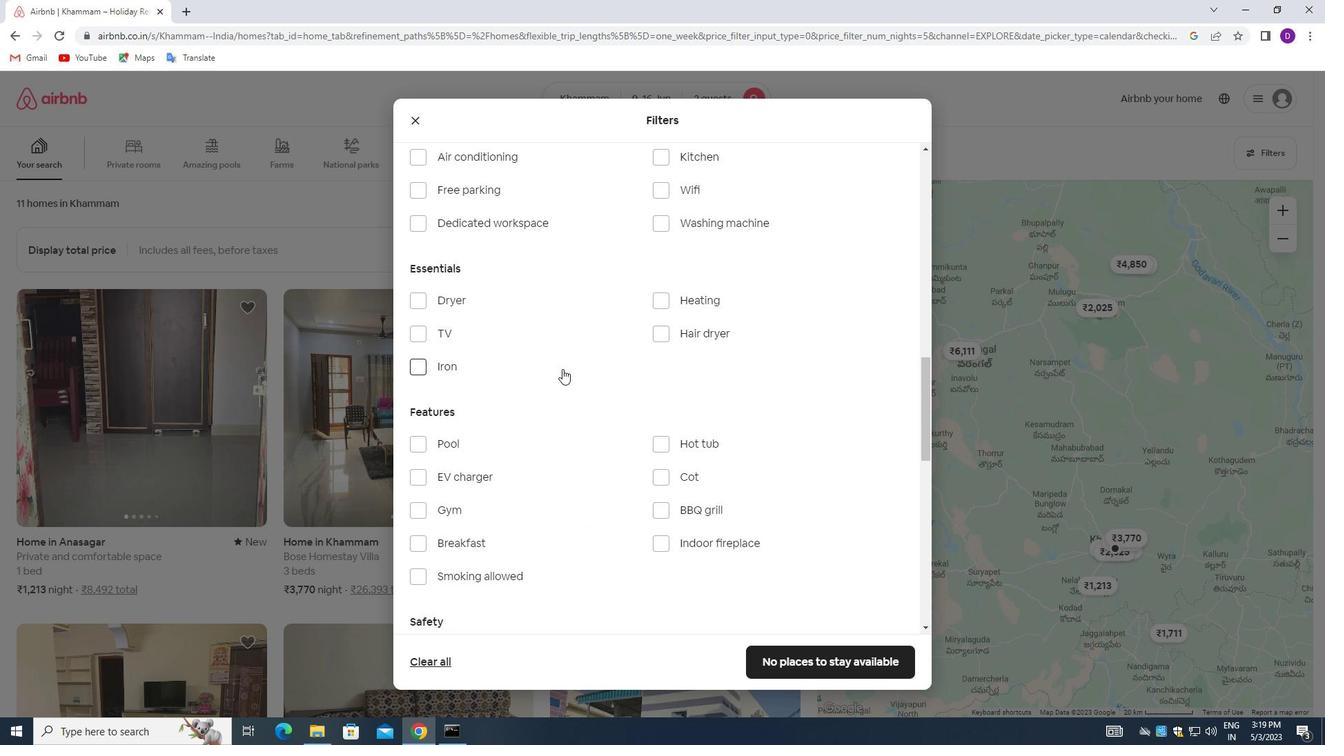 
Action: Mouse scrolled (576, 372) with delta (0, 0)
Screenshot: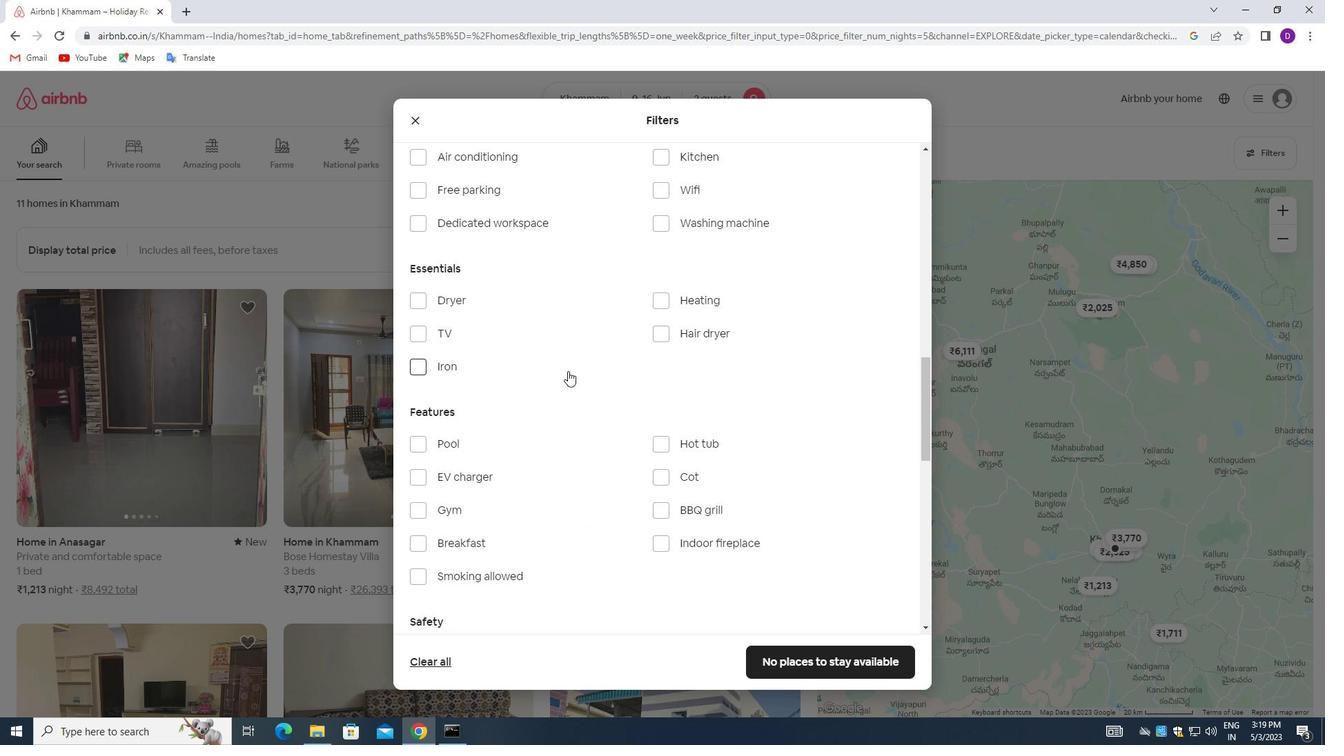 
Action: Mouse moved to (598, 377)
Screenshot: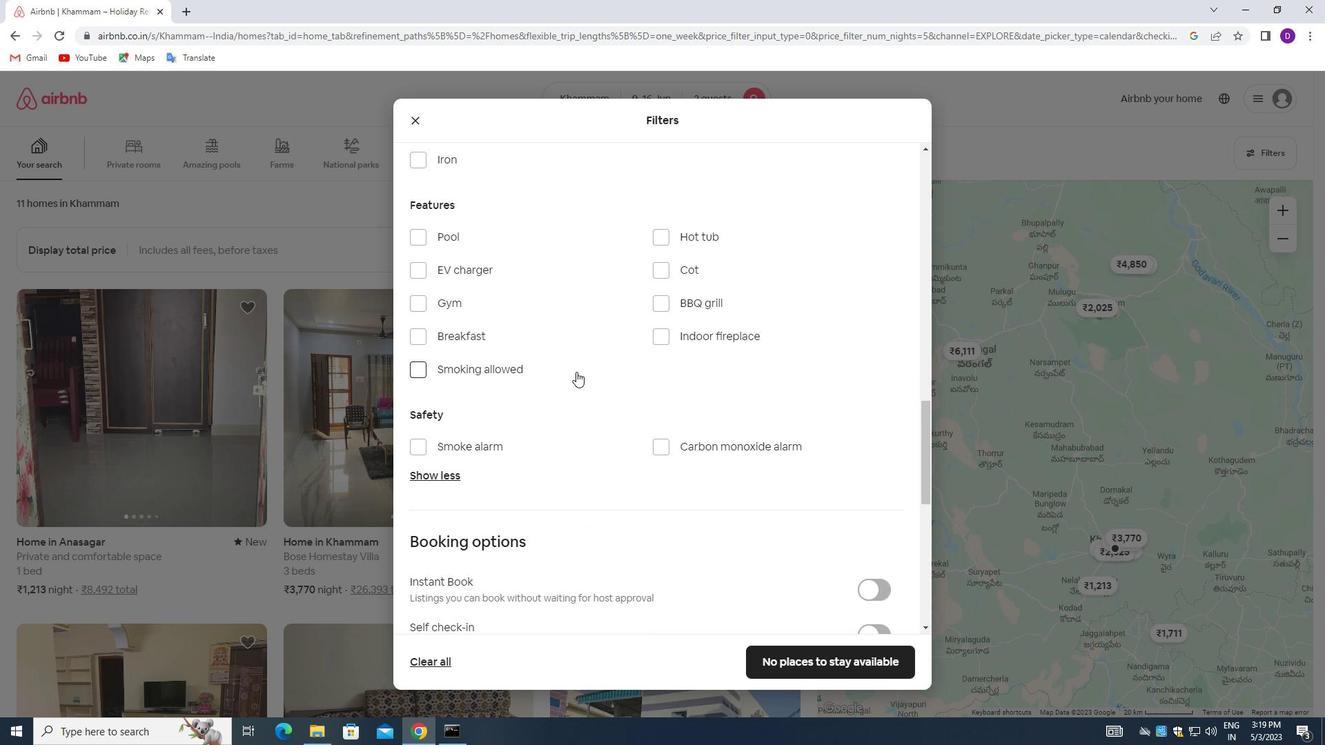 
Action: Mouse scrolled (598, 377) with delta (0, 0)
Screenshot: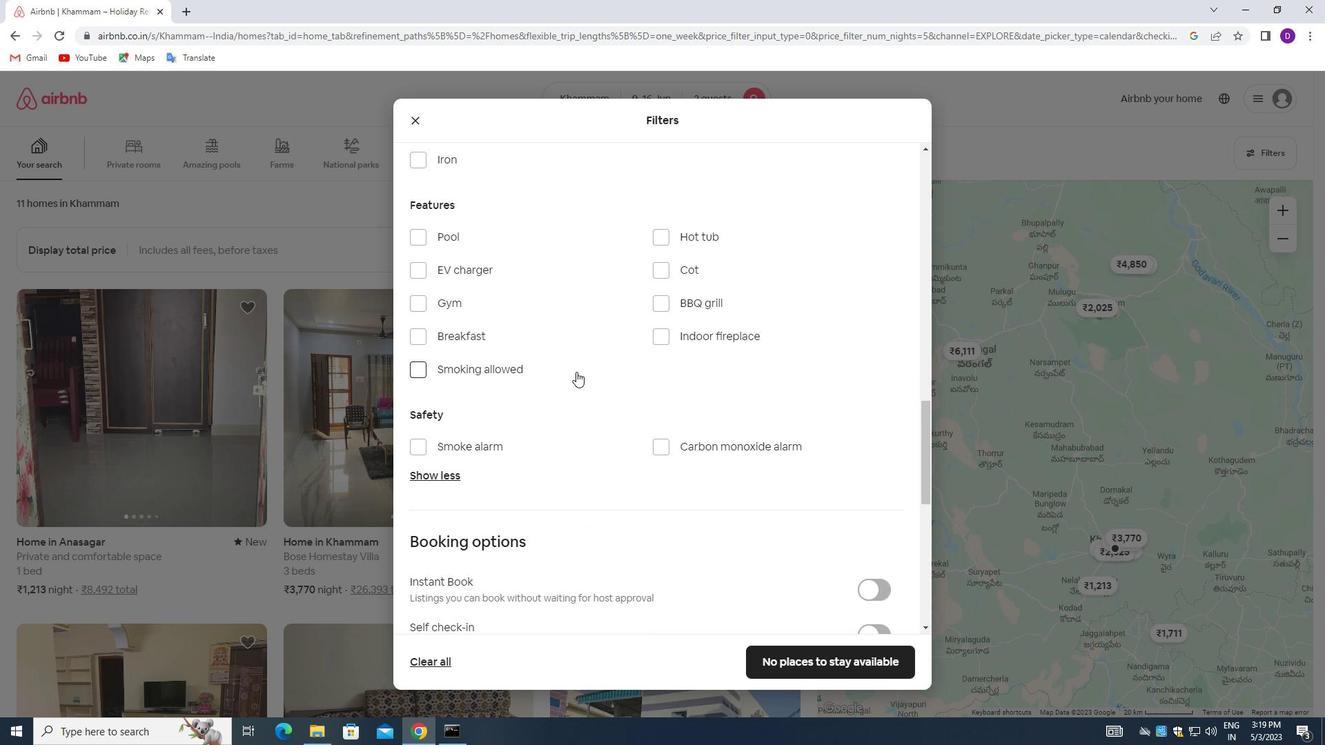 
Action: Mouse moved to (599, 378)
Screenshot: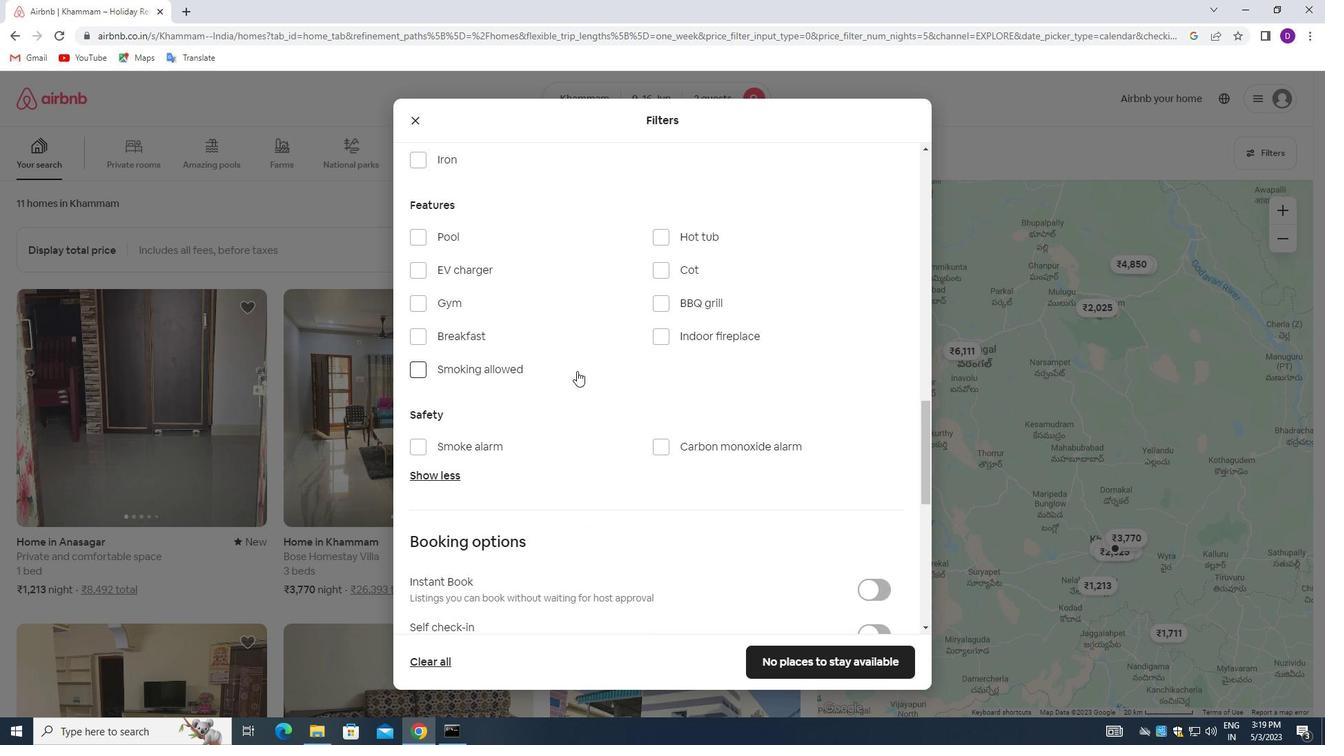 
Action: Mouse scrolled (599, 377) with delta (0, 0)
Screenshot: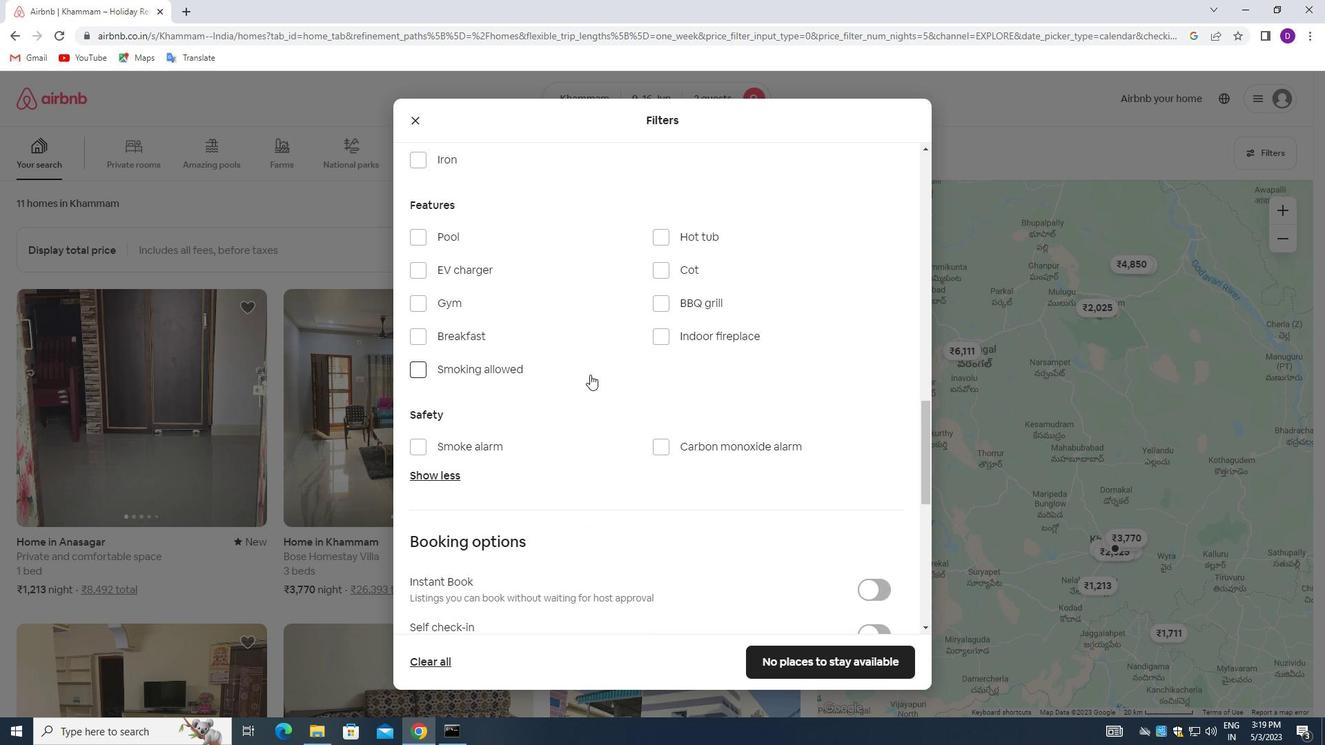 
Action: Mouse moved to (610, 390)
Screenshot: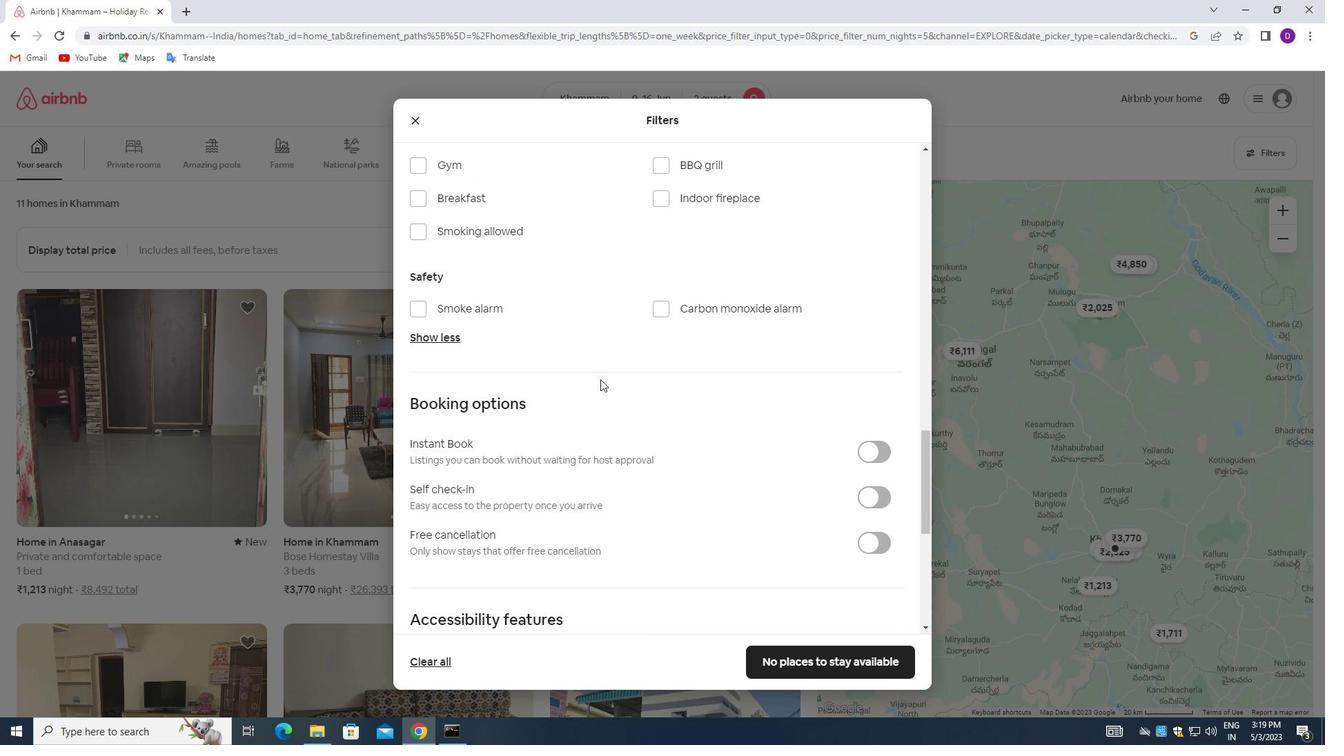 
Action: Mouse scrolled (610, 390) with delta (0, 0)
Screenshot: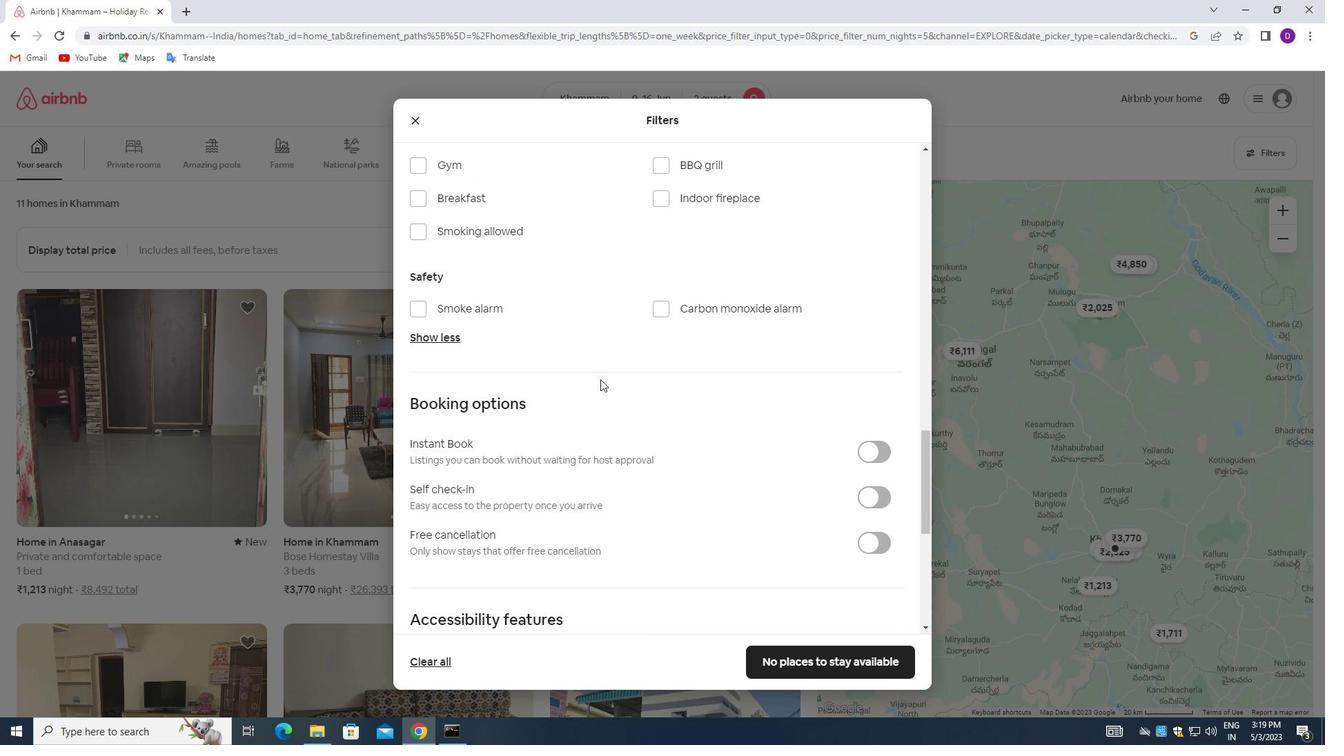 
Action: Mouse moved to (864, 426)
Screenshot: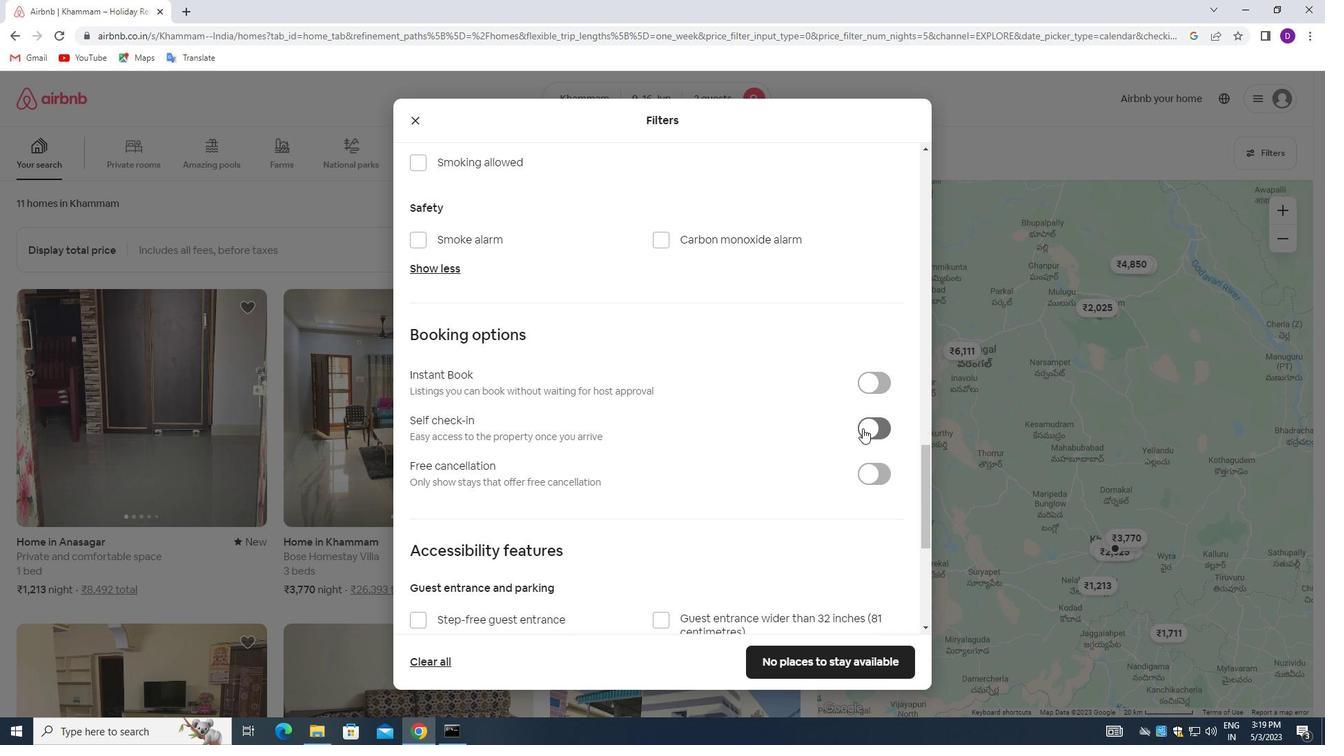 
Action: Mouse pressed left at (864, 426)
Screenshot: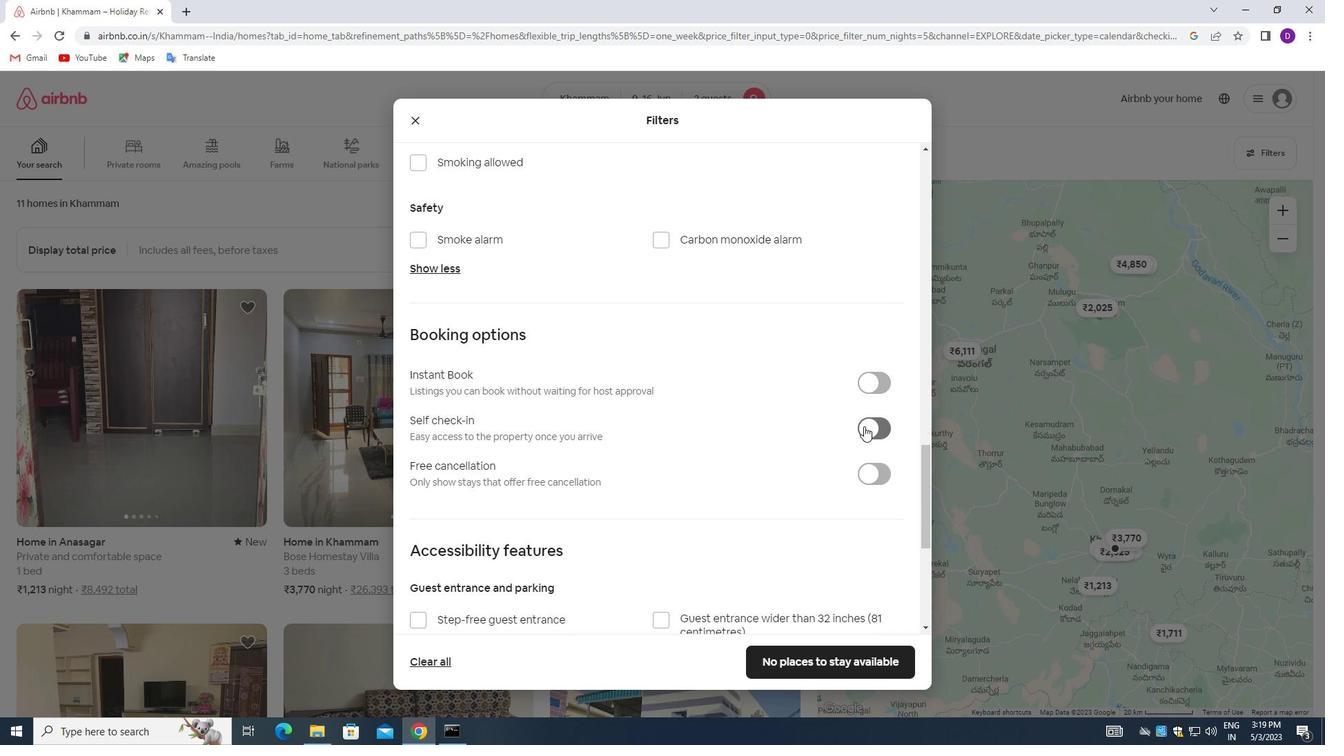 
Action: Mouse moved to (646, 432)
Screenshot: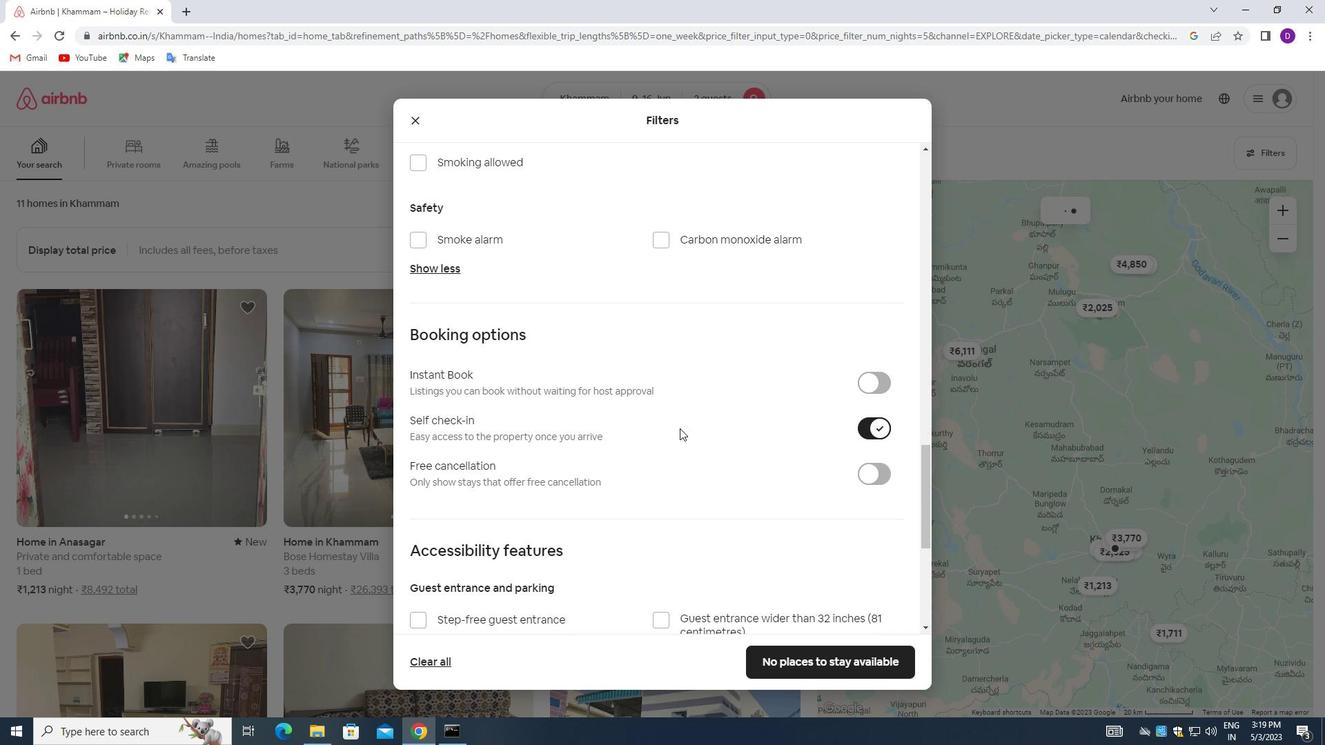 
Action: Mouse scrolled (646, 432) with delta (0, 0)
Screenshot: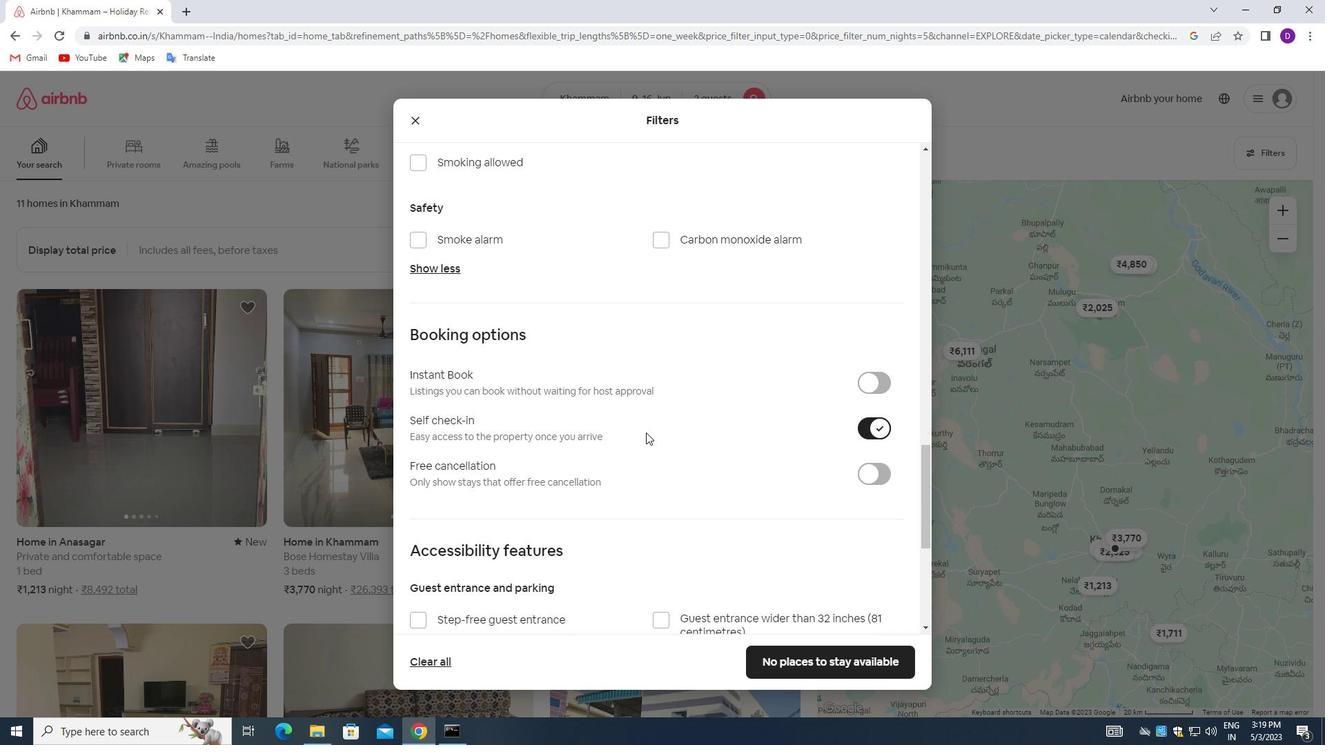 
Action: Mouse scrolled (646, 432) with delta (0, 0)
Screenshot: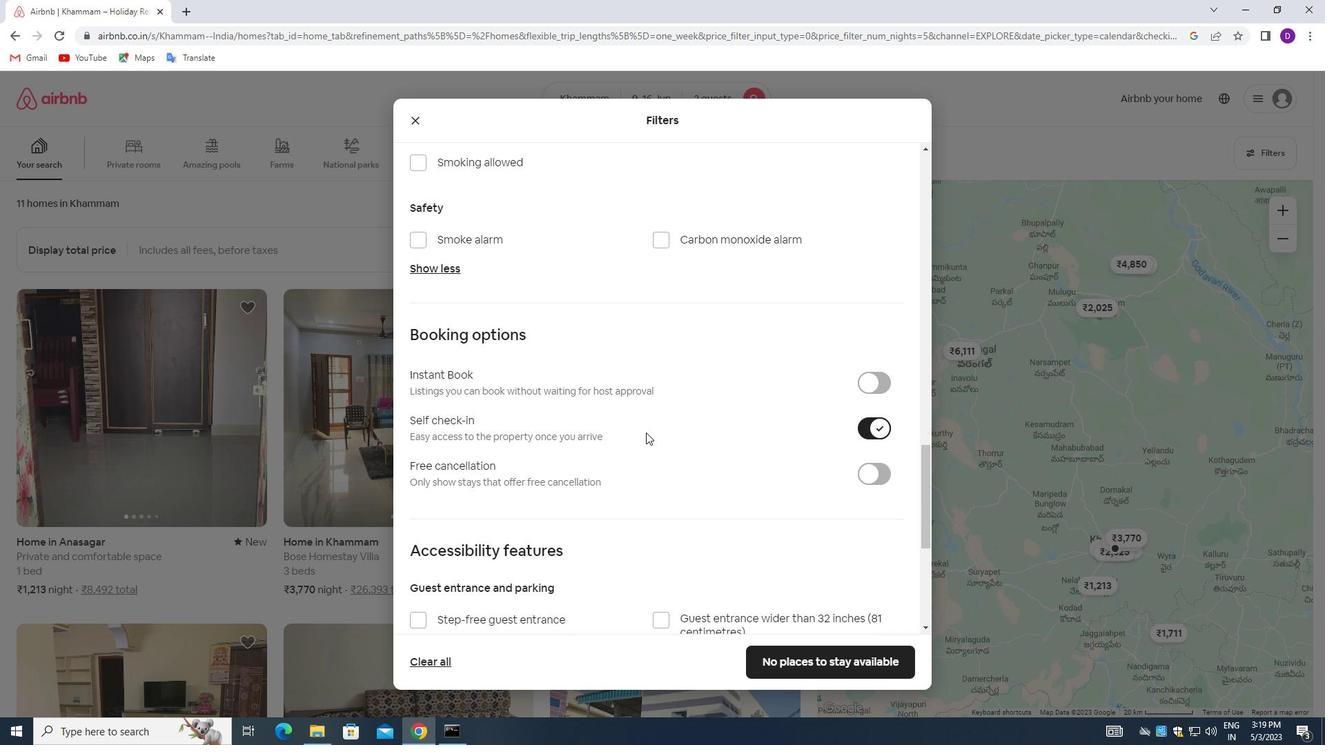 
Action: Mouse scrolled (646, 432) with delta (0, 0)
Screenshot: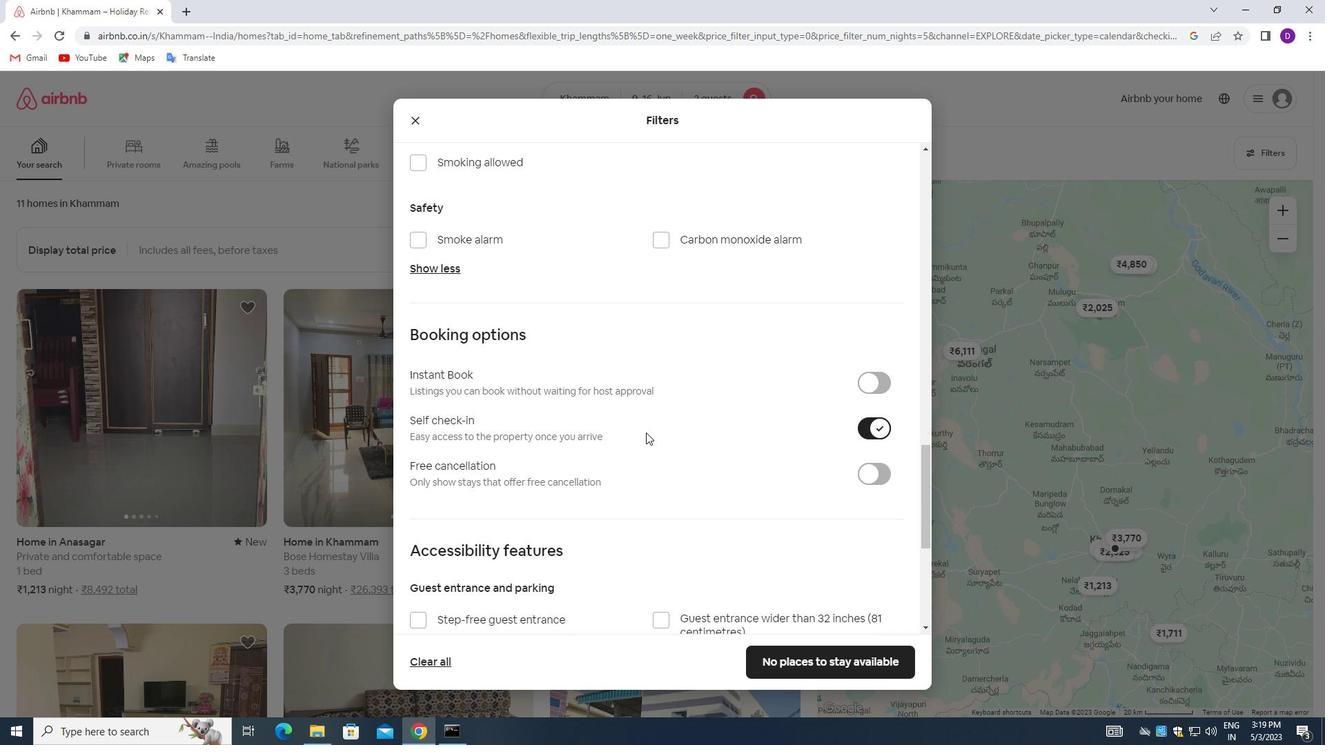 
Action: Mouse scrolled (646, 432) with delta (0, 0)
Screenshot: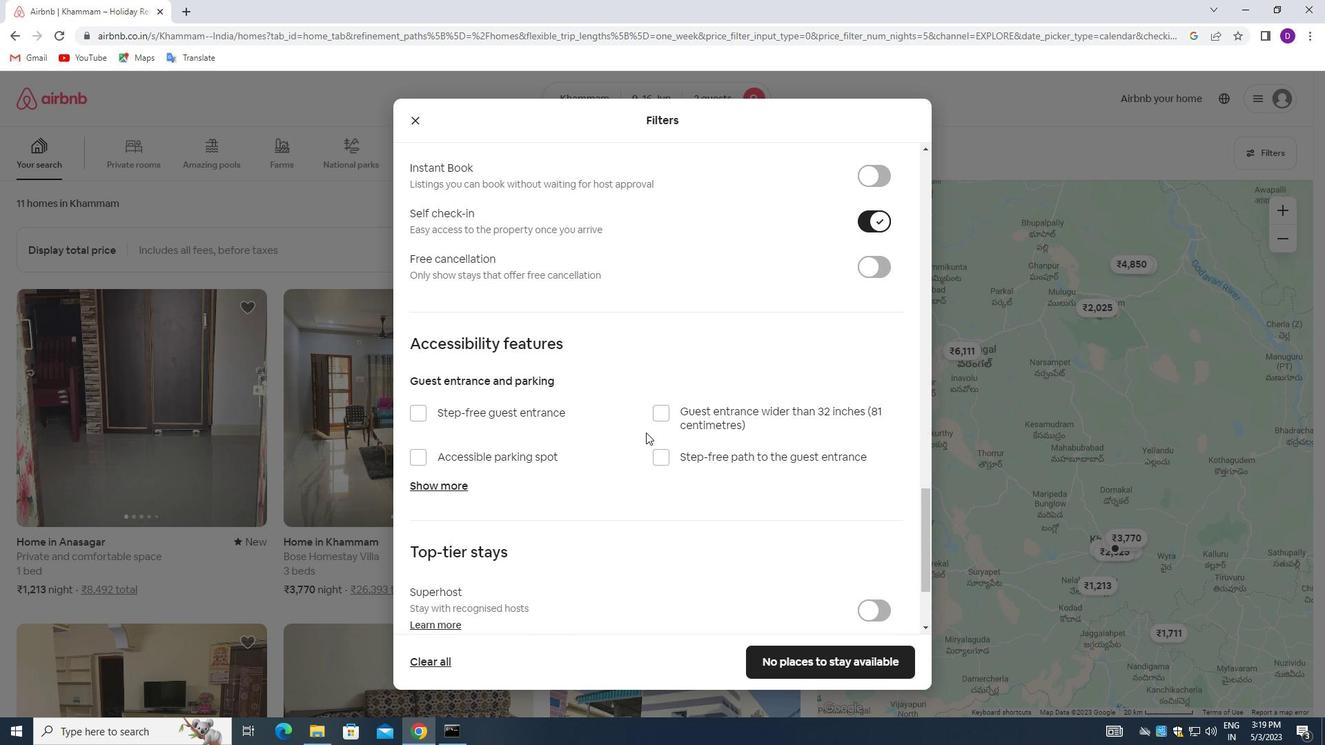 
Action: Mouse scrolled (646, 432) with delta (0, 0)
Screenshot: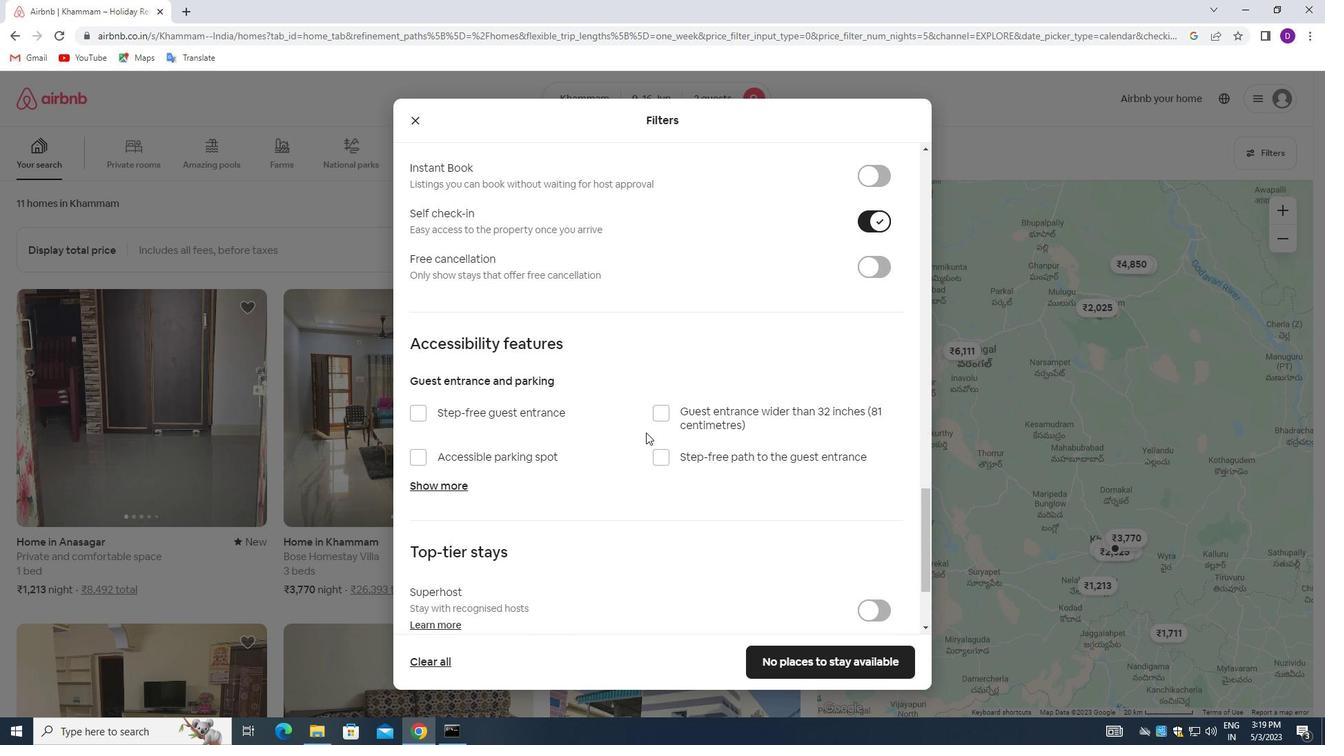 
Action: Mouse scrolled (646, 432) with delta (0, 0)
Screenshot: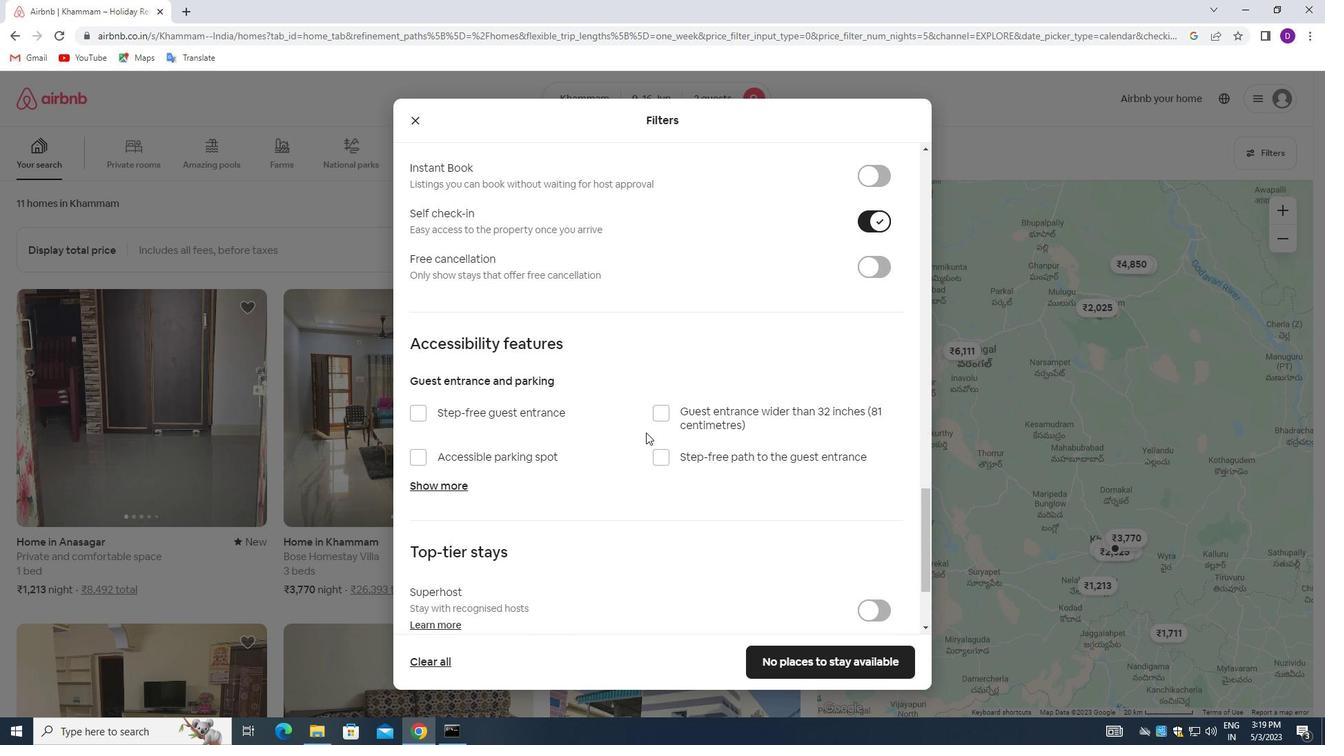 
Action: Mouse scrolled (646, 432) with delta (0, 0)
Screenshot: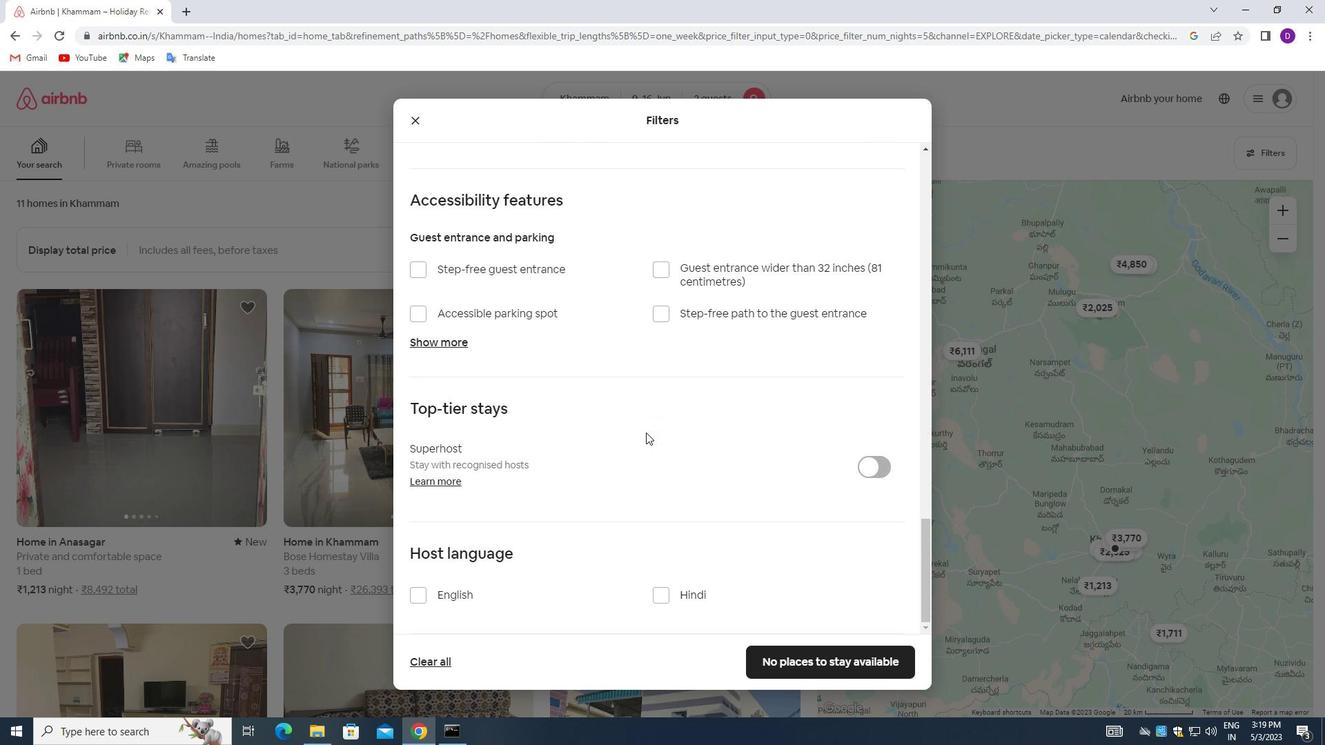 
Action: Mouse moved to (645, 433)
Screenshot: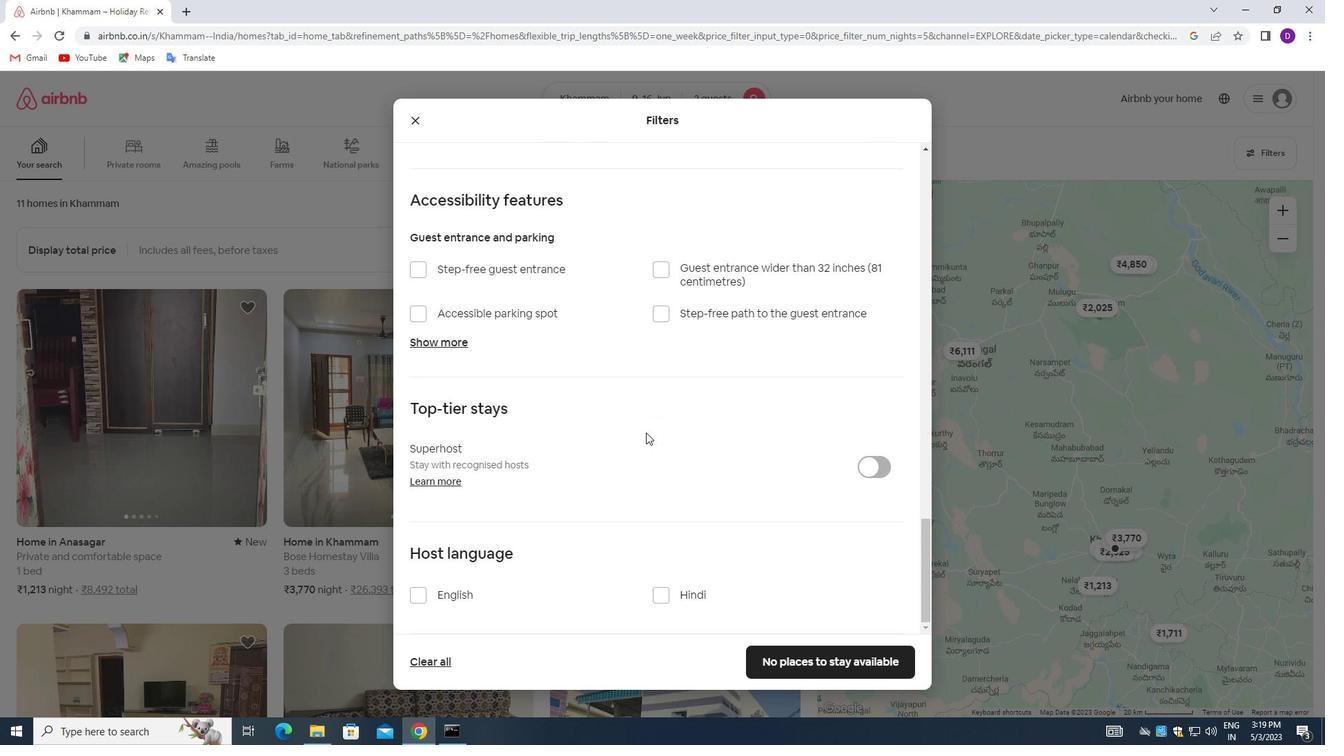 
Action: Mouse scrolled (645, 432) with delta (0, 0)
Screenshot: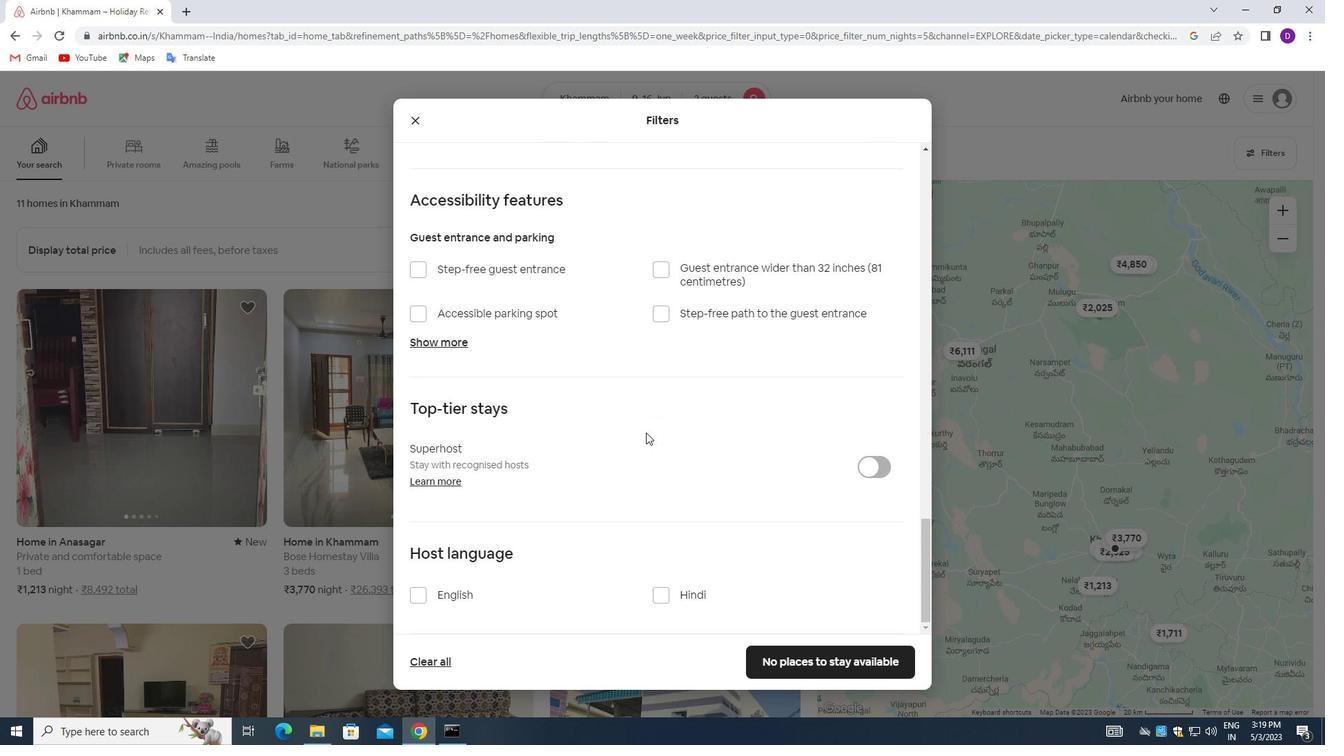 
Action: Mouse moved to (421, 595)
Screenshot: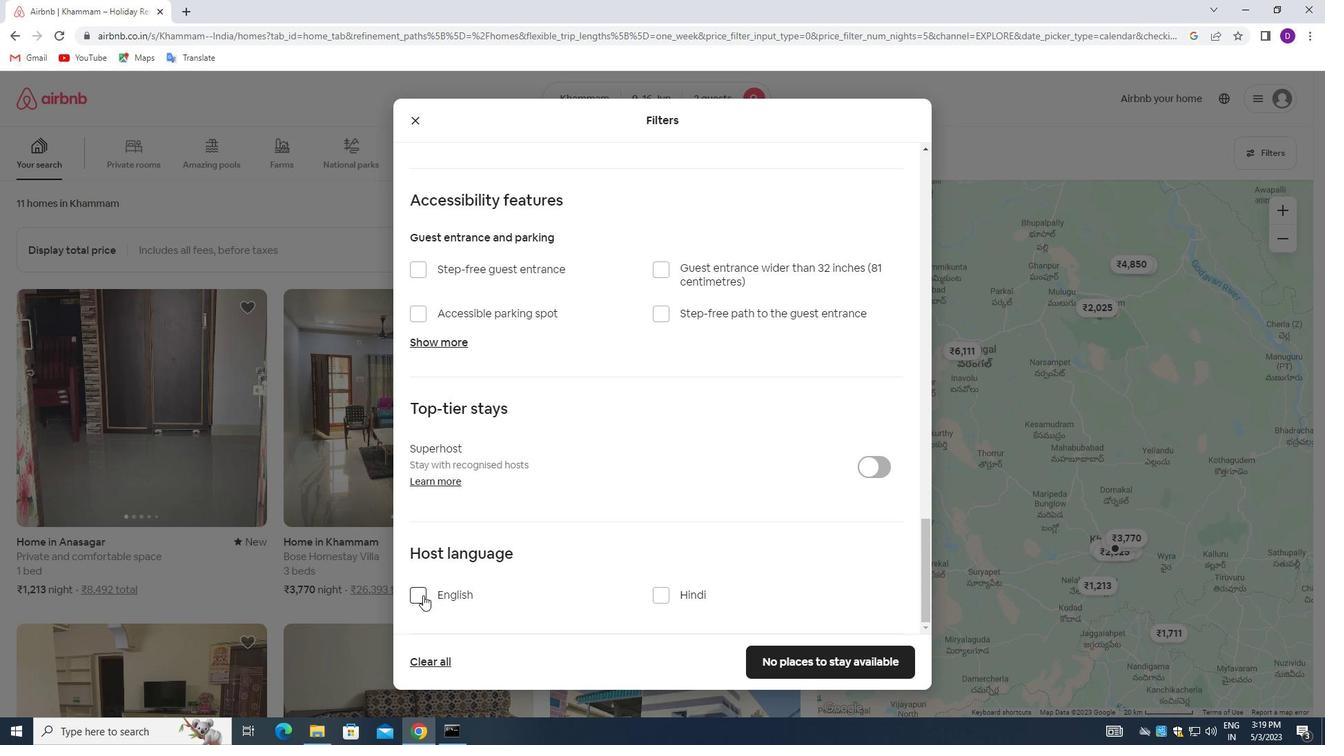 
Action: Mouse pressed left at (421, 595)
Screenshot: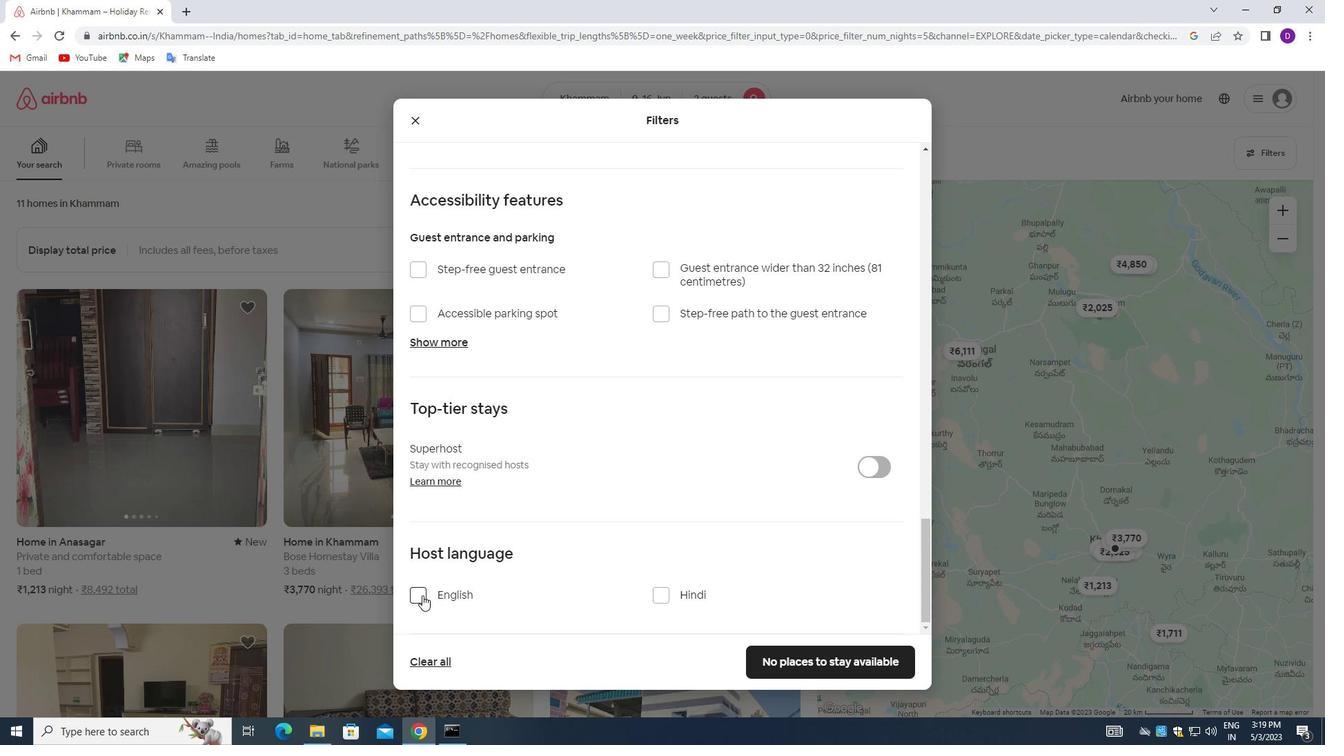 
Action: Mouse moved to (833, 659)
Screenshot: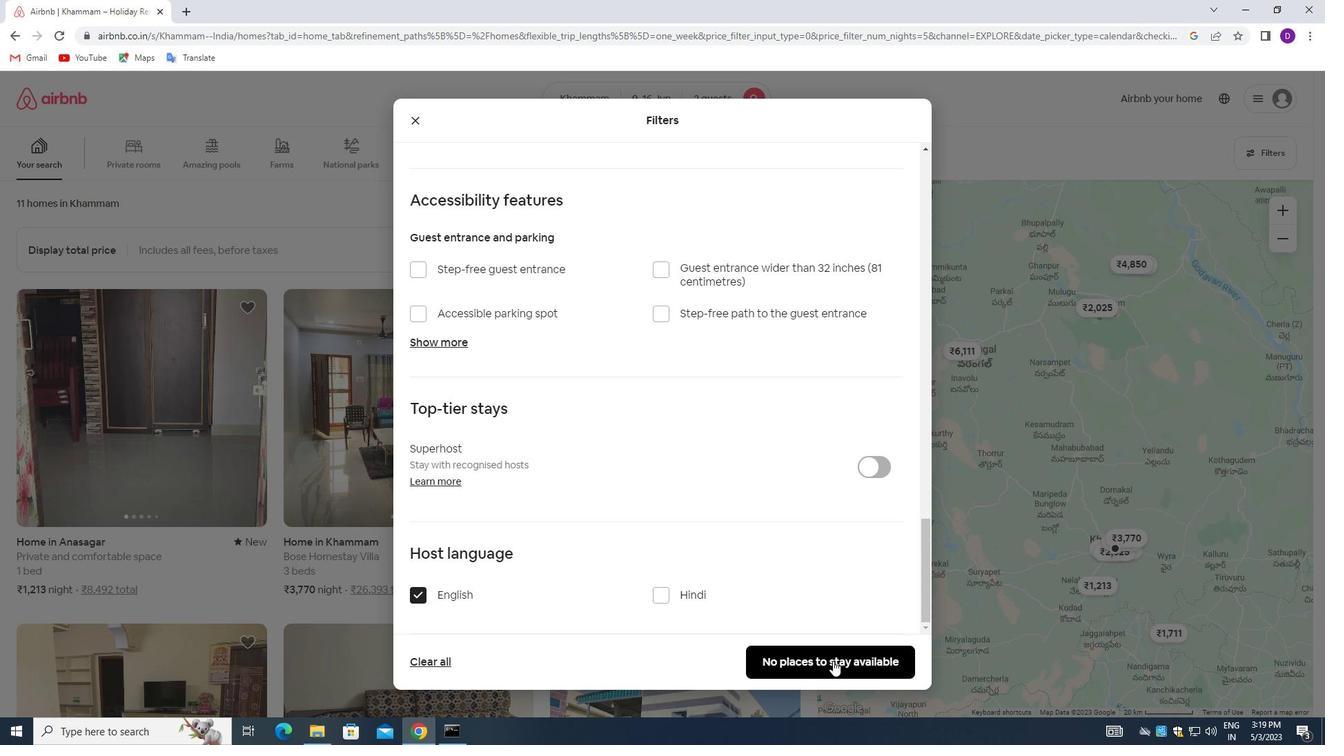 
Action: Mouse pressed left at (833, 659)
Screenshot: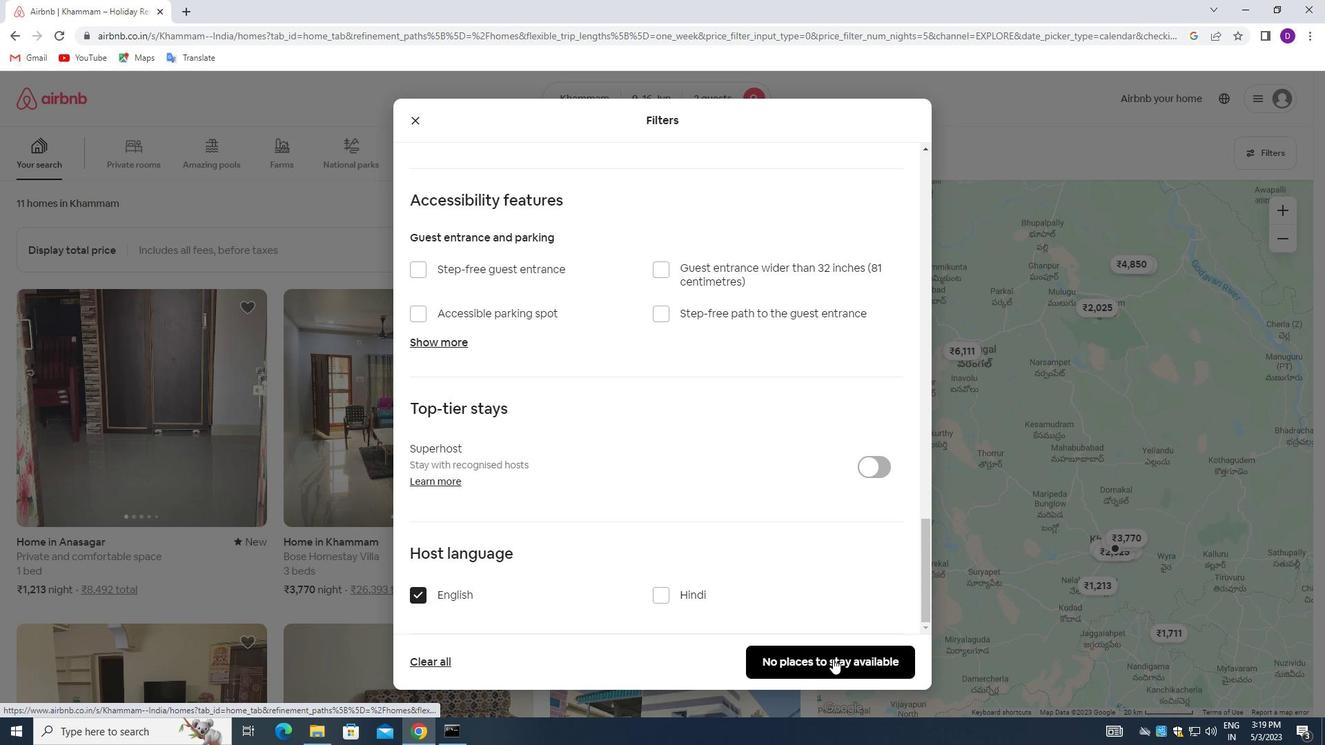 
Action: Mouse moved to (737, 409)
Screenshot: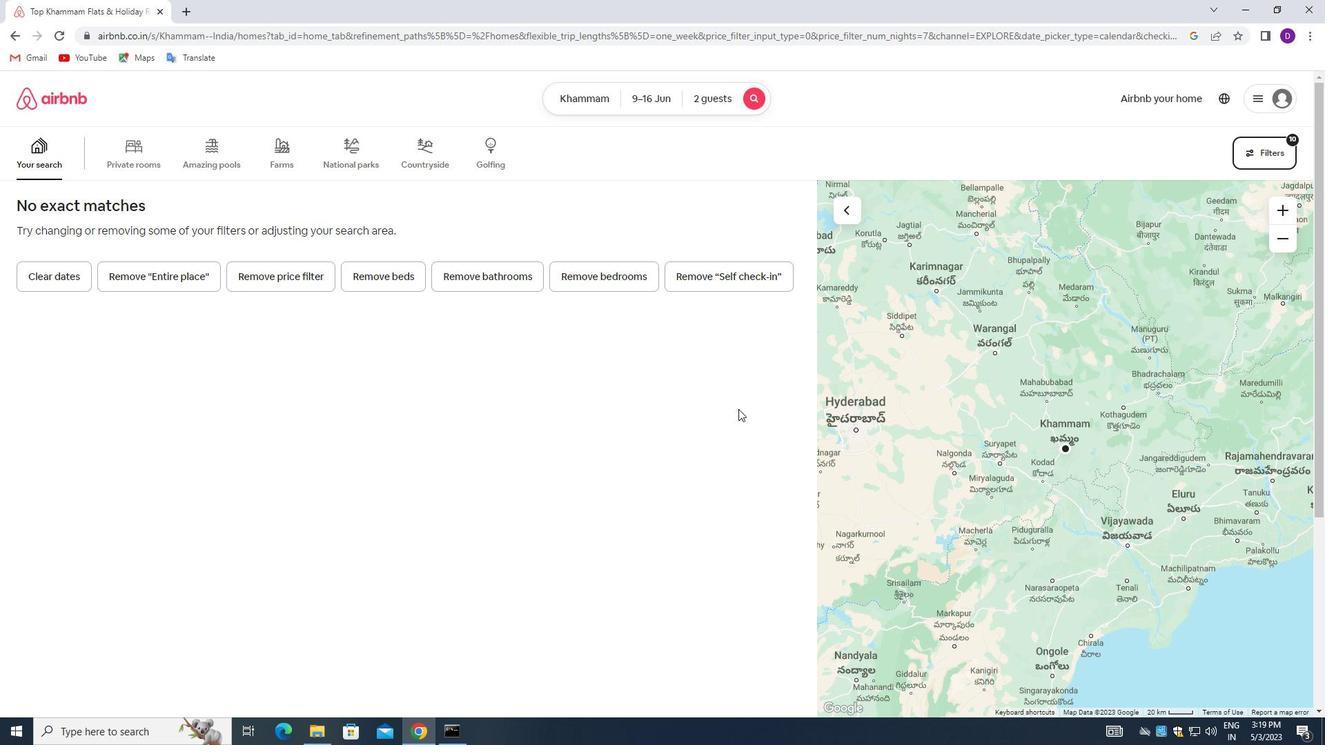 
